 Task: Look for space in Valley Station, United States from 10th July, 2023 to 15th July, 2023 for 7 adults in price range Rs.10000 to Rs.15000. Place can be entire place or shared room with 4 bedrooms having 7 beds and 4 bathrooms. Property type can be house, flat, guest house. Amenities needed are: wifi, TV, free parkinig on premises, gym, breakfast. Booking option can be shelf check-in. Required host language is English.
Action: Mouse moved to (509, 130)
Screenshot: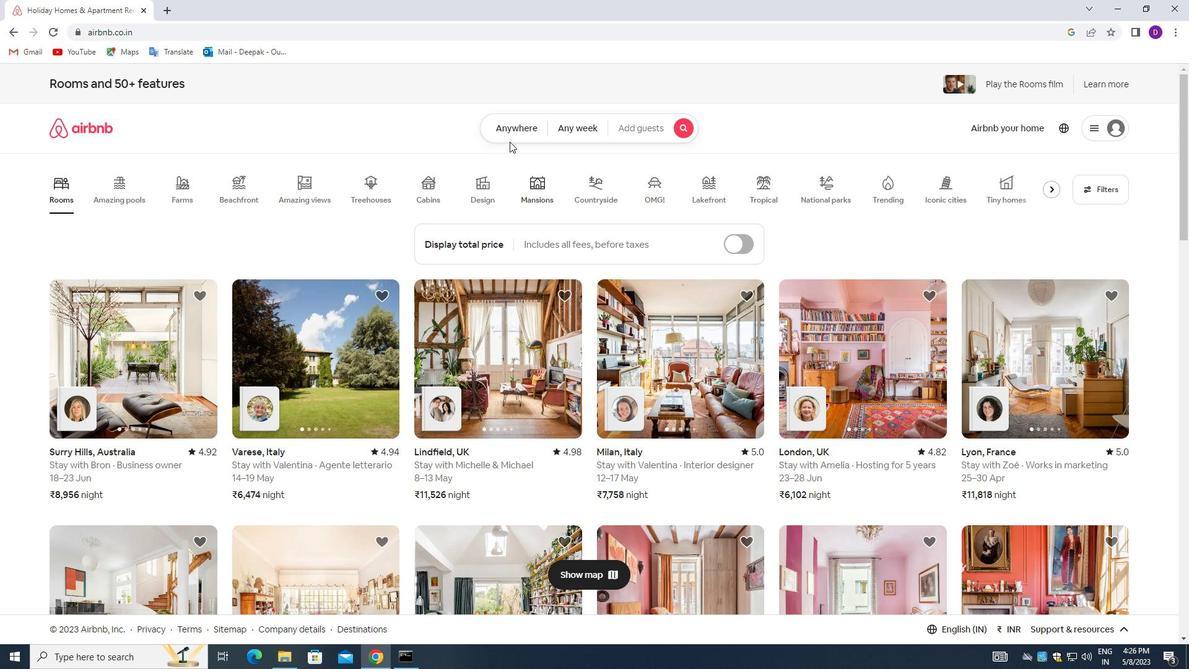 
Action: Mouse pressed left at (509, 130)
Screenshot: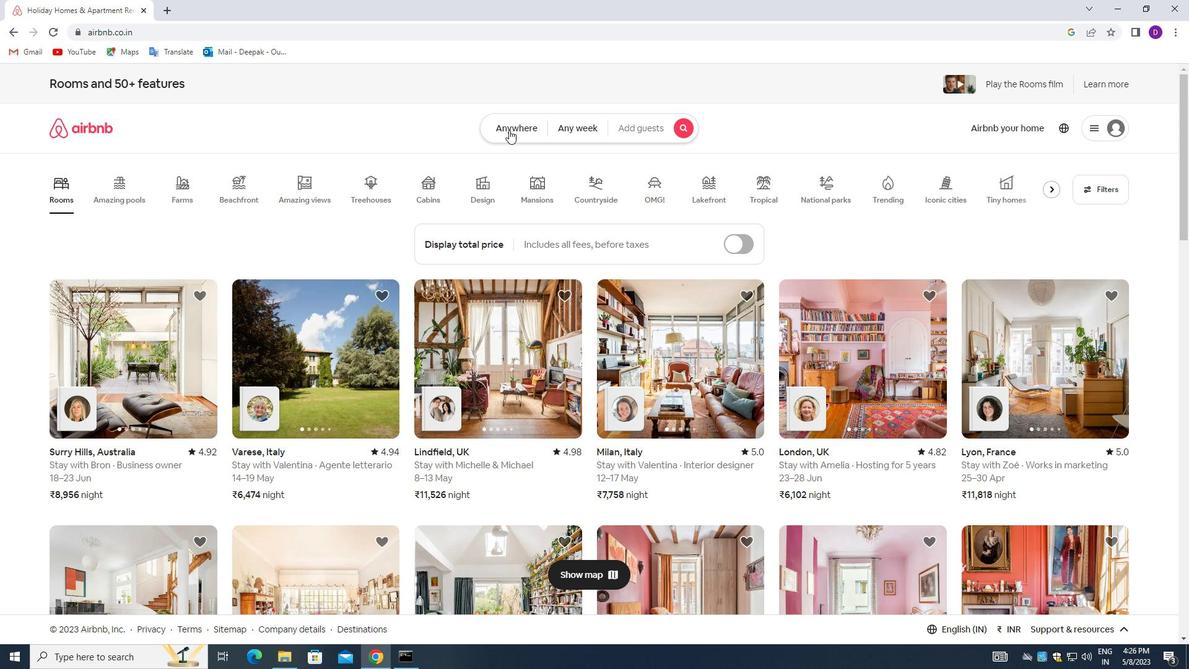 
Action: Mouse moved to (432, 180)
Screenshot: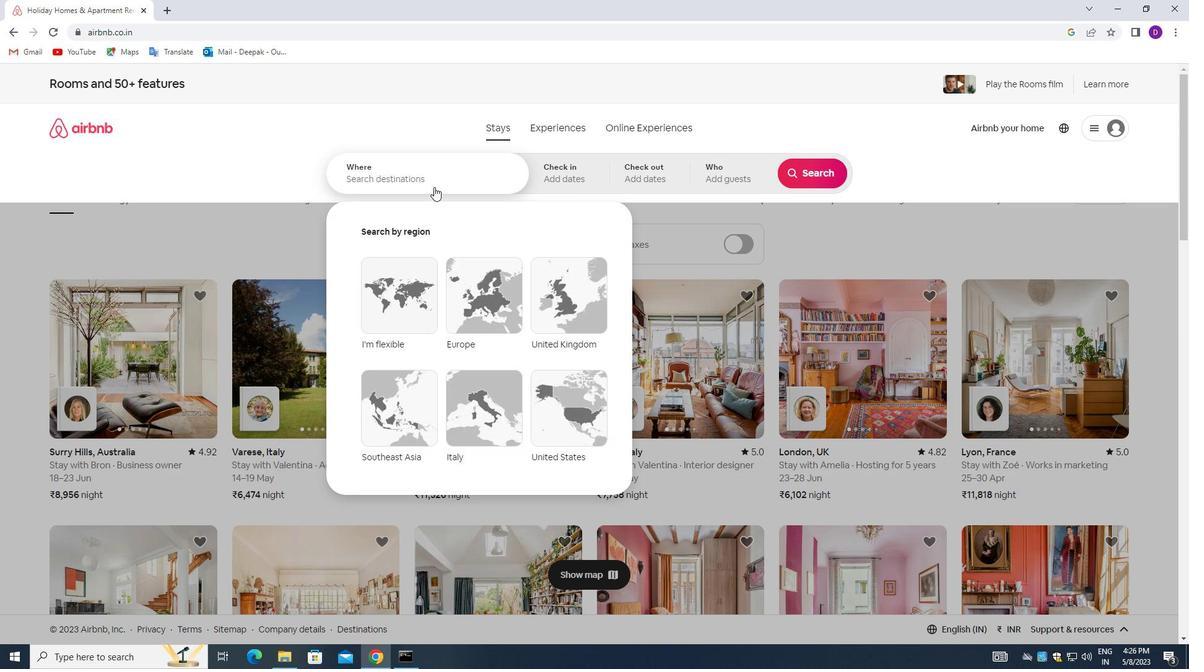 
Action: Mouse pressed left at (432, 180)
Screenshot: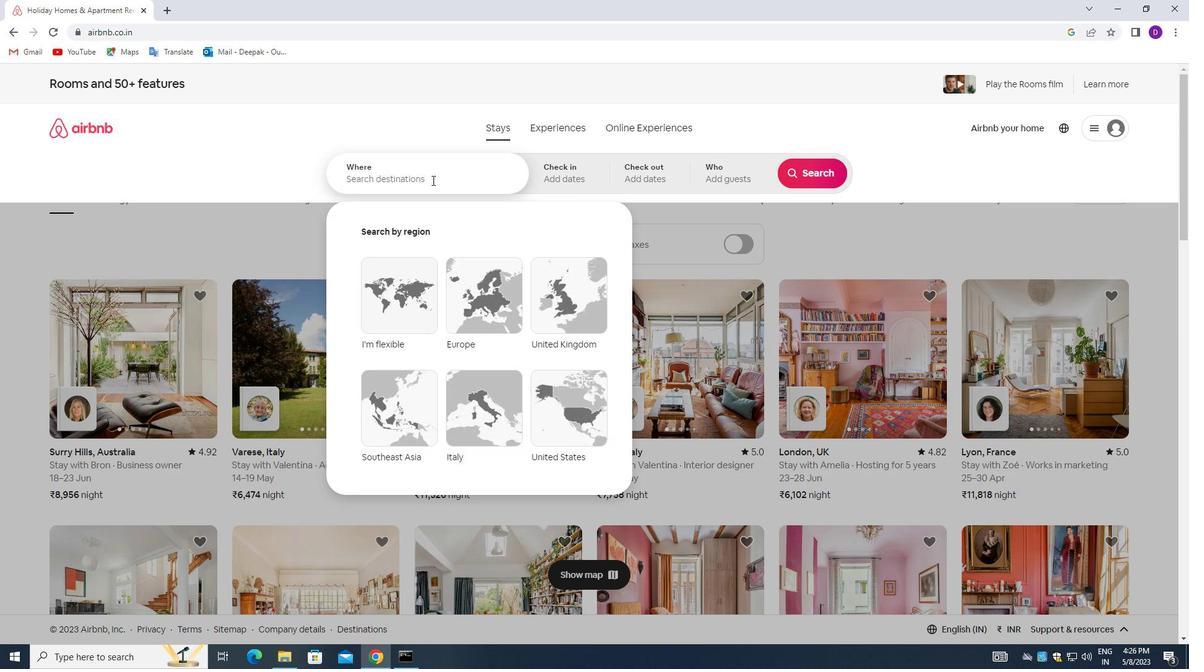
Action: Mouse moved to (241, 268)
Screenshot: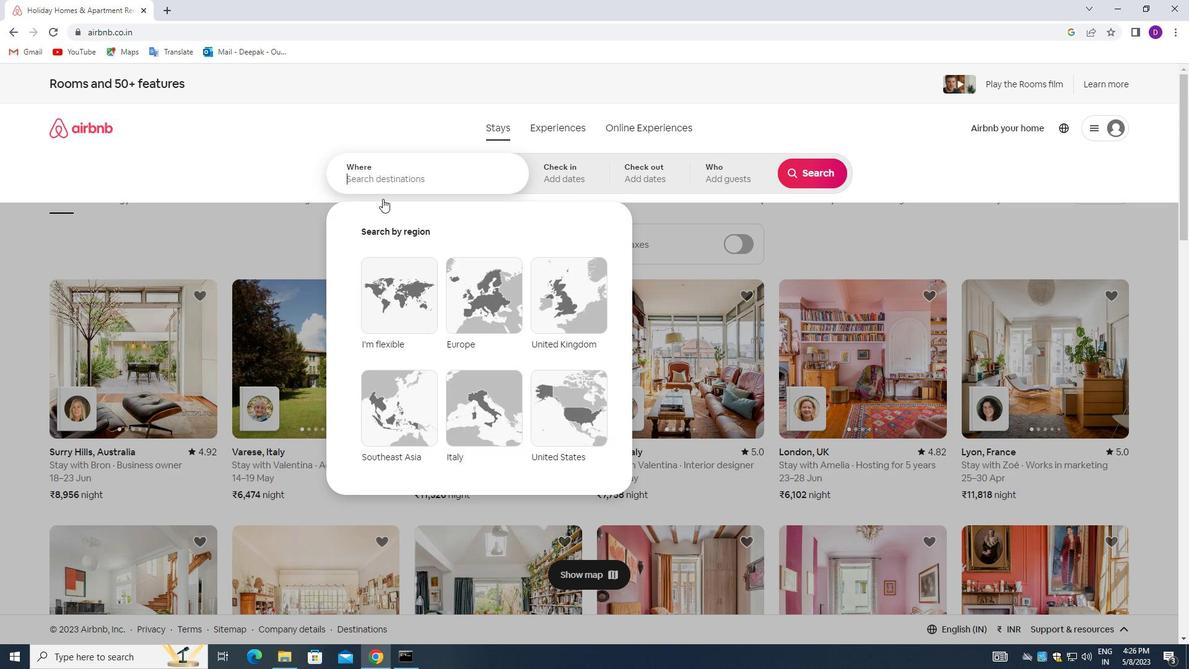 
Action: Key pressed <Key.shift_r>Valley<Key.space><Key.shift_r>Station<Key.space><Key.backspace>,<Key.space><Key.shift>UNITED<Key.space><Key.shift_r>STATES<Key.enter>
Screenshot: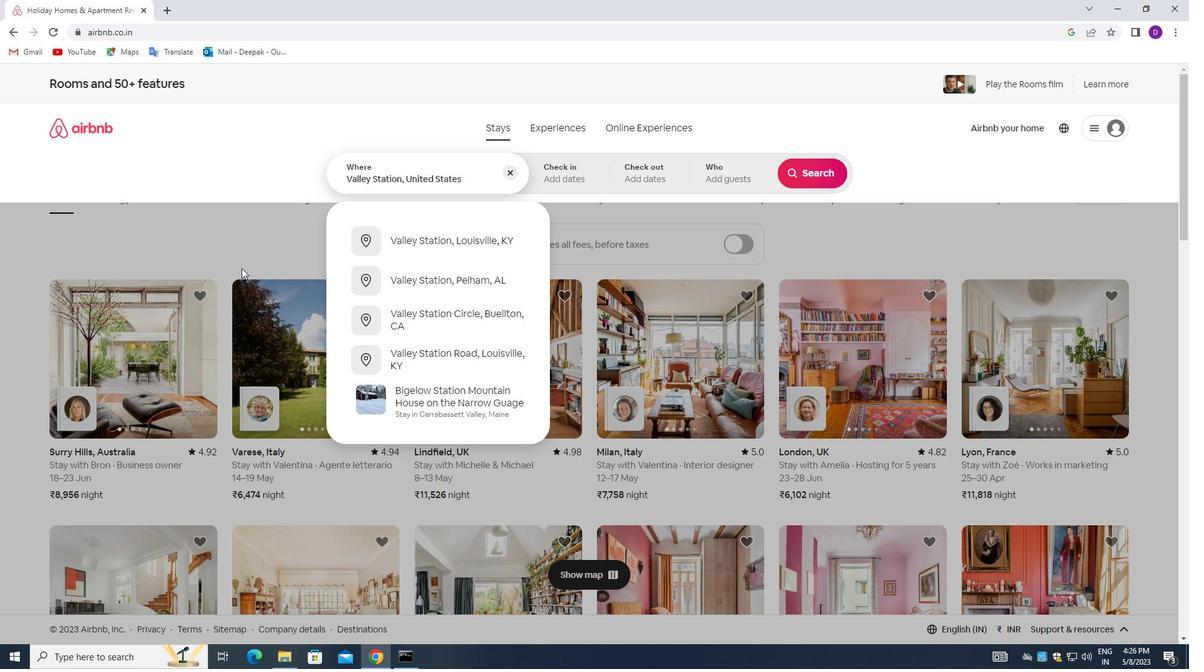 
Action: Mouse moved to (810, 272)
Screenshot: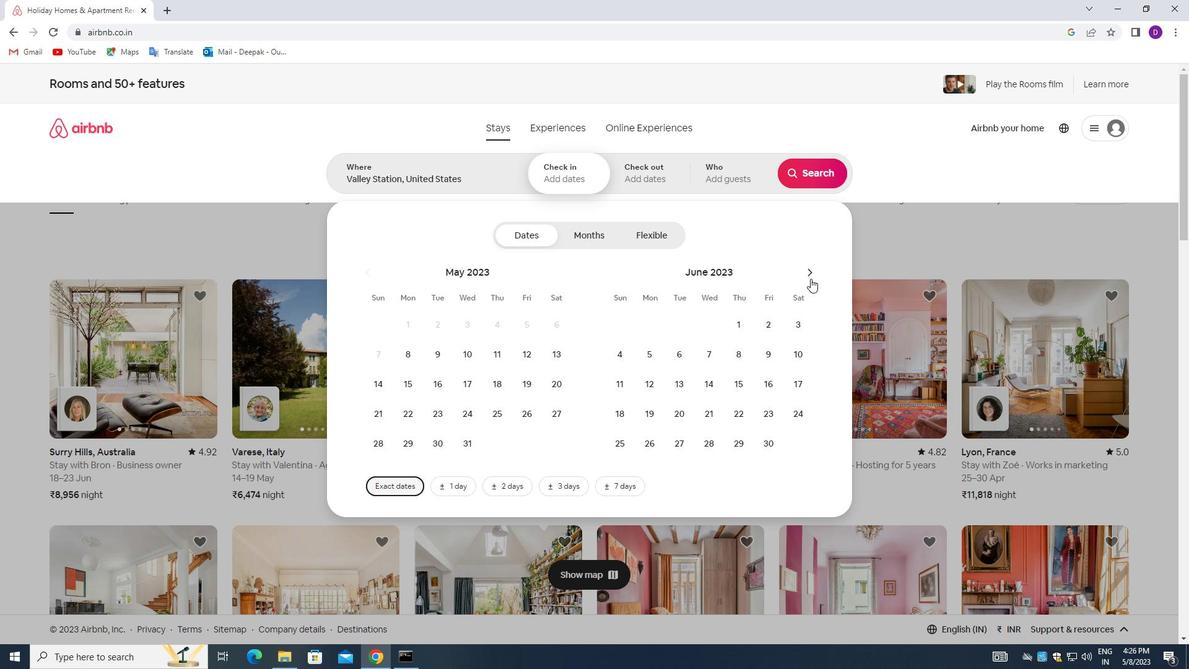 
Action: Mouse pressed left at (810, 272)
Screenshot: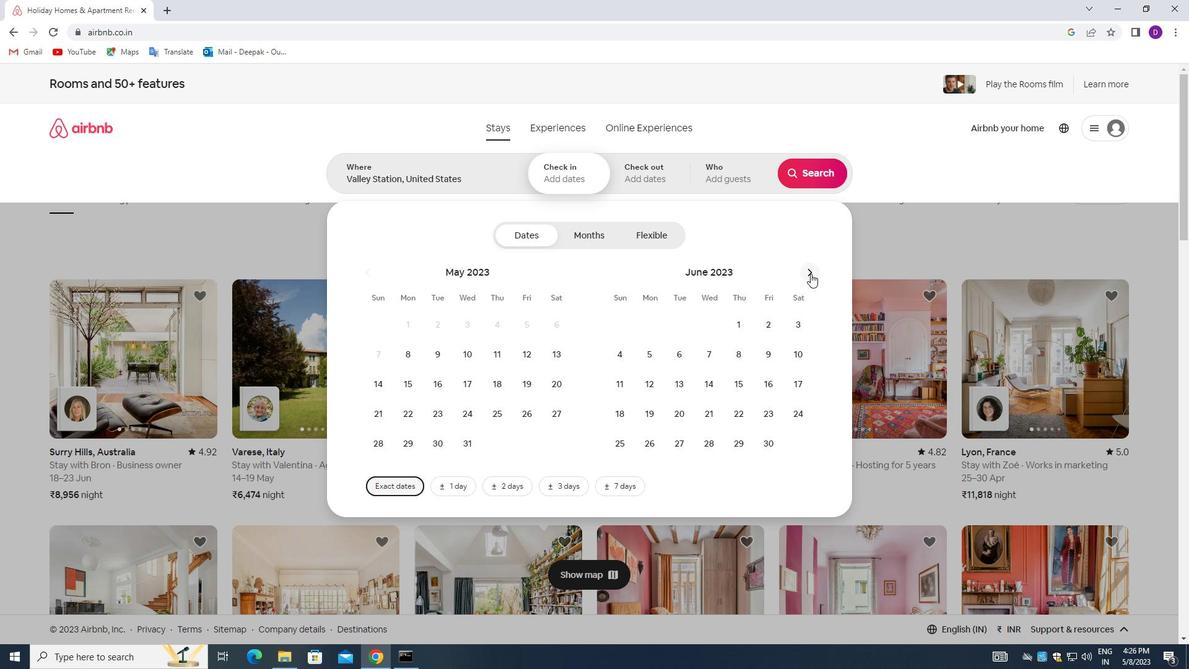 
Action: Mouse moved to (657, 387)
Screenshot: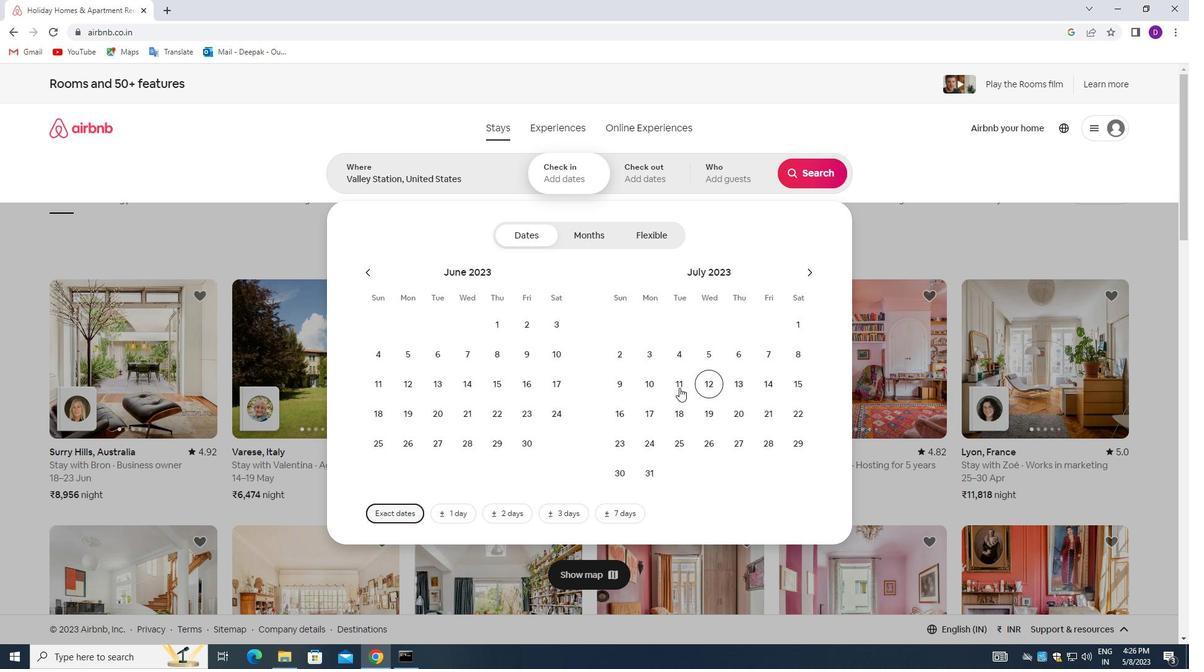
Action: Mouse pressed left at (657, 387)
Screenshot: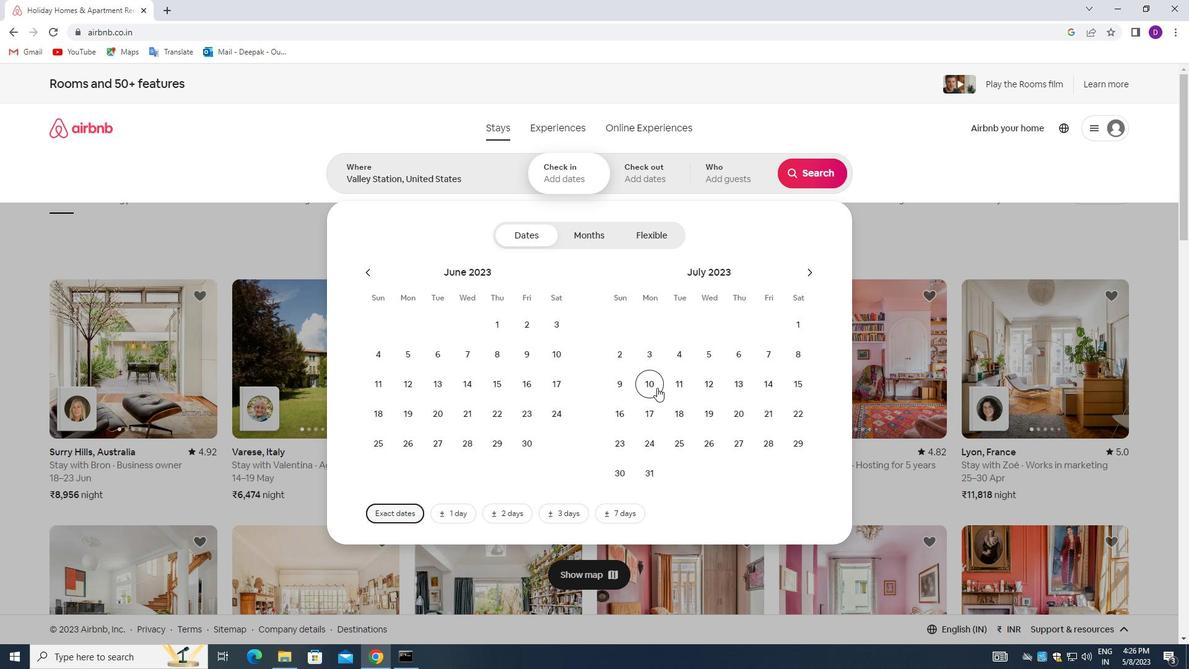 
Action: Mouse moved to (792, 387)
Screenshot: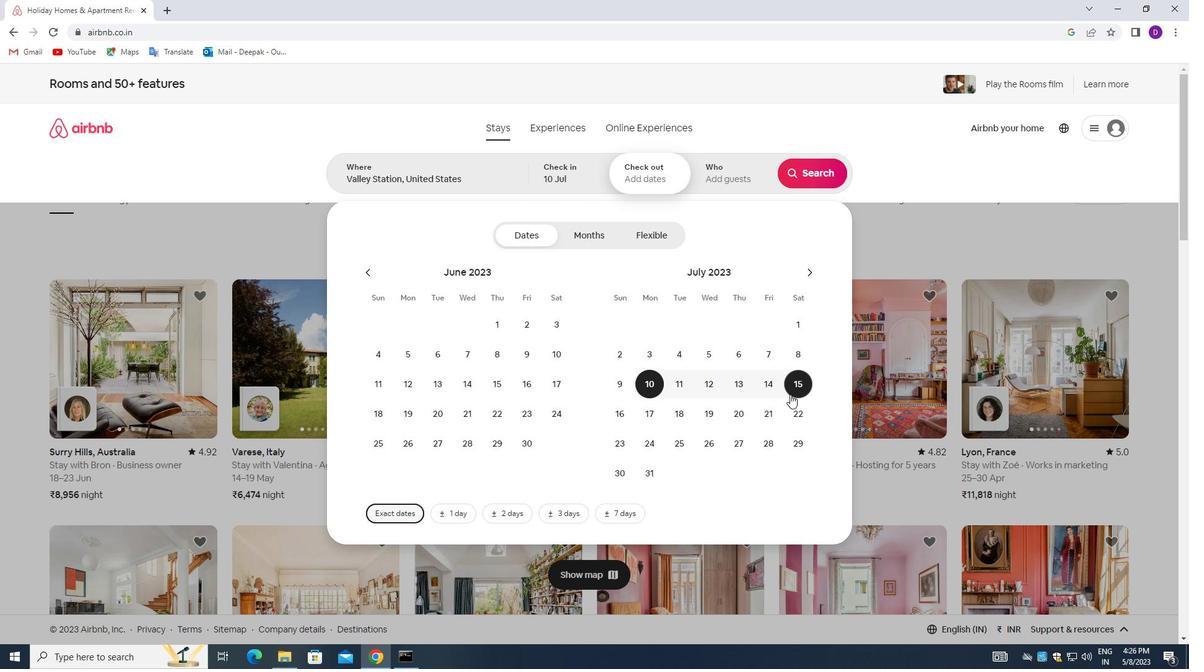 
Action: Mouse pressed left at (792, 387)
Screenshot: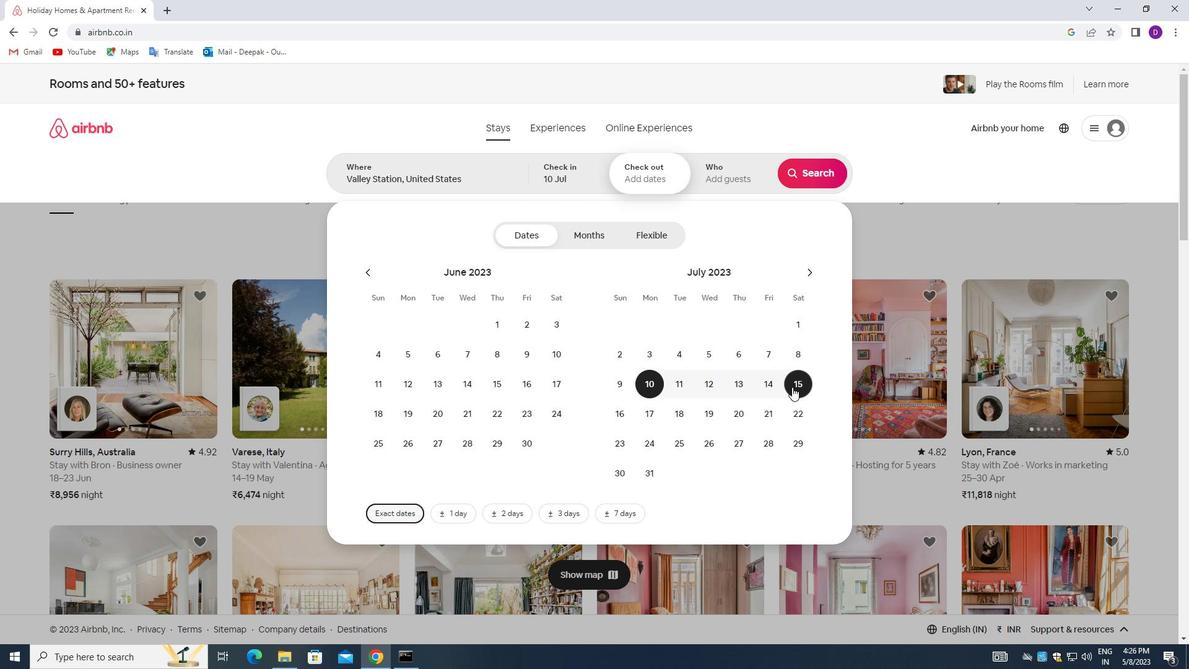 
Action: Mouse moved to (713, 174)
Screenshot: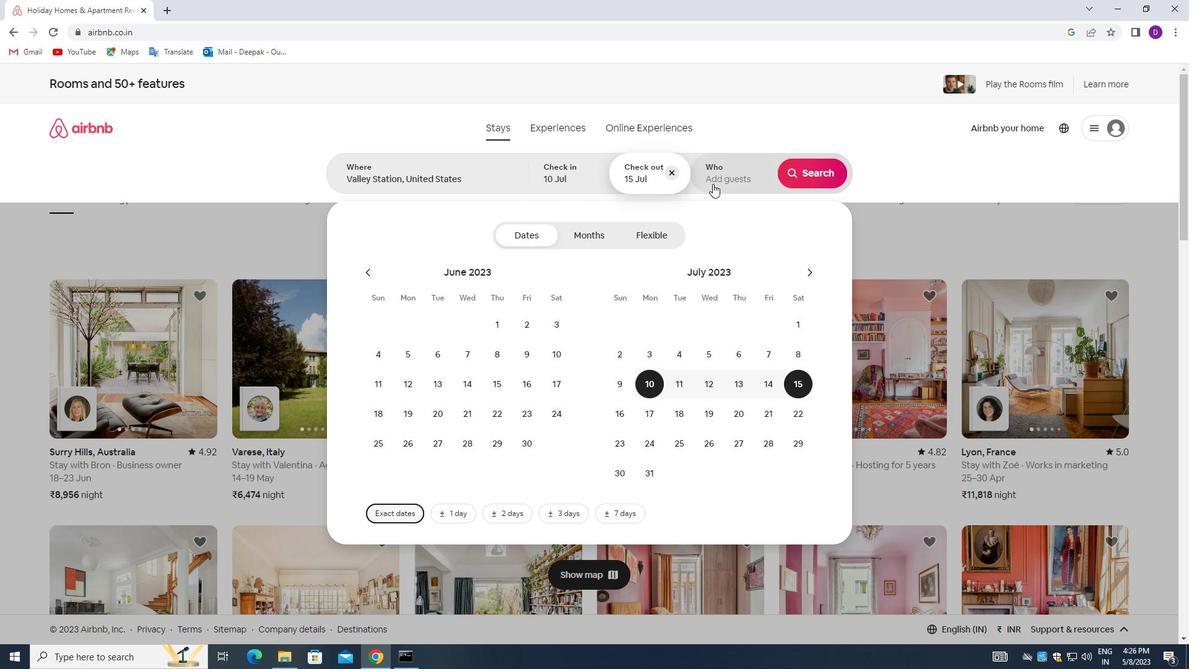
Action: Mouse pressed left at (713, 174)
Screenshot: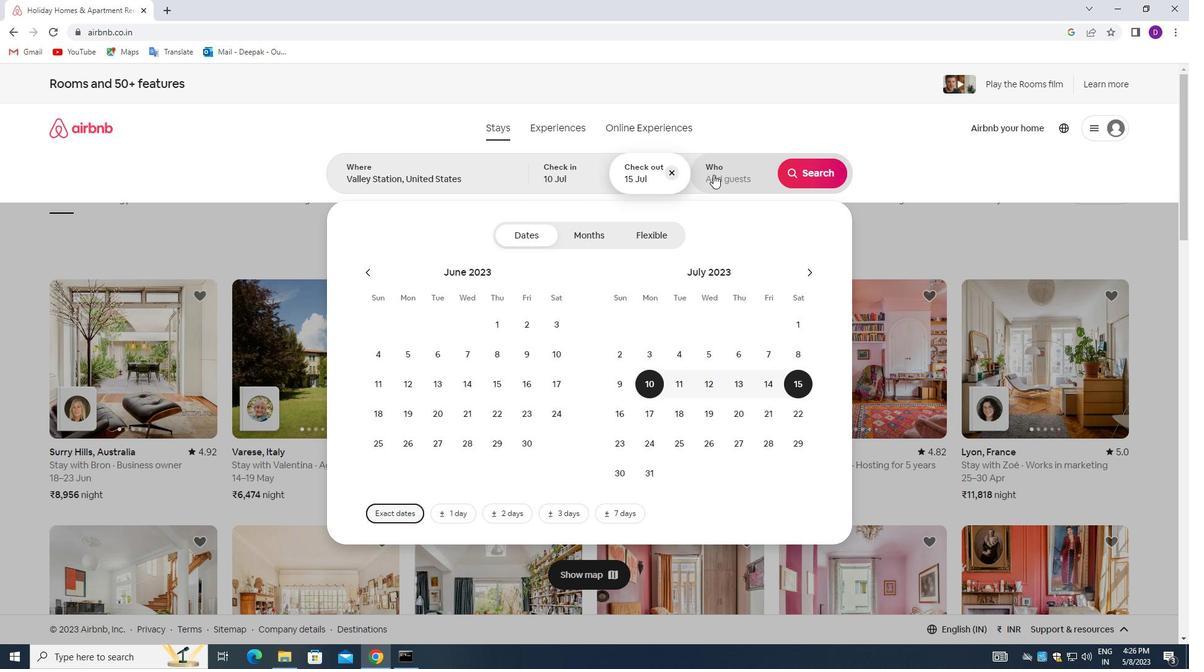 
Action: Mouse moved to (809, 244)
Screenshot: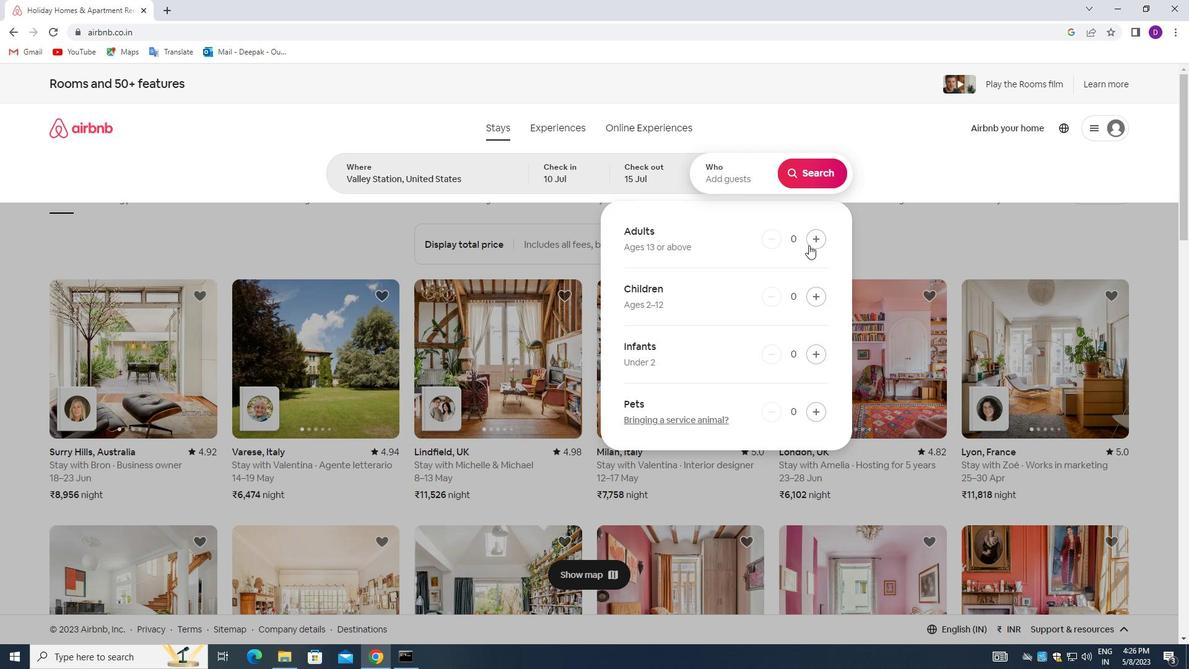 
Action: Mouse pressed left at (809, 244)
Screenshot: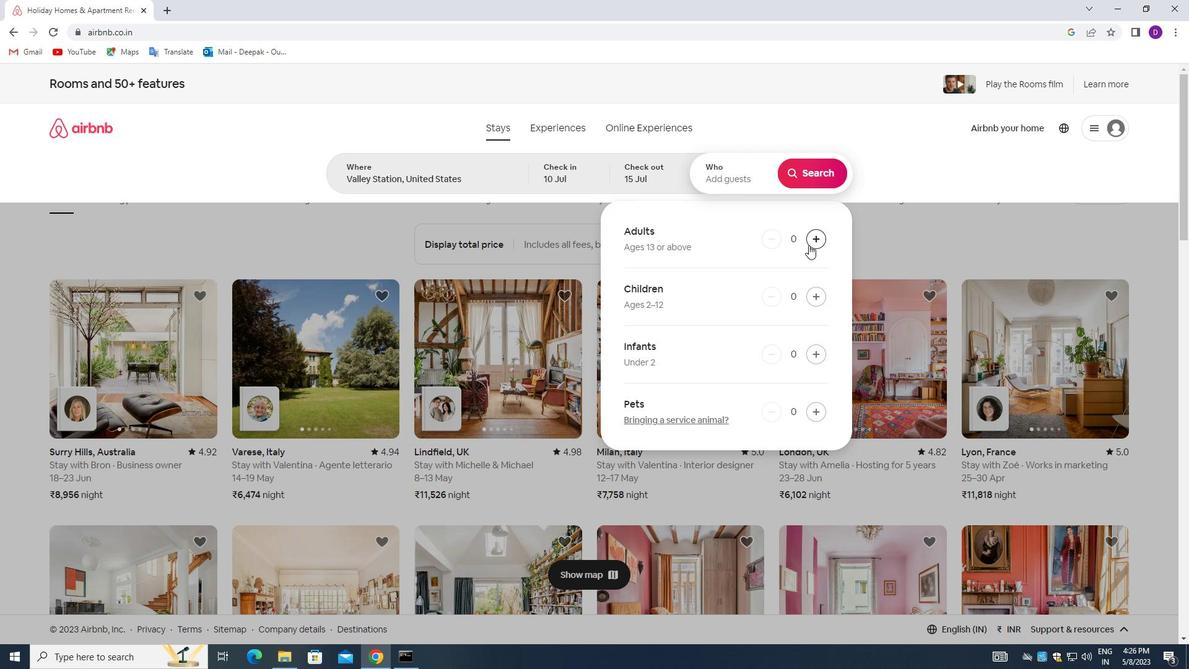 
Action: Mouse pressed left at (809, 244)
Screenshot: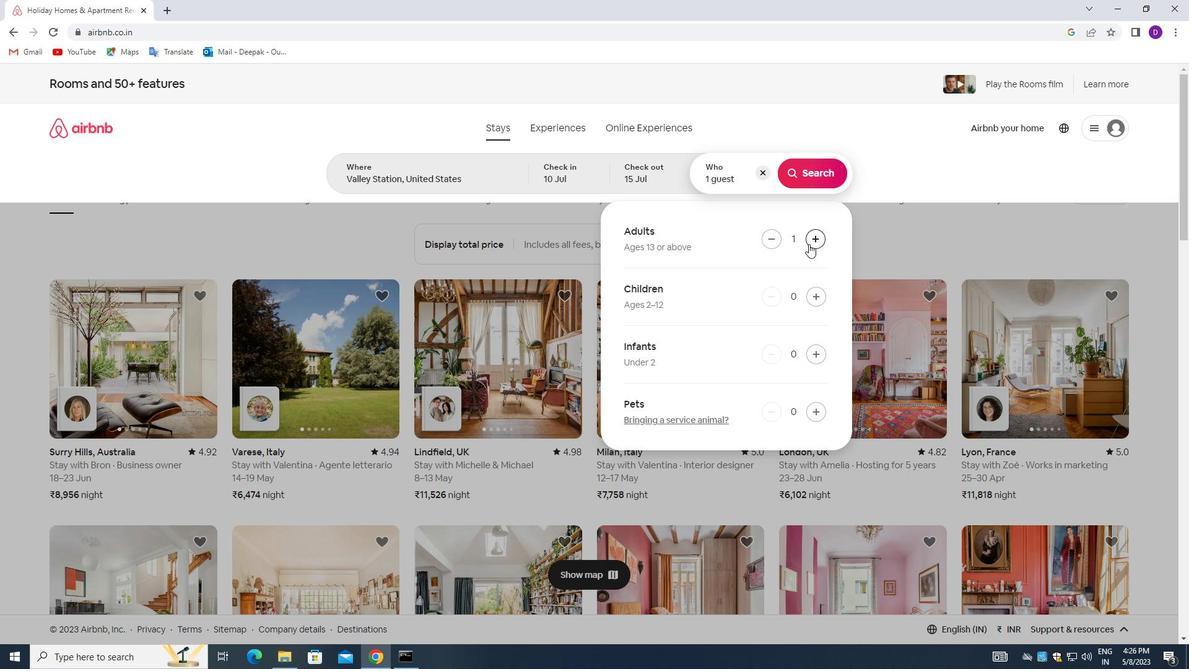 
Action: Mouse pressed left at (809, 244)
Screenshot: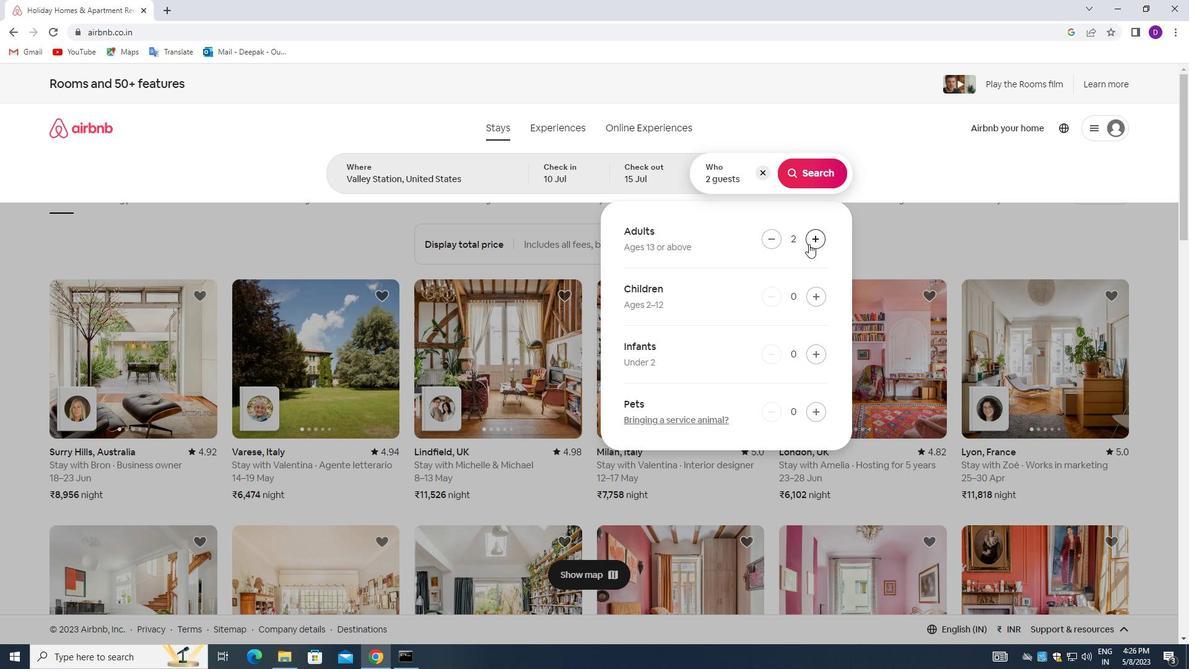 
Action: Mouse pressed left at (809, 244)
Screenshot: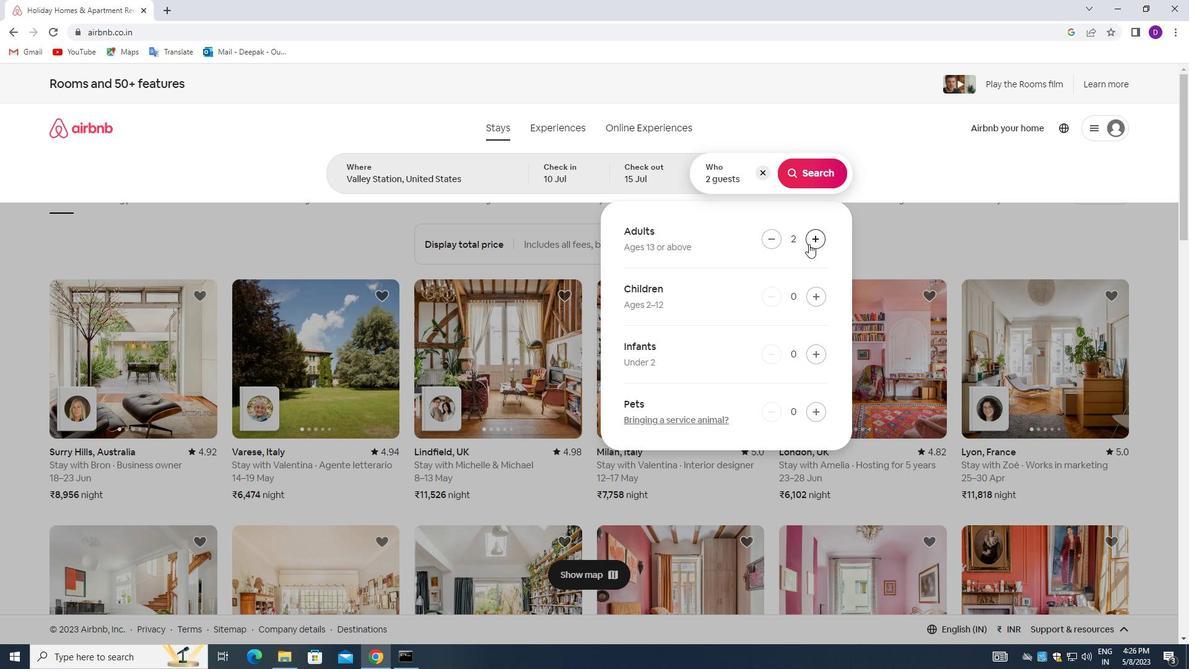 
Action: Mouse pressed left at (809, 244)
Screenshot: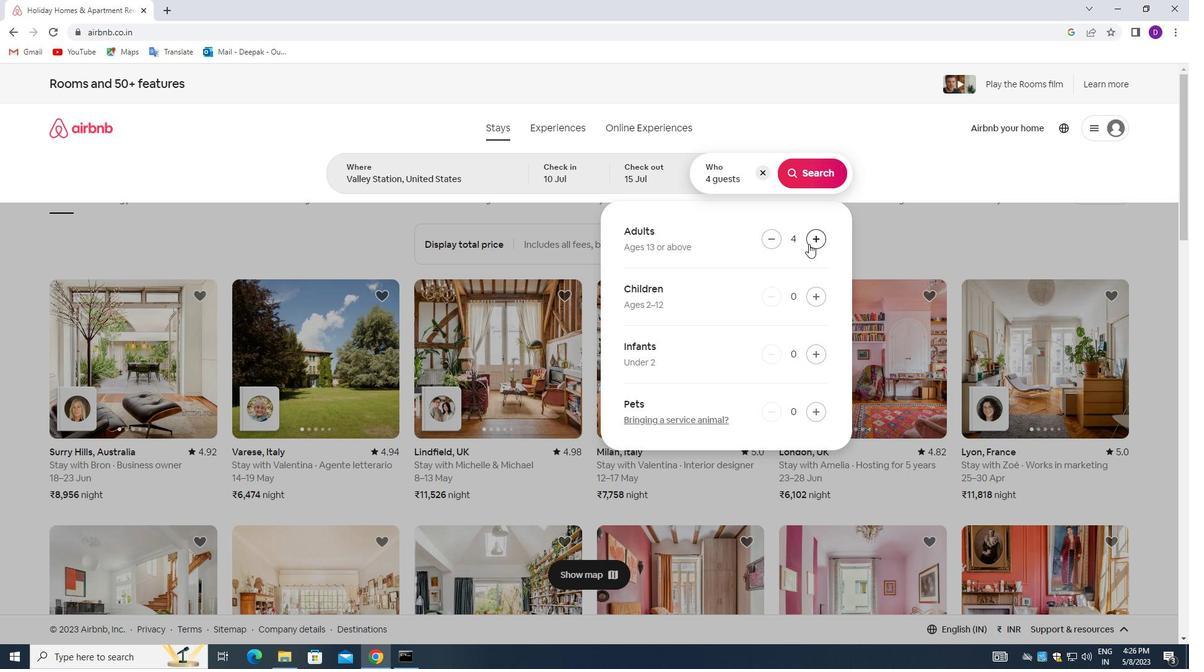 
Action: Mouse pressed left at (809, 244)
Screenshot: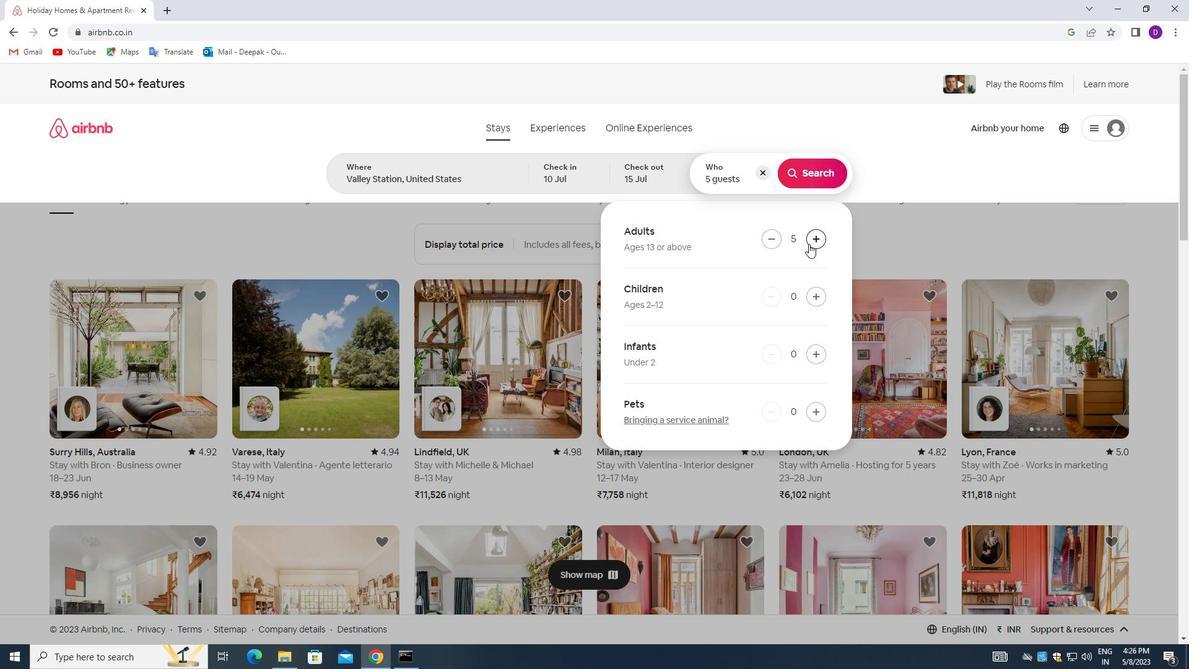 
Action: Mouse pressed left at (809, 244)
Screenshot: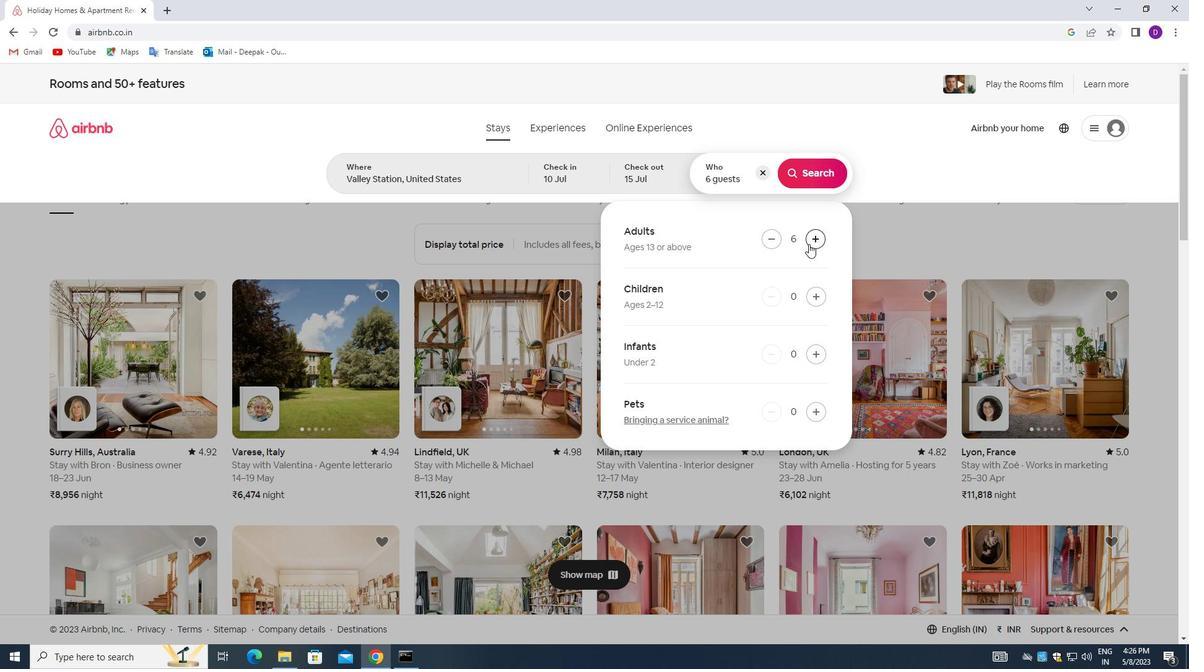 
Action: Mouse moved to (817, 170)
Screenshot: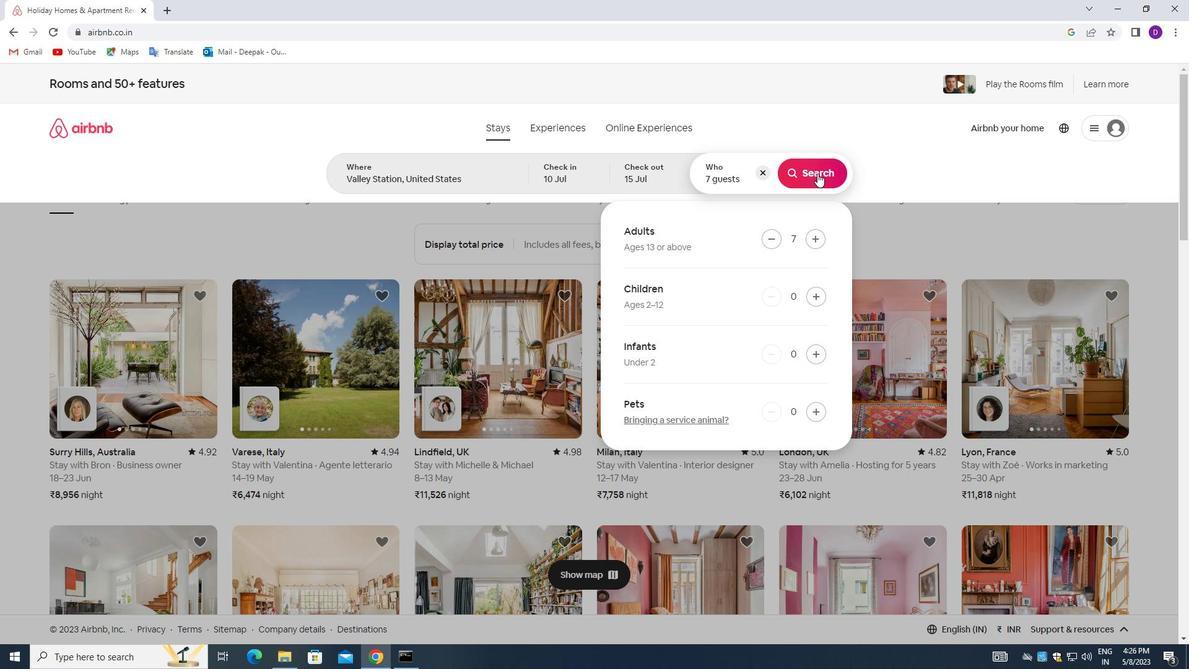 
Action: Mouse pressed left at (817, 170)
Screenshot: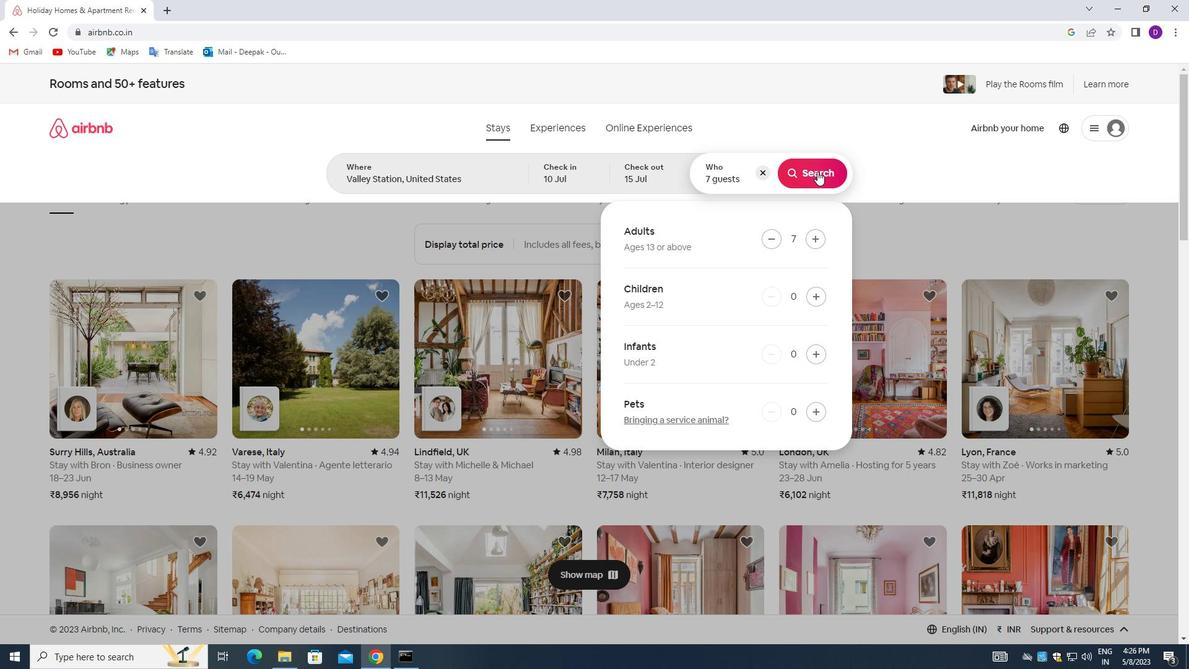 
Action: Mouse moved to (1126, 134)
Screenshot: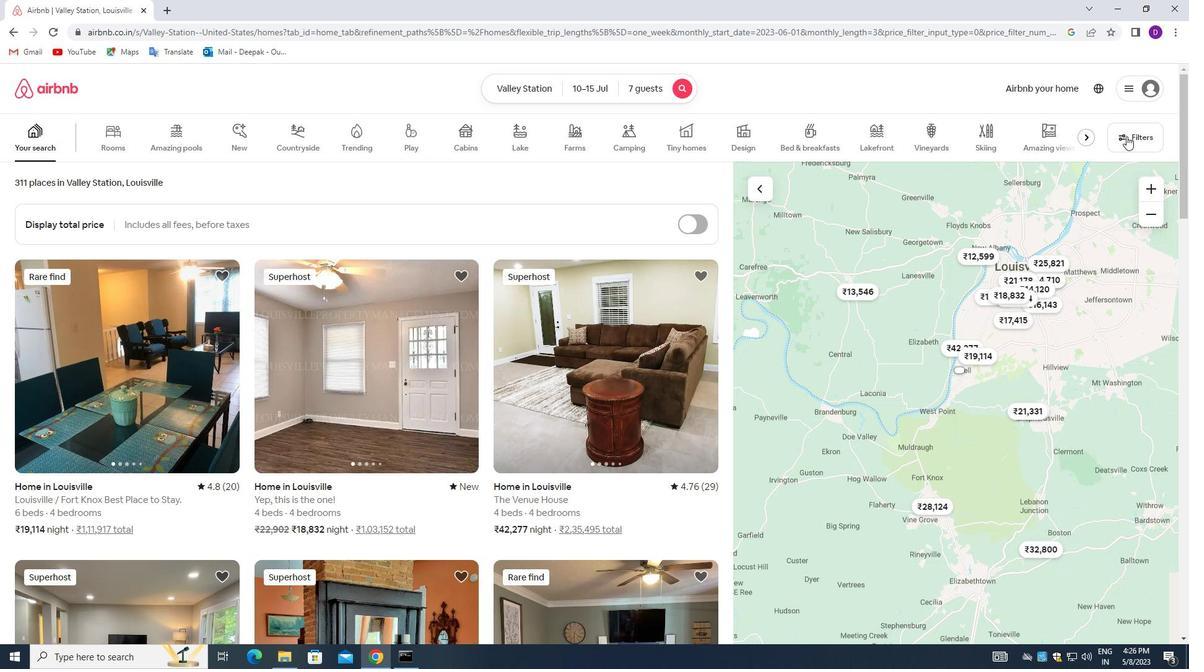 
Action: Mouse pressed left at (1126, 134)
Screenshot: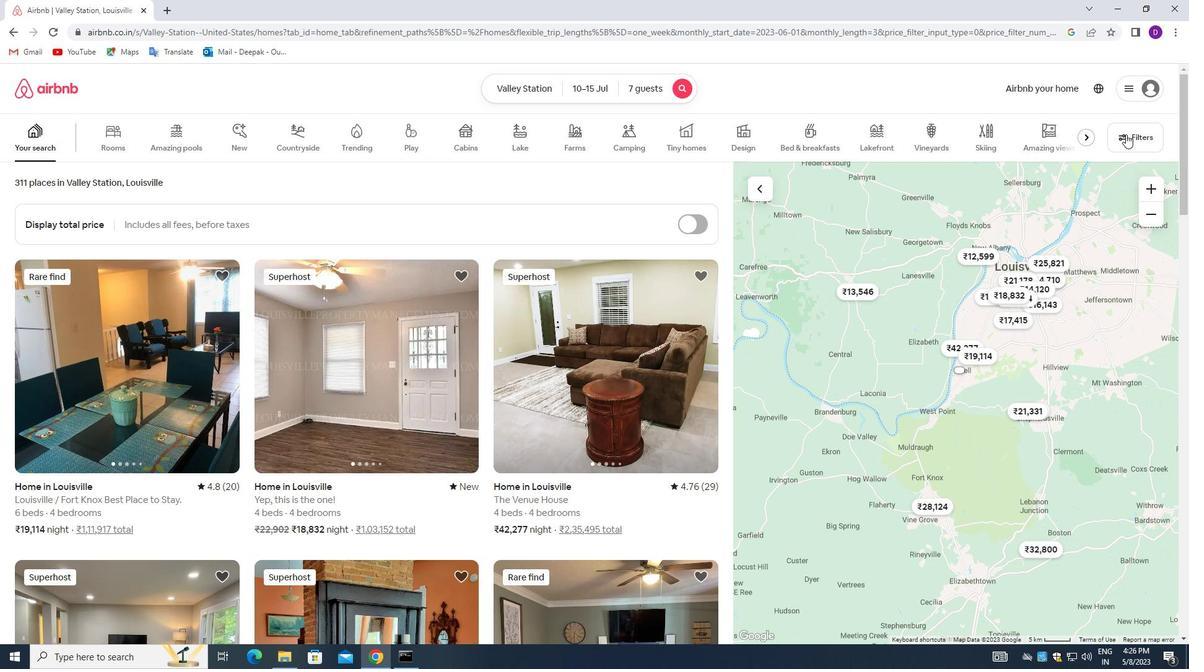 
Action: Mouse pressed left at (1126, 134)
Screenshot: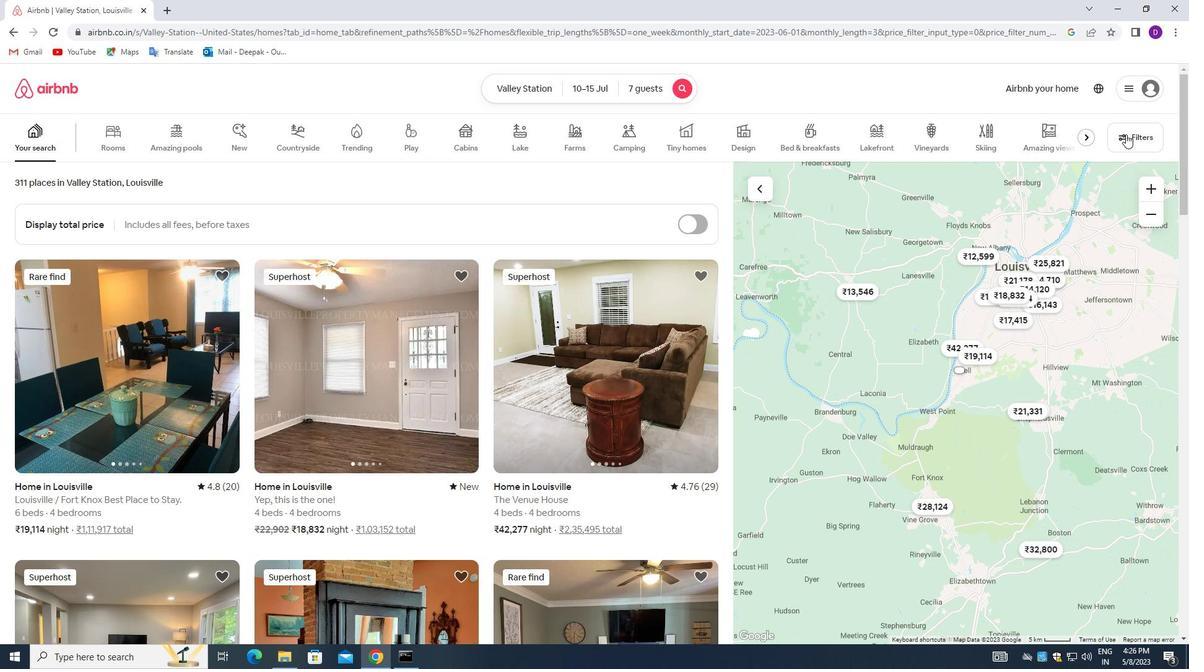 
Action: Mouse moved to (1118, 135)
Screenshot: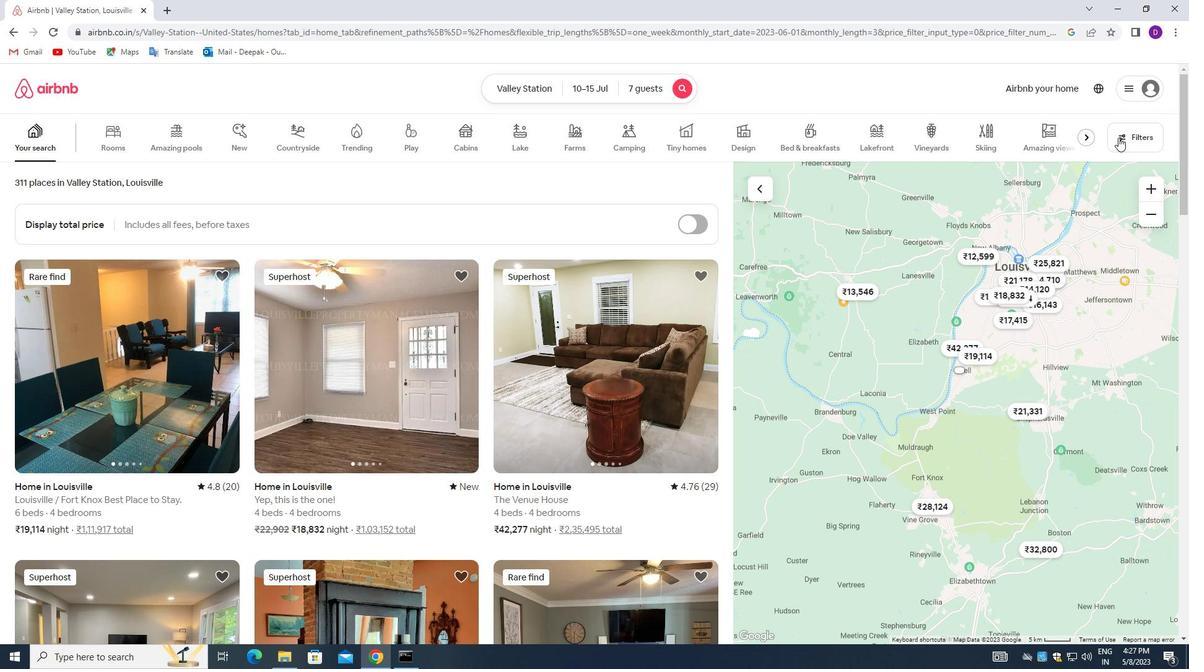 
Action: Mouse pressed left at (1118, 135)
Screenshot: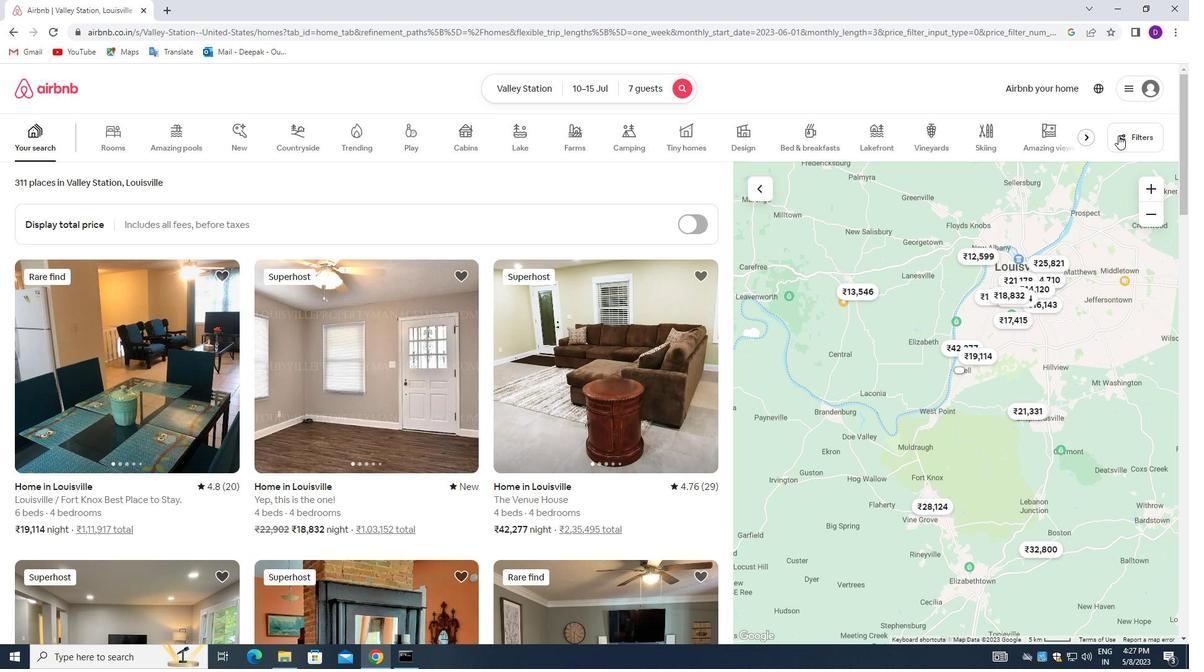 
Action: Mouse moved to (428, 443)
Screenshot: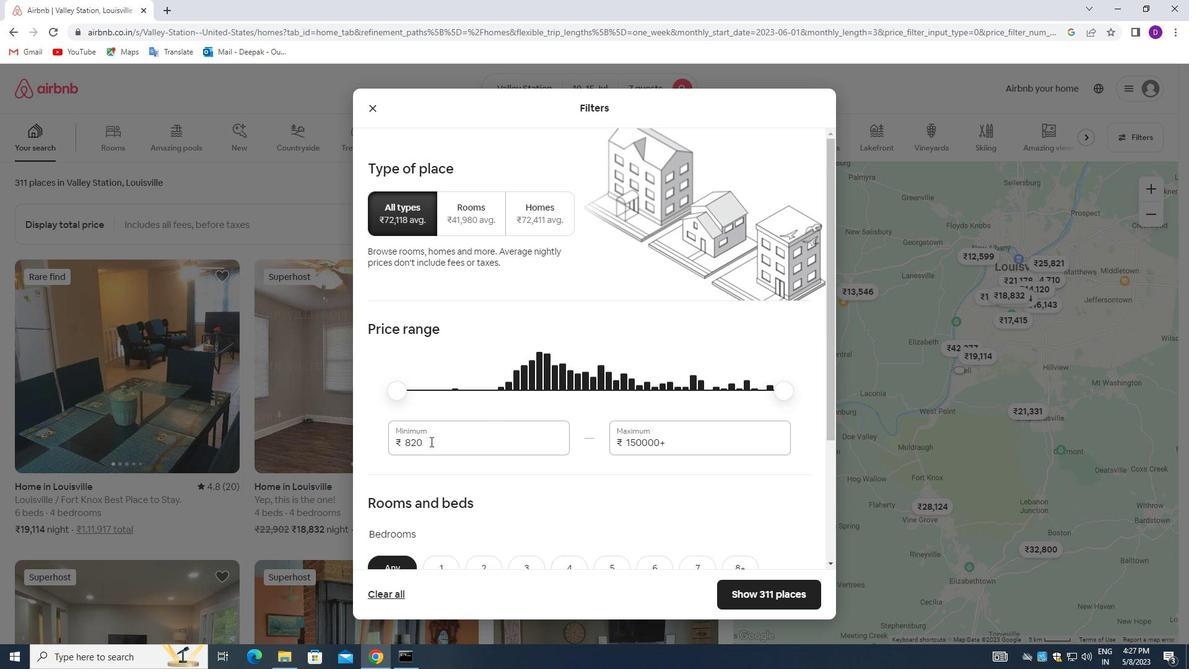 
Action: Mouse pressed left at (428, 443)
Screenshot: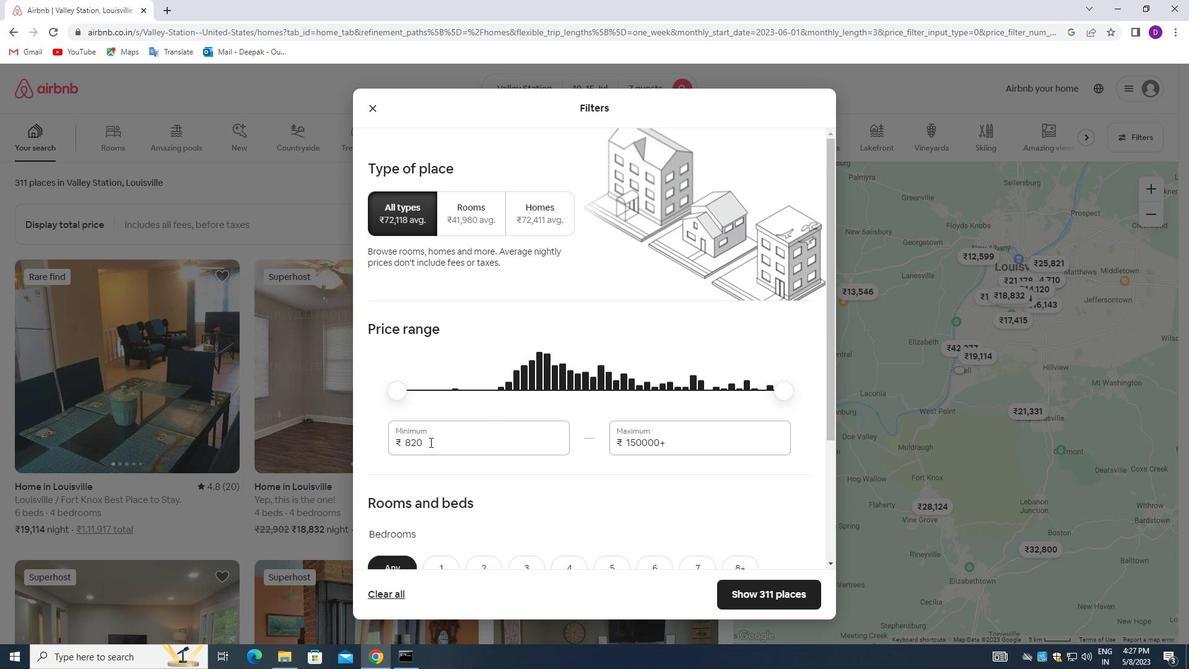 
Action: Mouse pressed left at (428, 443)
Screenshot: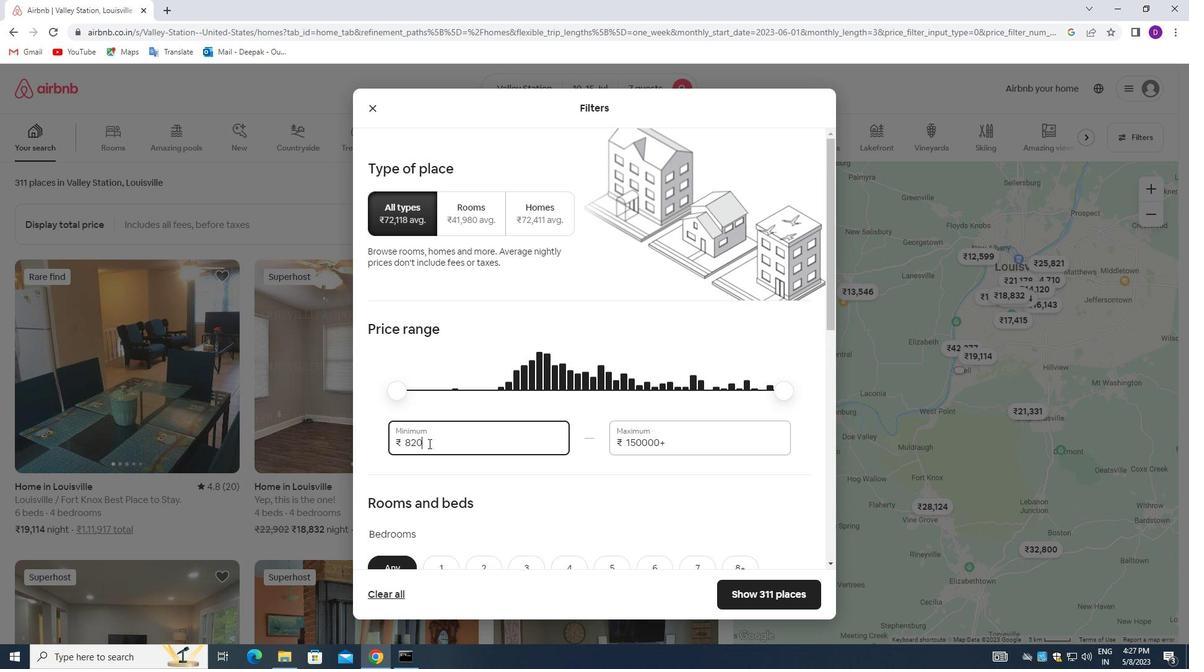 
Action: Mouse moved to (433, 357)
Screenshot: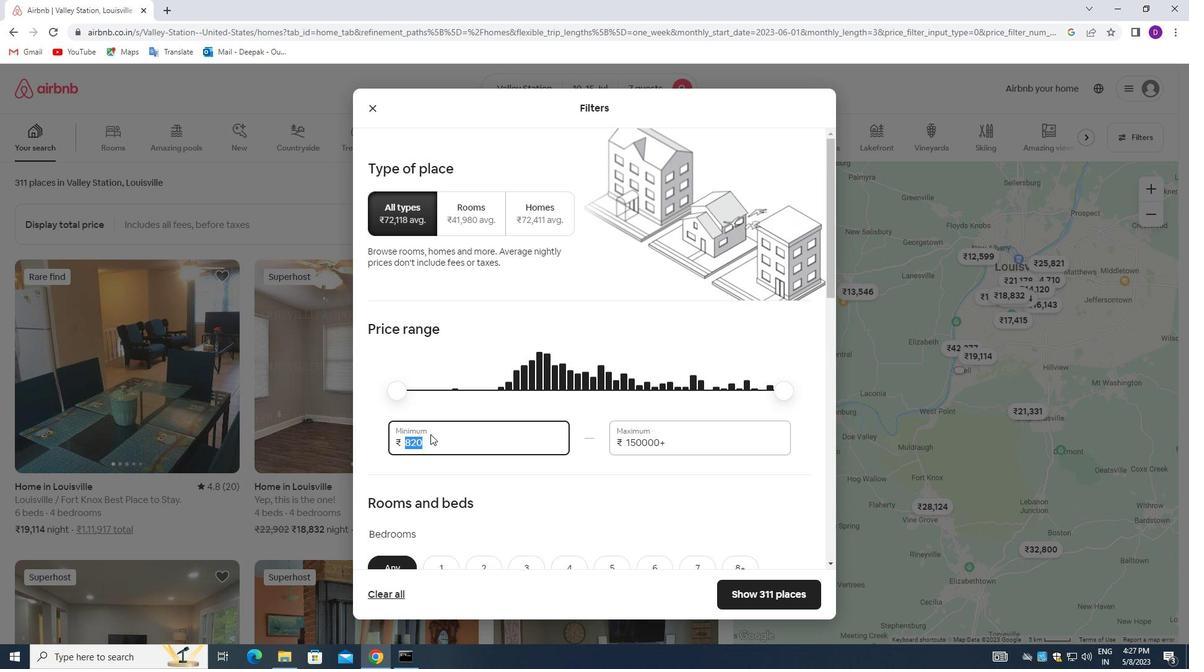 
Action: Key pressed 10000<Key.tab>15000
Screenshot: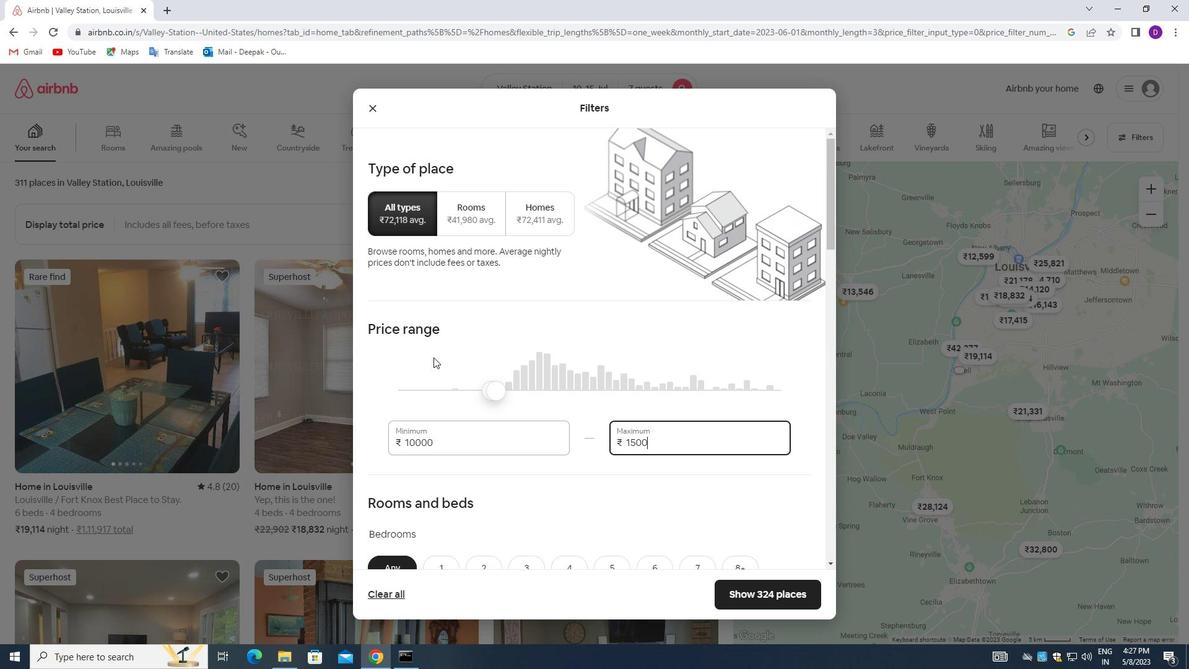 
Action: Mouse moved to (572, 364)
Screenshot: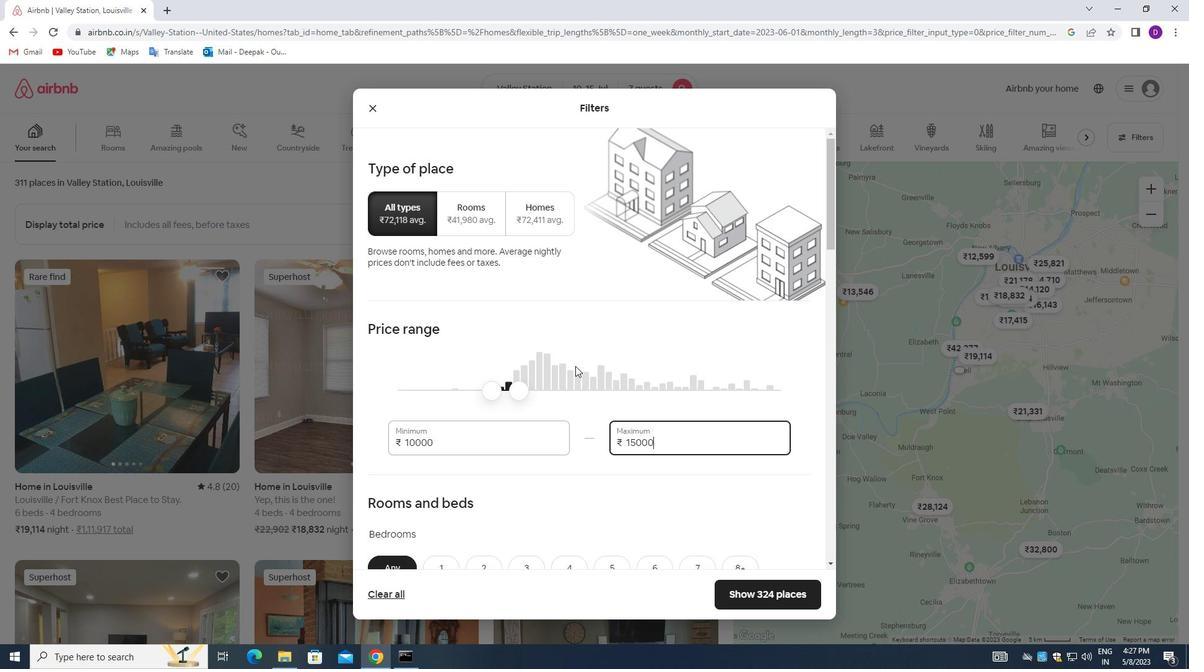 
Action: Mouse scrolled (572, 363) with delta (0, 0)
Screenshot: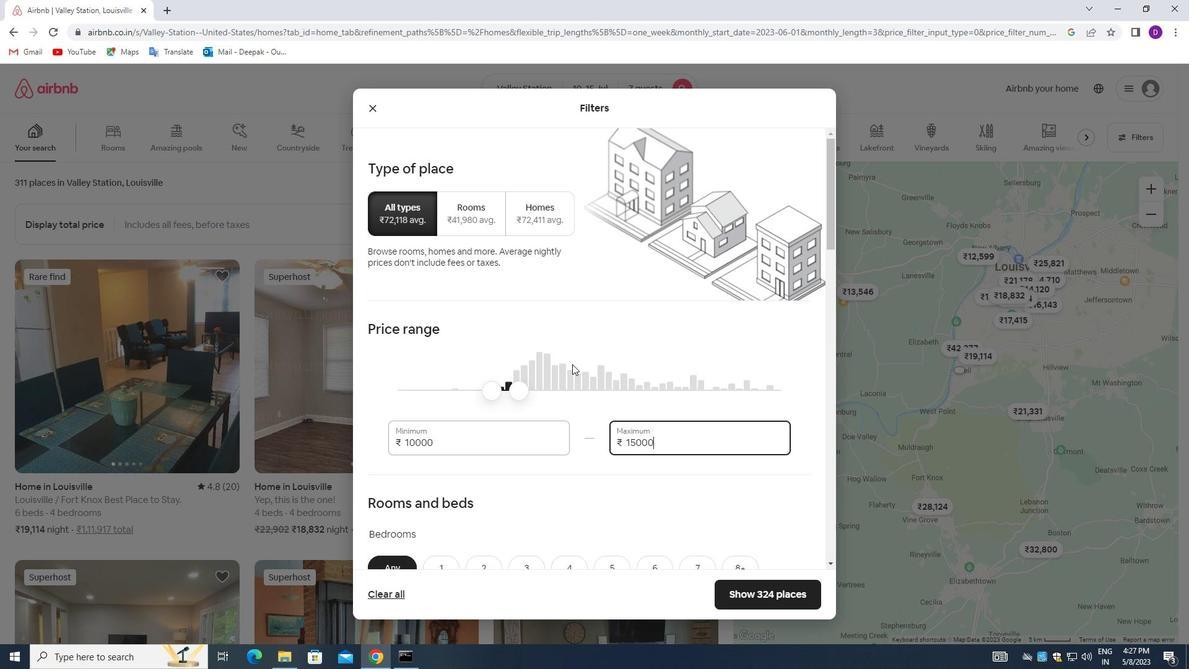 
Action: Mouse moved to (572, 364)
Screenshot: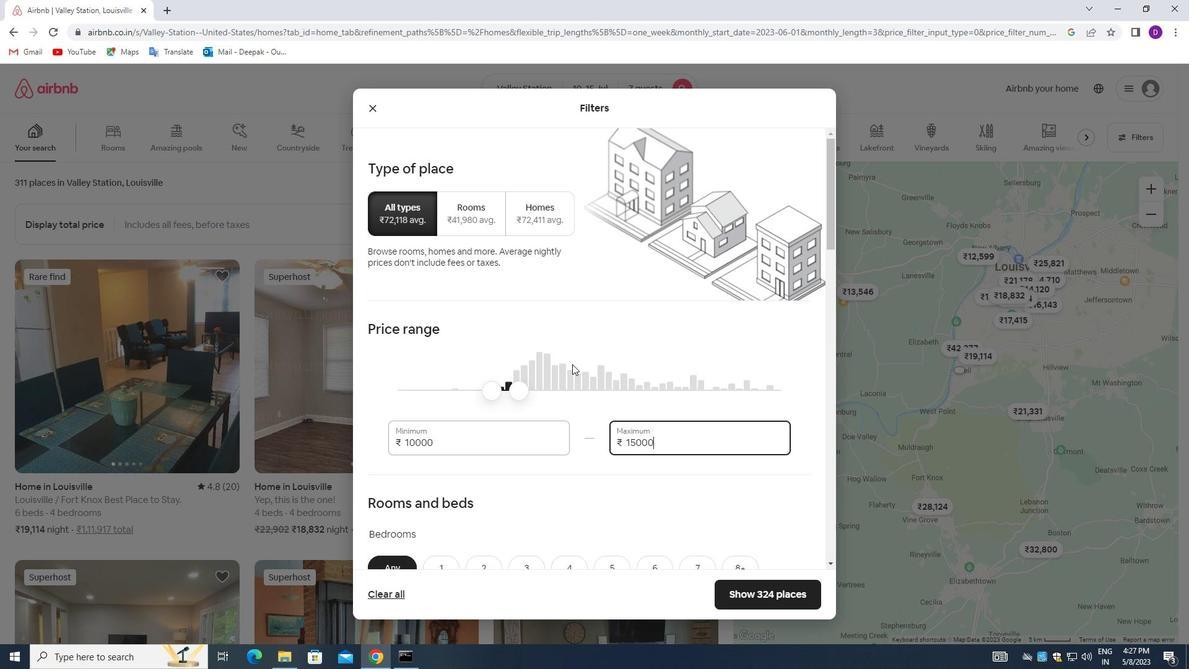 
Action: Mouse scrolled (572, 363) with delta (0, 0)
Screenshot: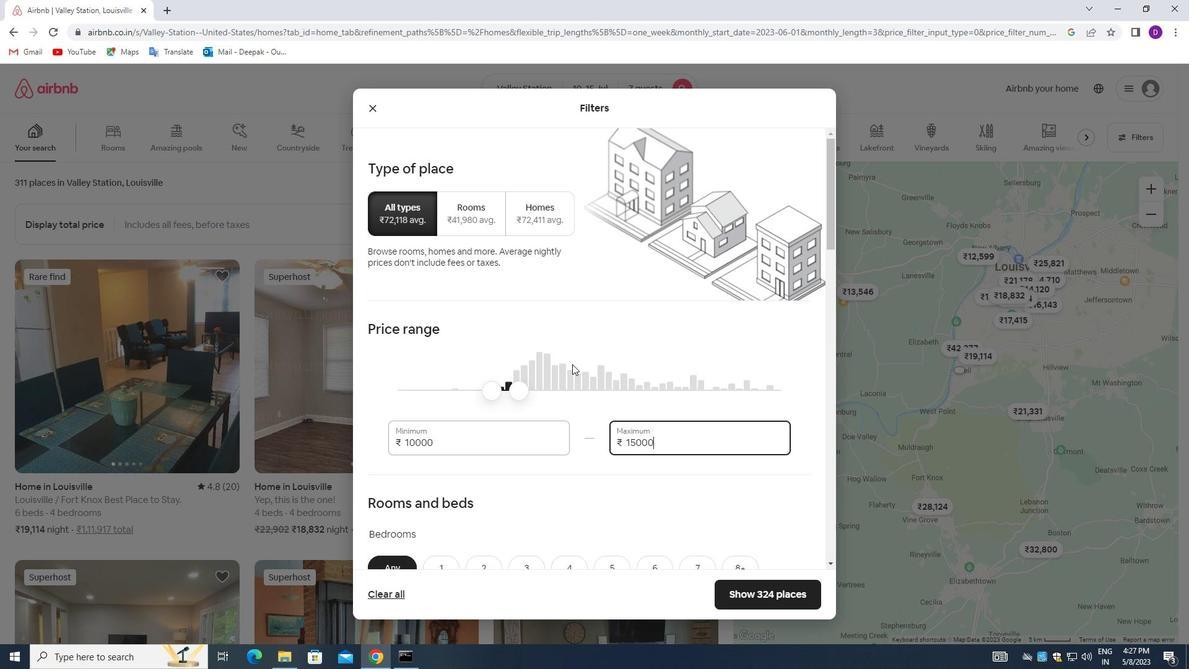 
Action: Mouse moved to (572, 364)
Screenshot: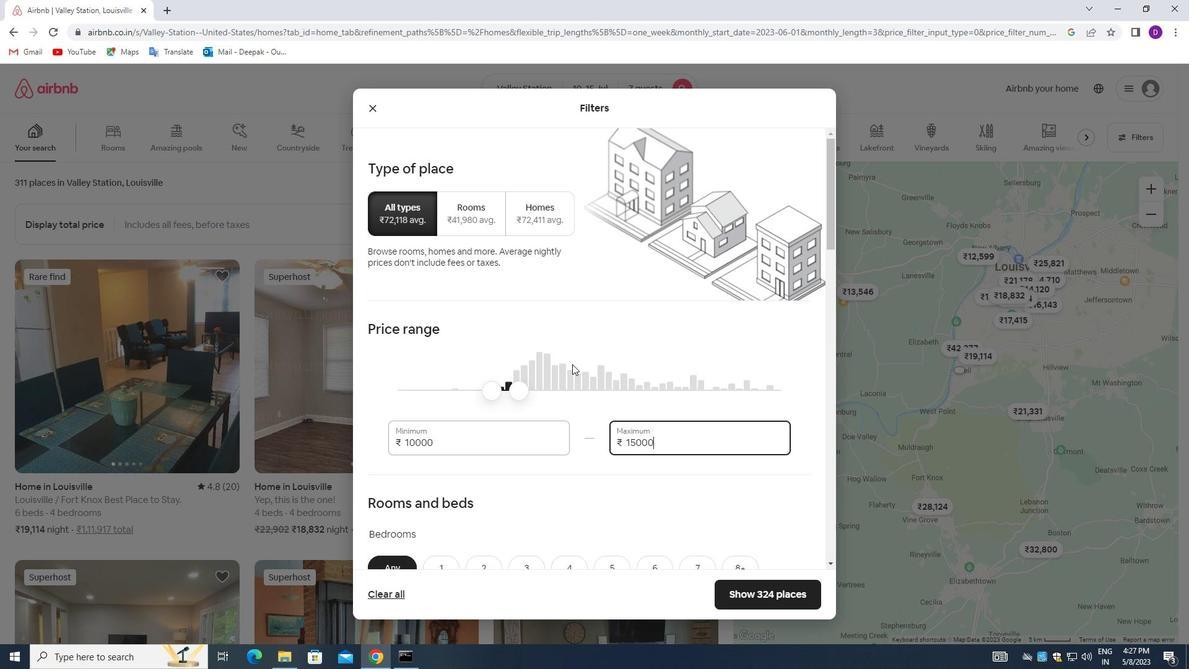 
Action: Mouse scrolled (572, 364) with delta (0, 0)
Screenshot: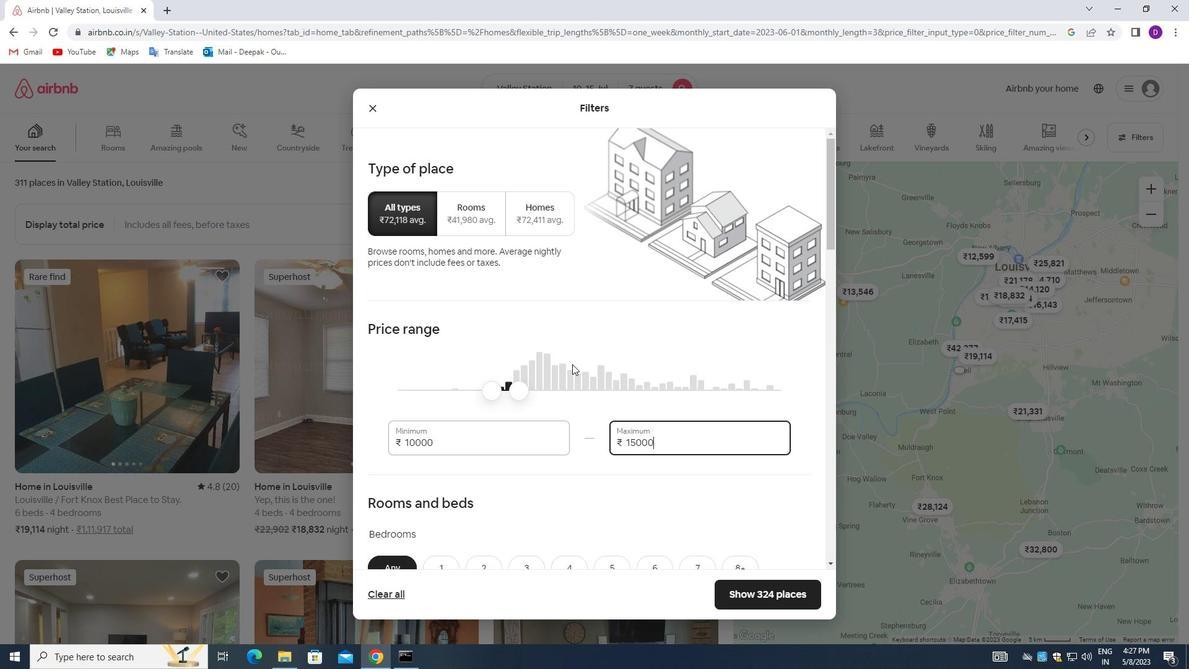 
Action: Mouse moved to (571, 365)
Screenshot: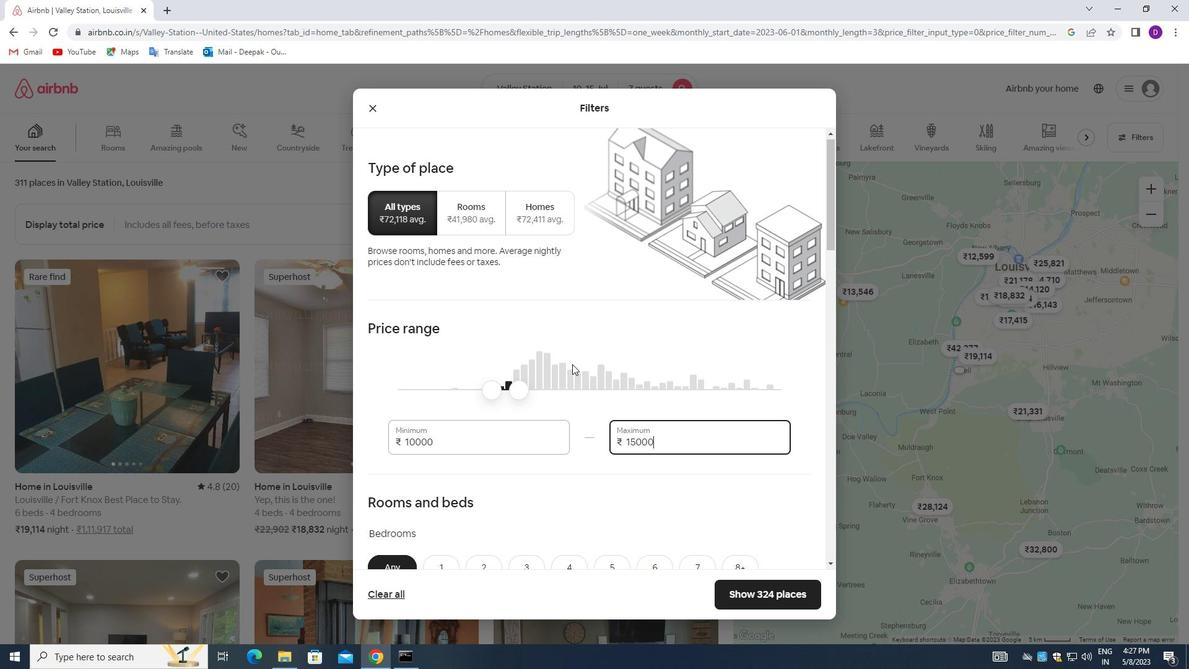 
Action: Mouse scrolled (571, 364) with delta (0, 0)
Screenshot: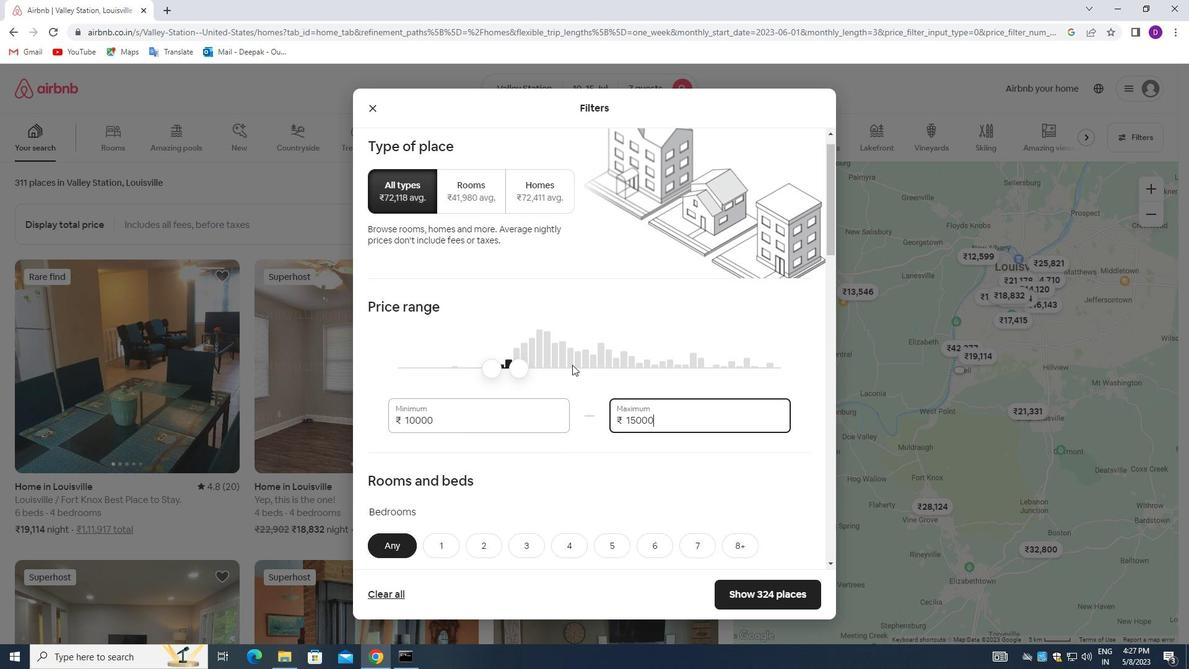 
Action: Mouse moved to (569, 328)
Screenshot: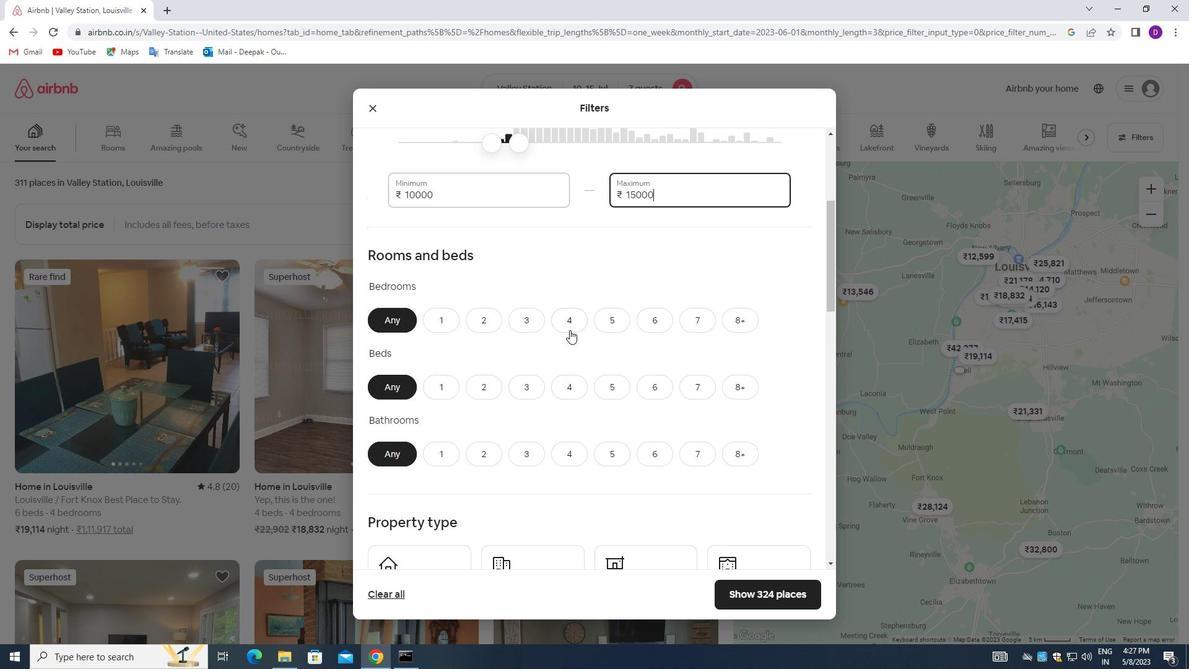 
Action: Mouse pressed left at (569, 328)
Screenshot: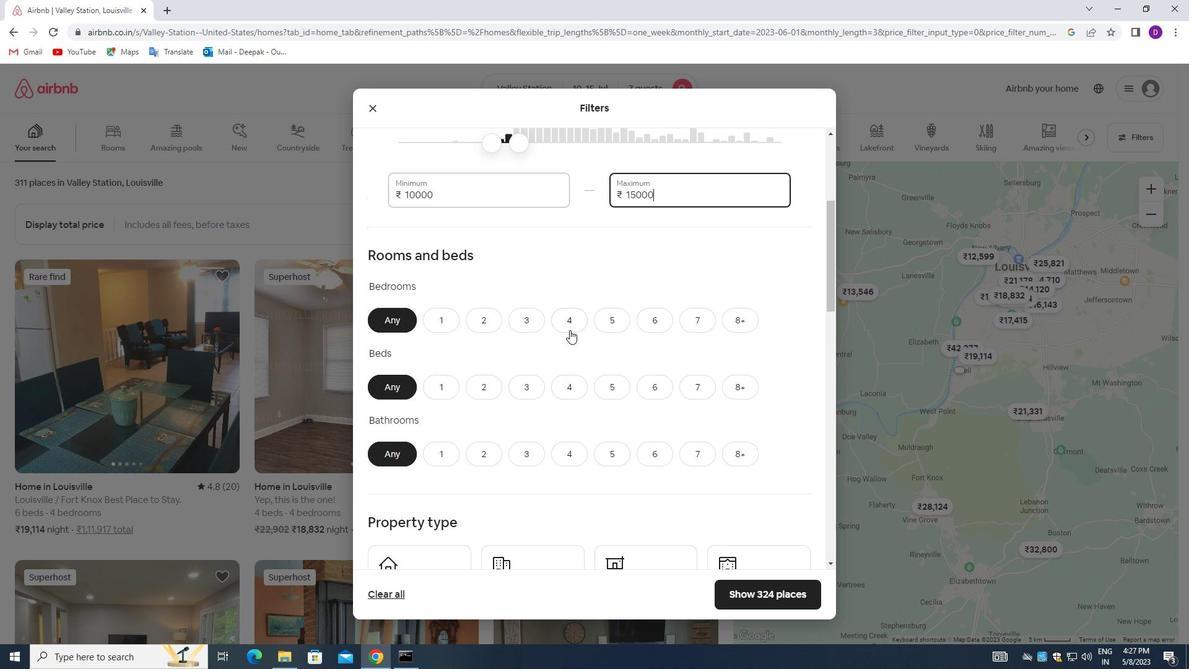 
Action: Mouse moved to (697, 382)
Screenshot: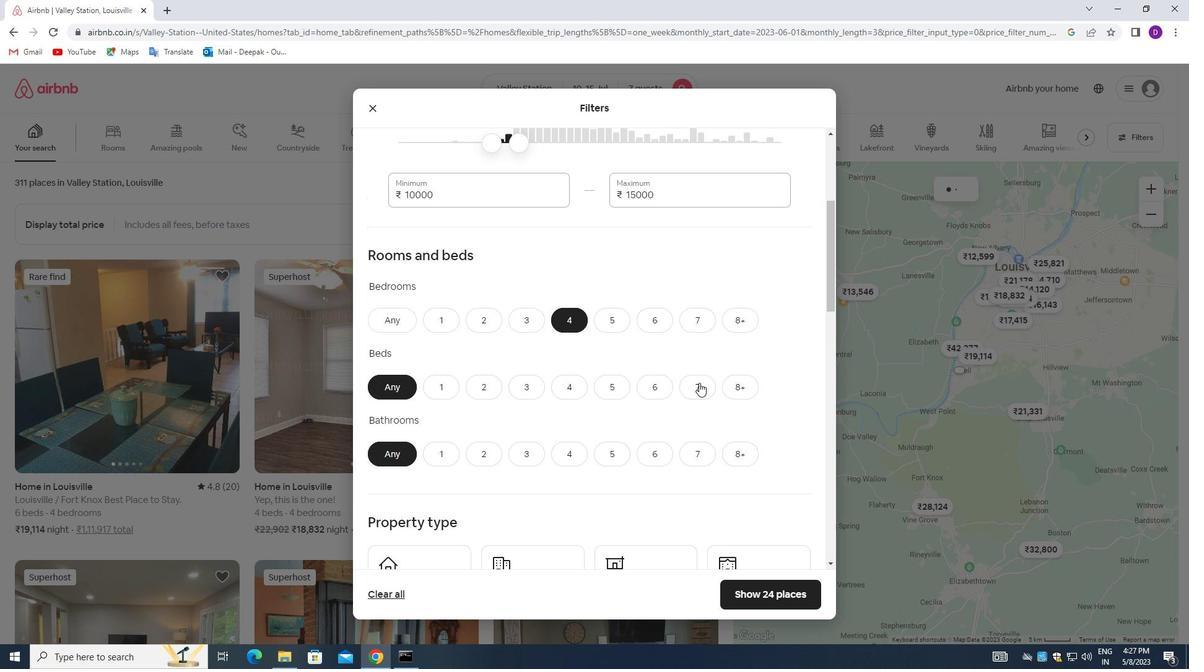 
Action: Mouse pressed left at (697, 382)
Screenshot: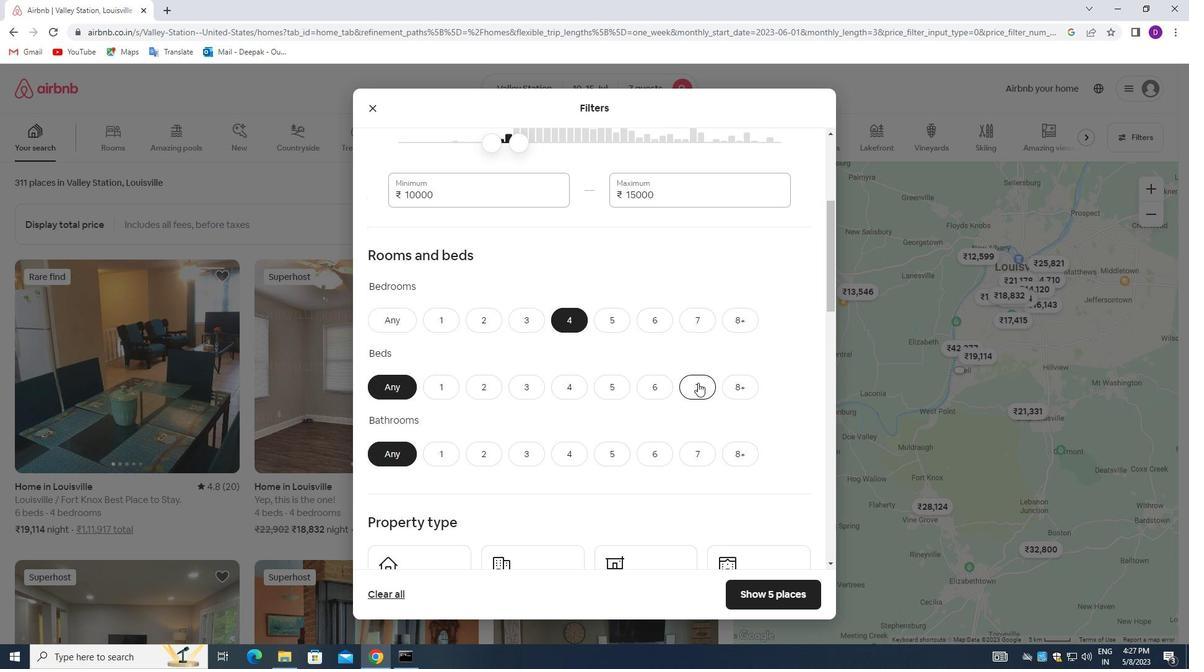 
Action: Mouse moved to (565, 445)
Screenshot: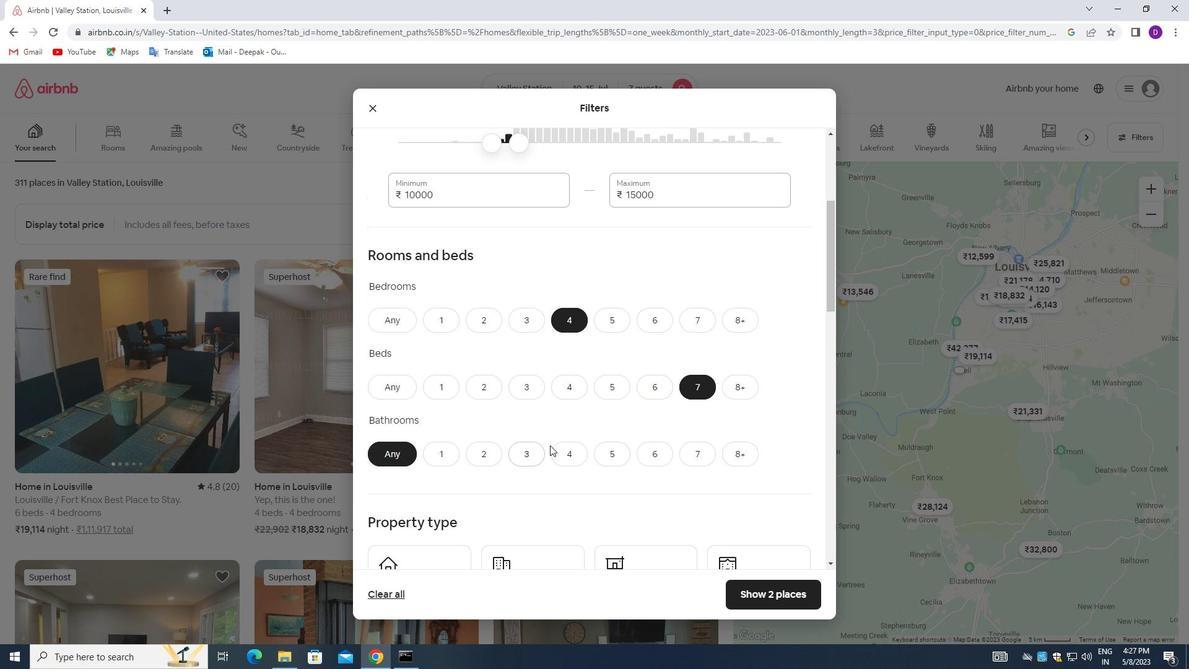 
Action: Mouse pressed left at (565, 445)
Screenshot: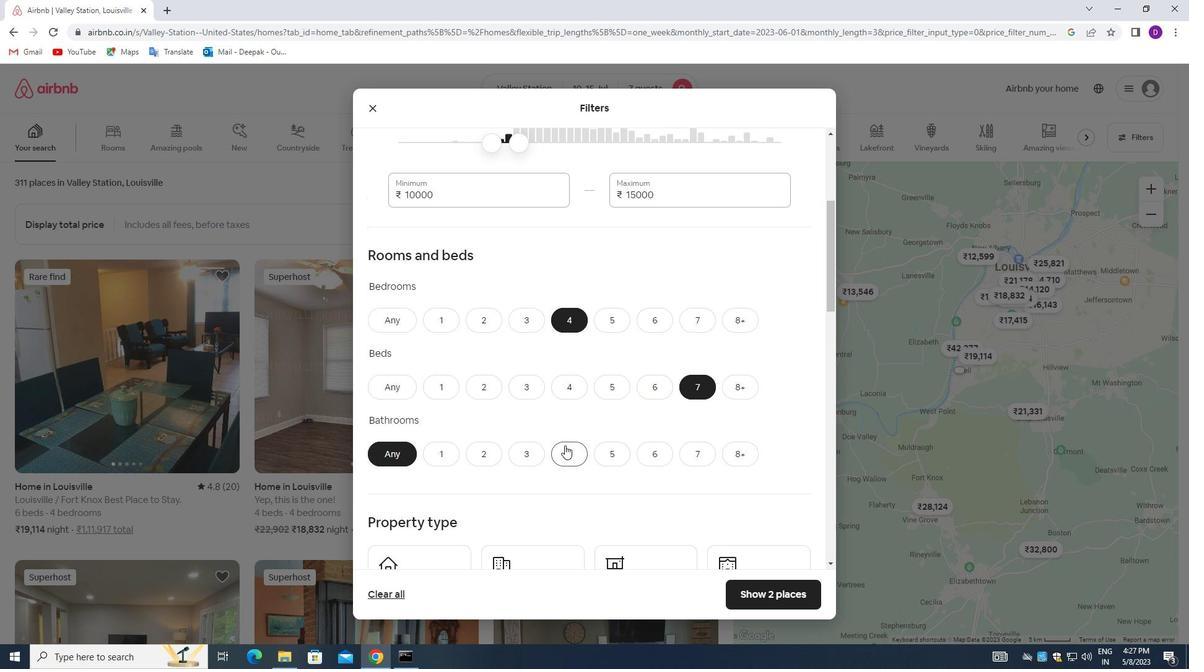 
Action: Mouse moved to (654, 460)
Screenshot: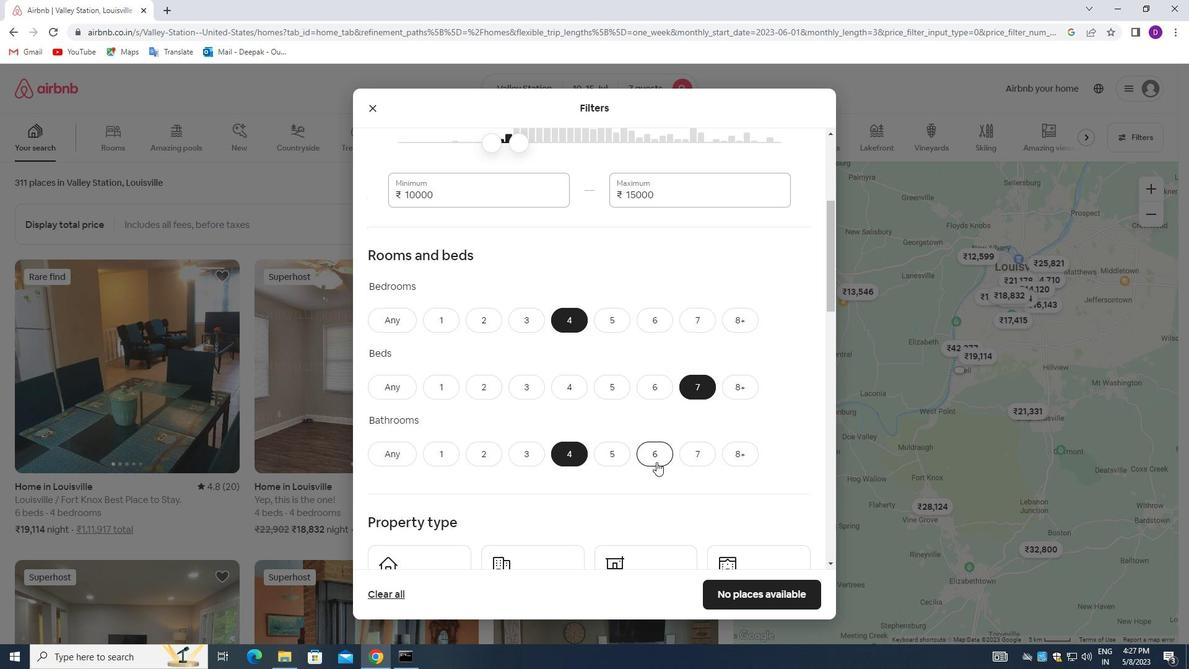 
Action: Mouse scrolled (654, 460) with delta (0, 0)
Screenshot: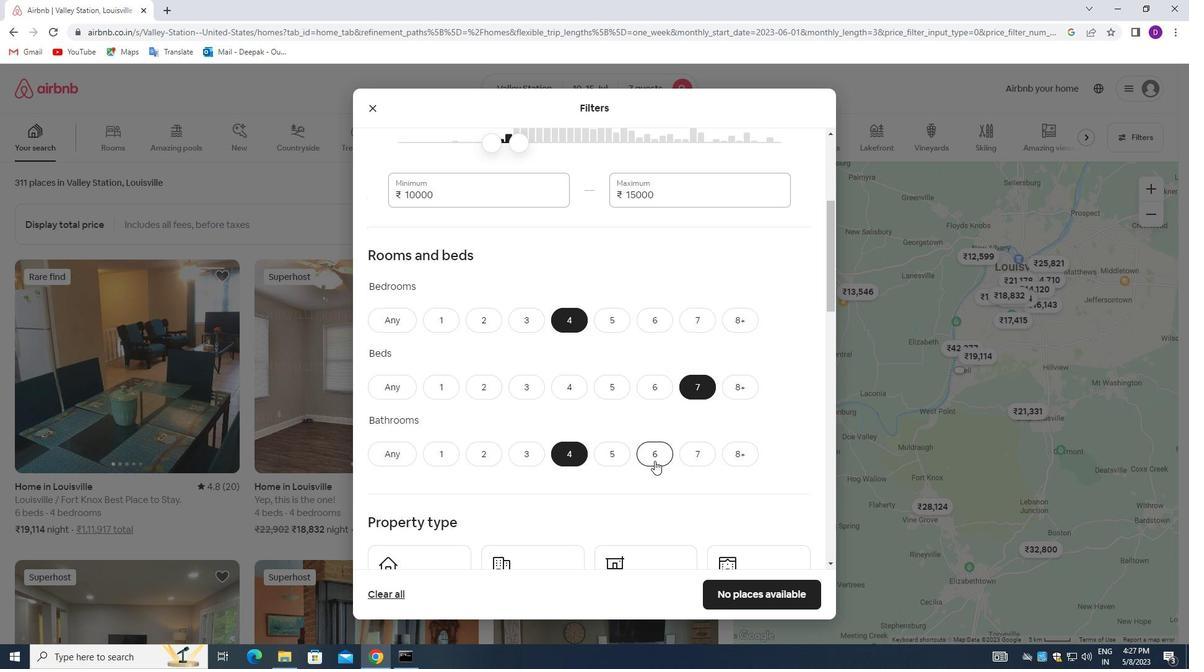 
Action: Mouse scrolled (654, 460) with delta (0, 0)
Screenshot: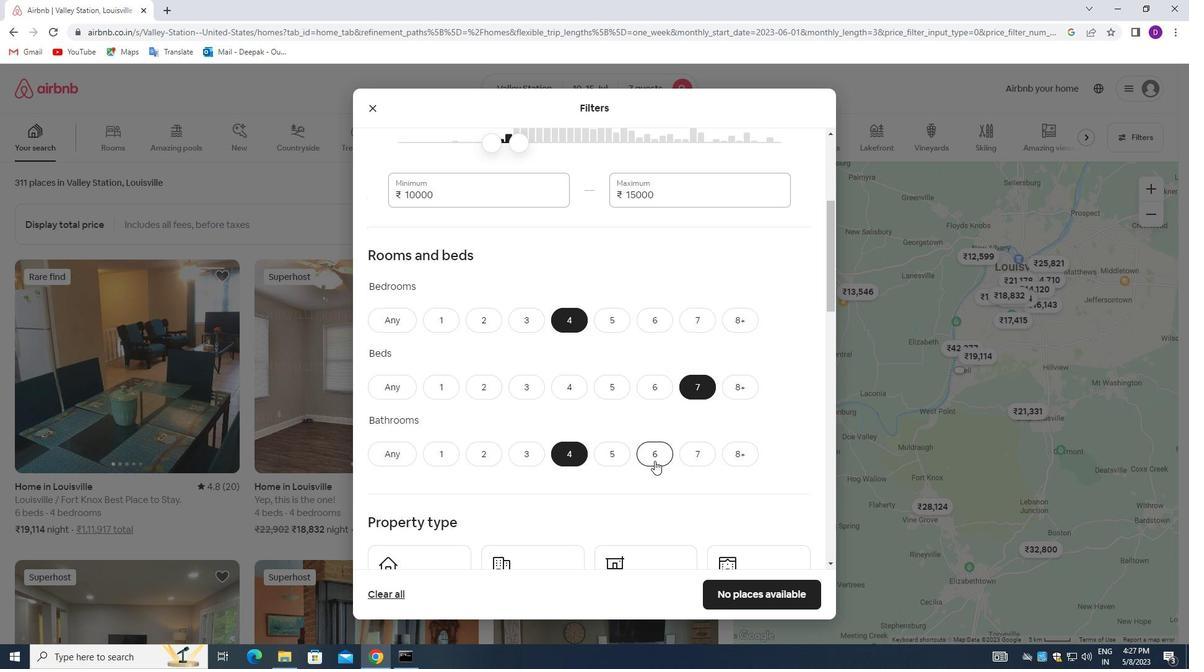 
Action: Mouse scrolled (654, 460) with delta (0, 0)
Screenshot: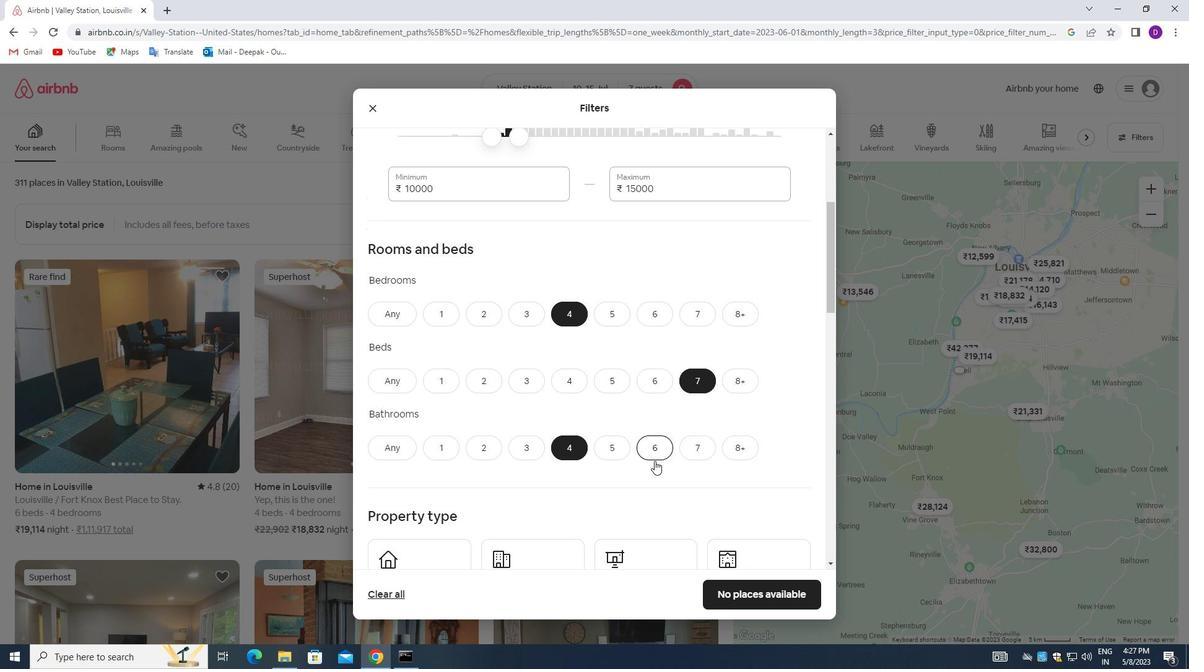 
Action: Mouse moved to (442, 408)
Screenshot: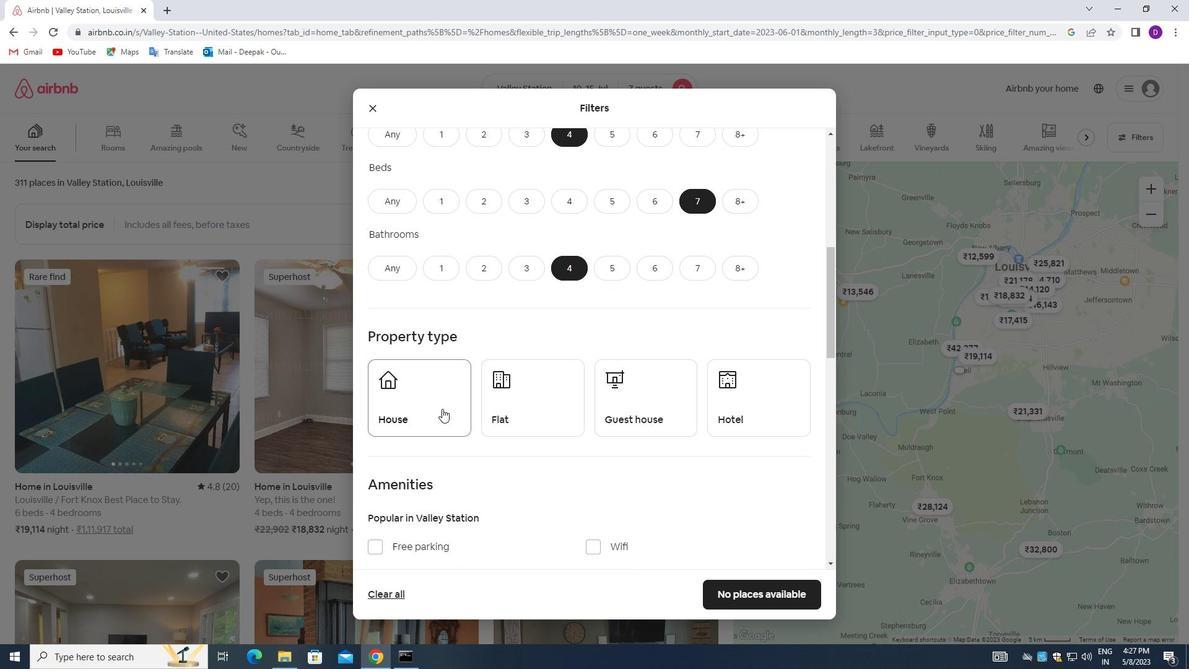 
Action: Mouse pressed left at (442, 408)
Screenshot: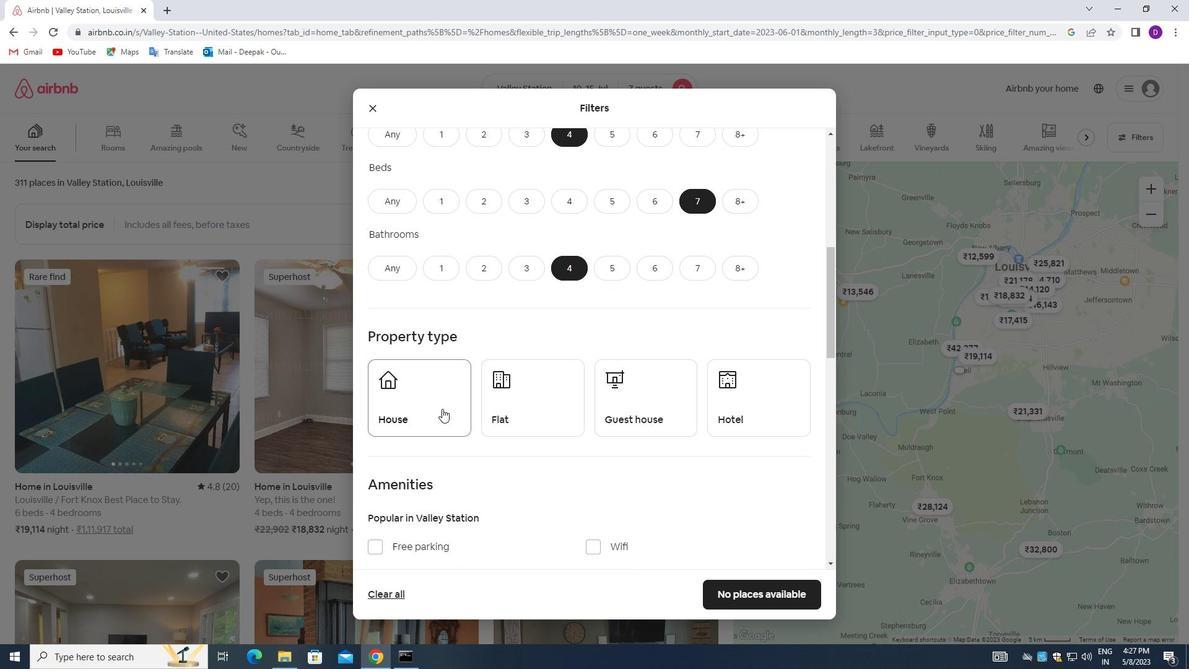 
Action: Mouse moved to (546, 408)
Screenshot: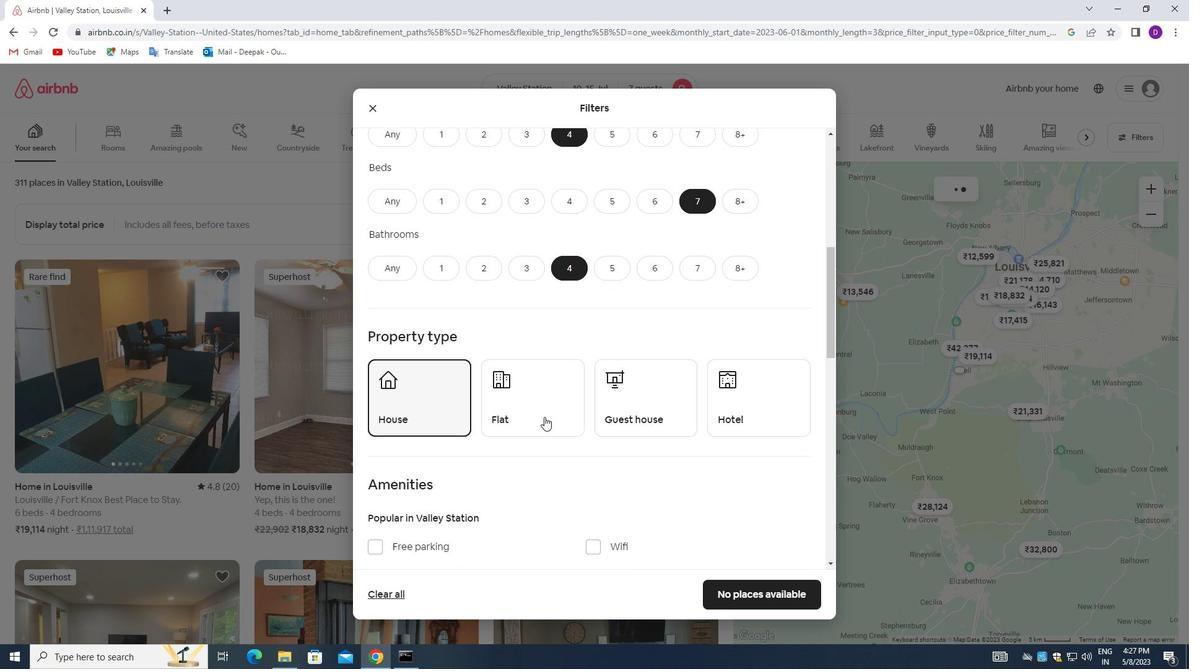 
Action: Mouse pressed left at (546, 408)
Screenshot: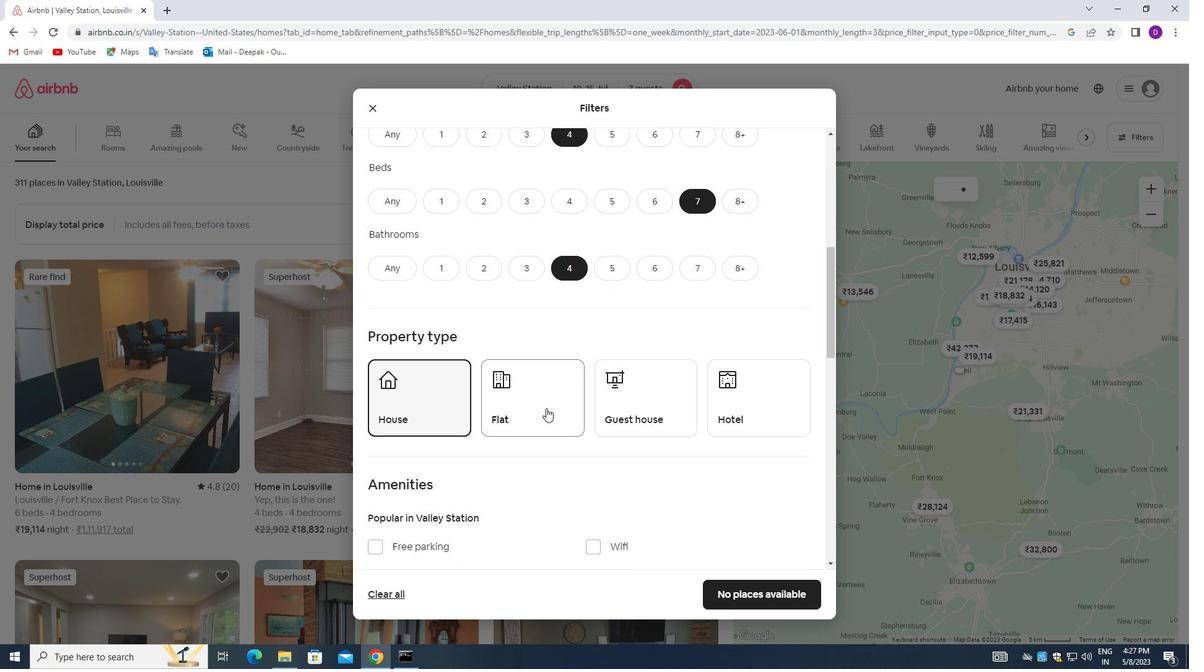 
Action: Mouse moved to (630, 403)
Screenshot: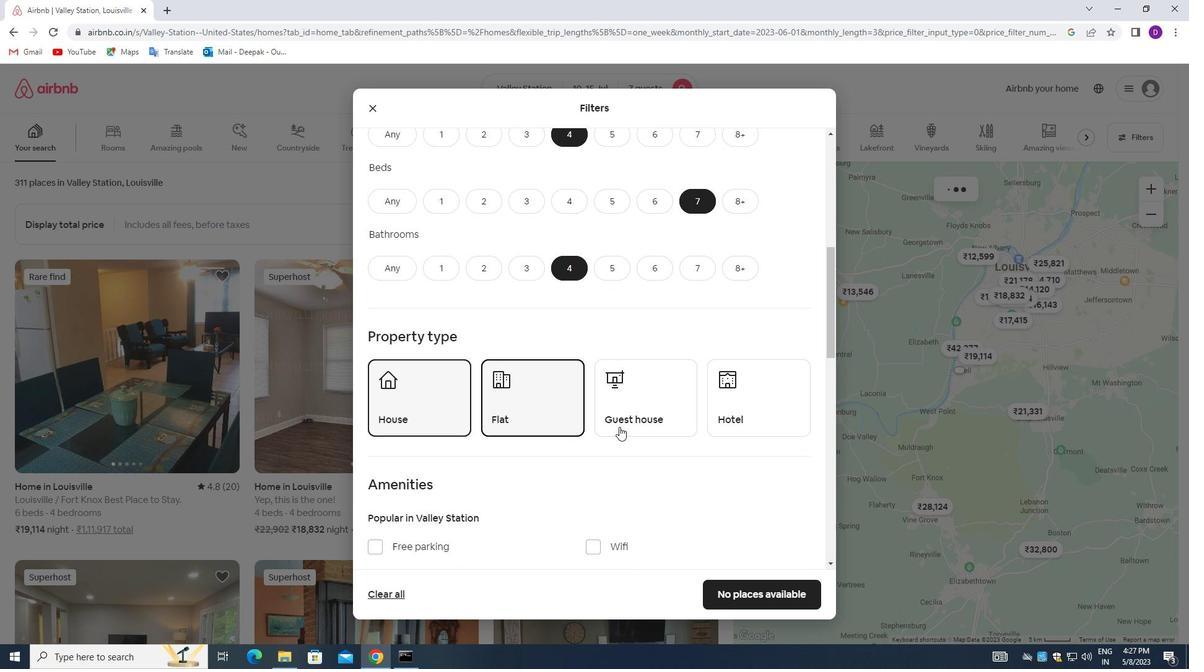 
Action: Mouse pressed left at (630, 403)
Screenshot: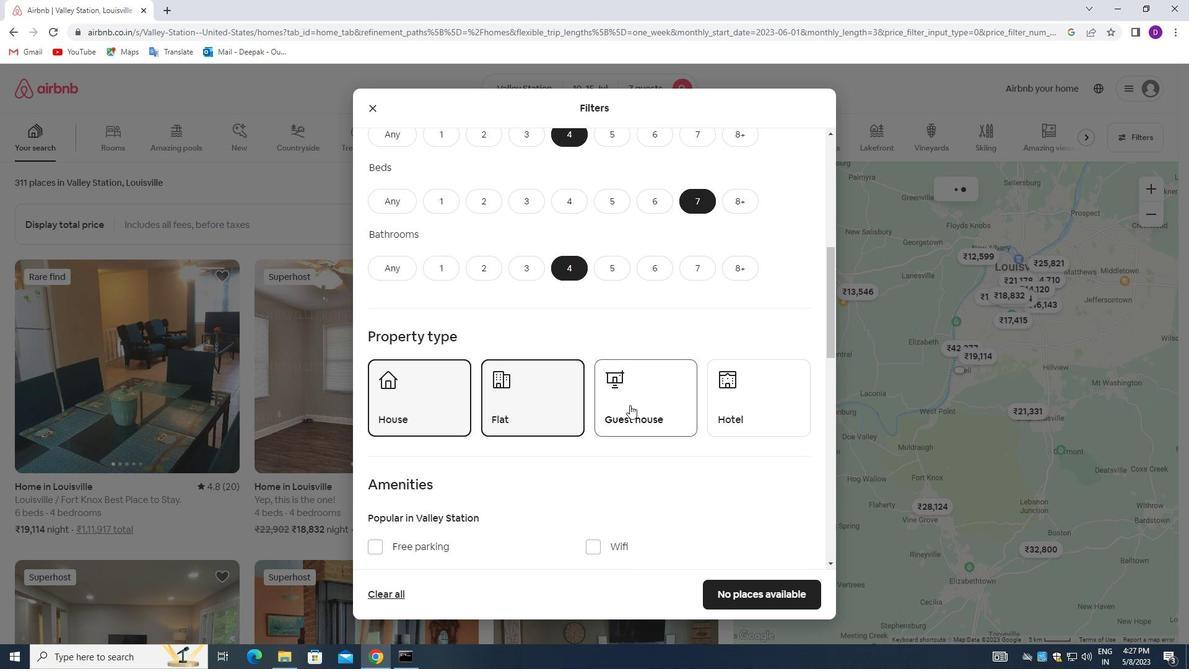 
Action: Mouse moved to (538, 439)
Screenshot: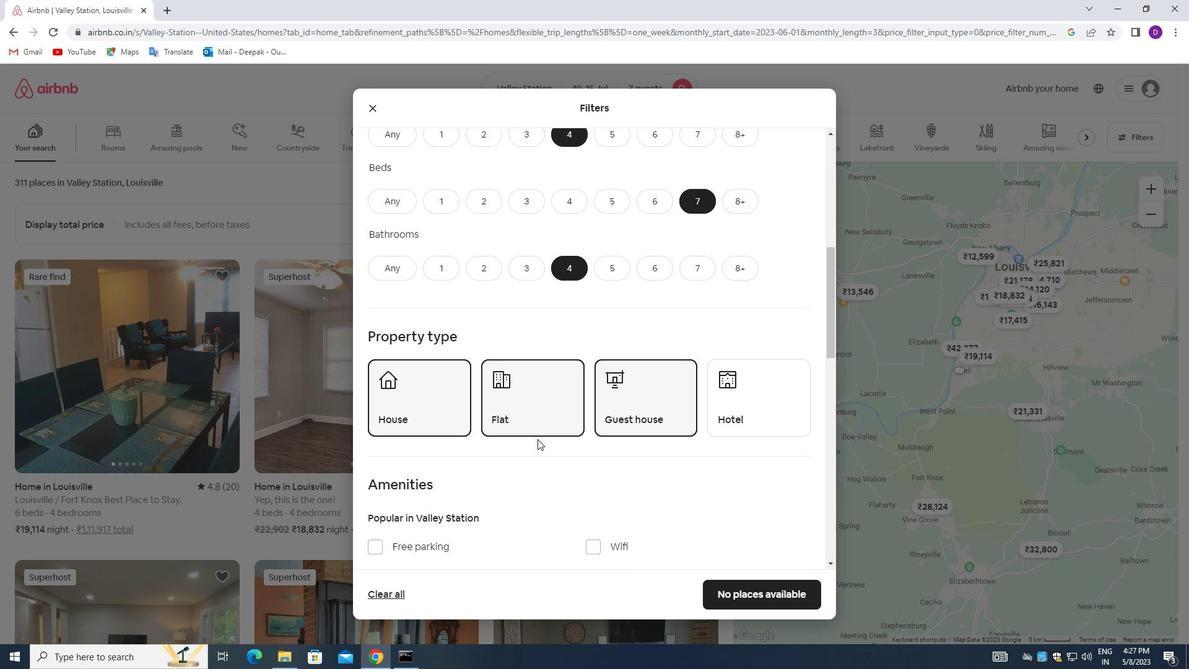 
Action: Mouse scrolled (538, 438) with delta (0, 0)
Screenshot: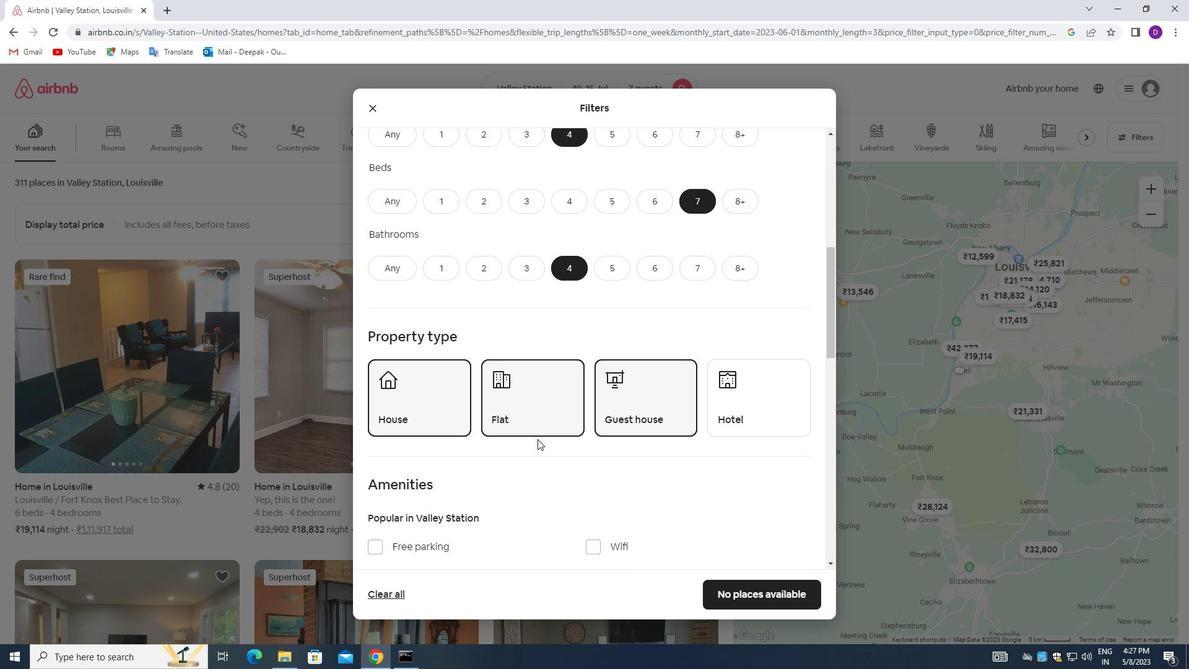 
Action: Mouse moved to (542, 439)
Screenshot: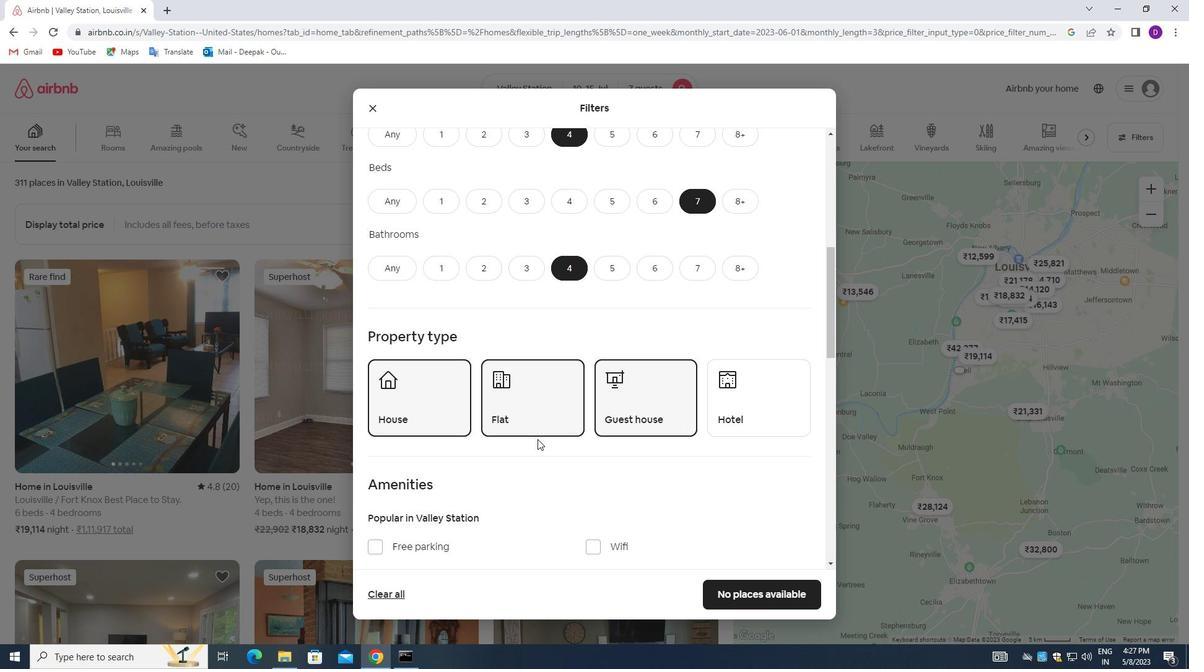 
Action: Mouse scrolled (542, 438) with delta (0, 0)
Screenshot: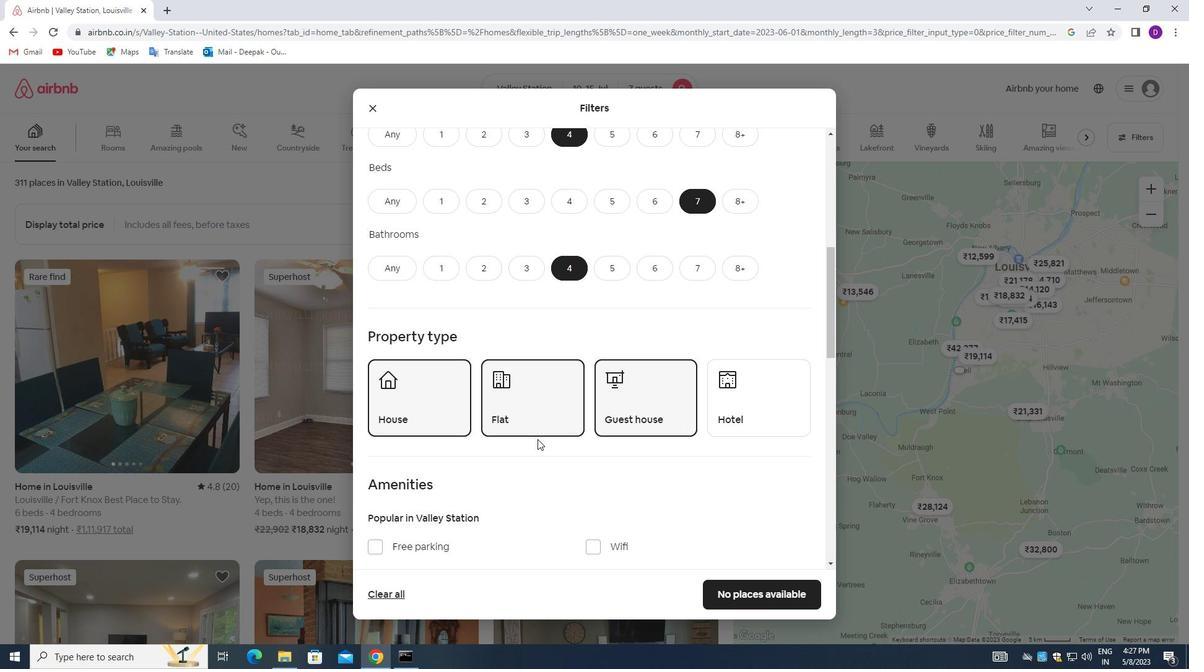 
Action: Mouse moved to (542, 439)
Screenshot: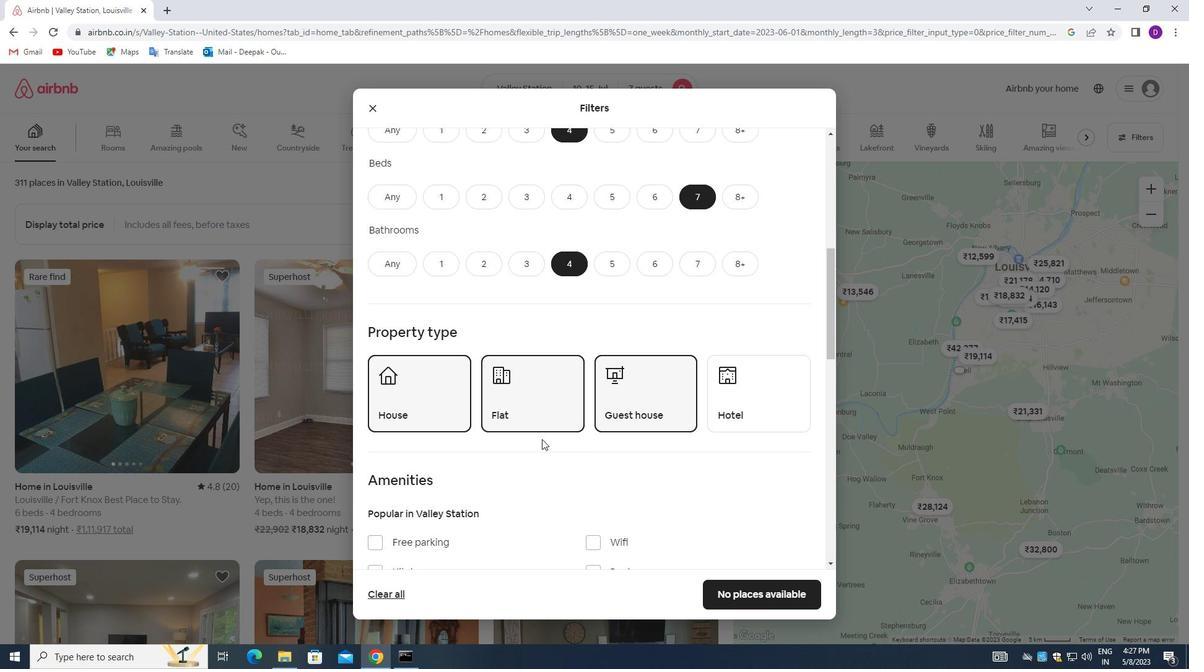 
Action: Mouse scrolled (542, 438) with delta (0, 0)
Screenshot: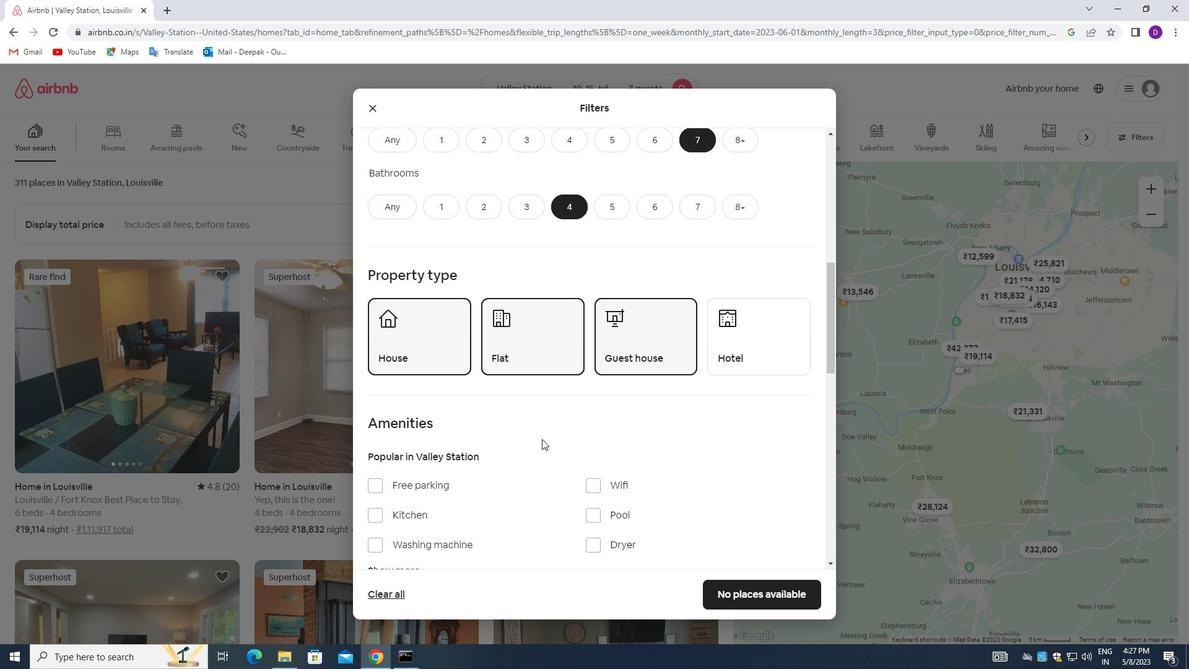 
Action: Mouse moved to (589, 358)
Screenshot: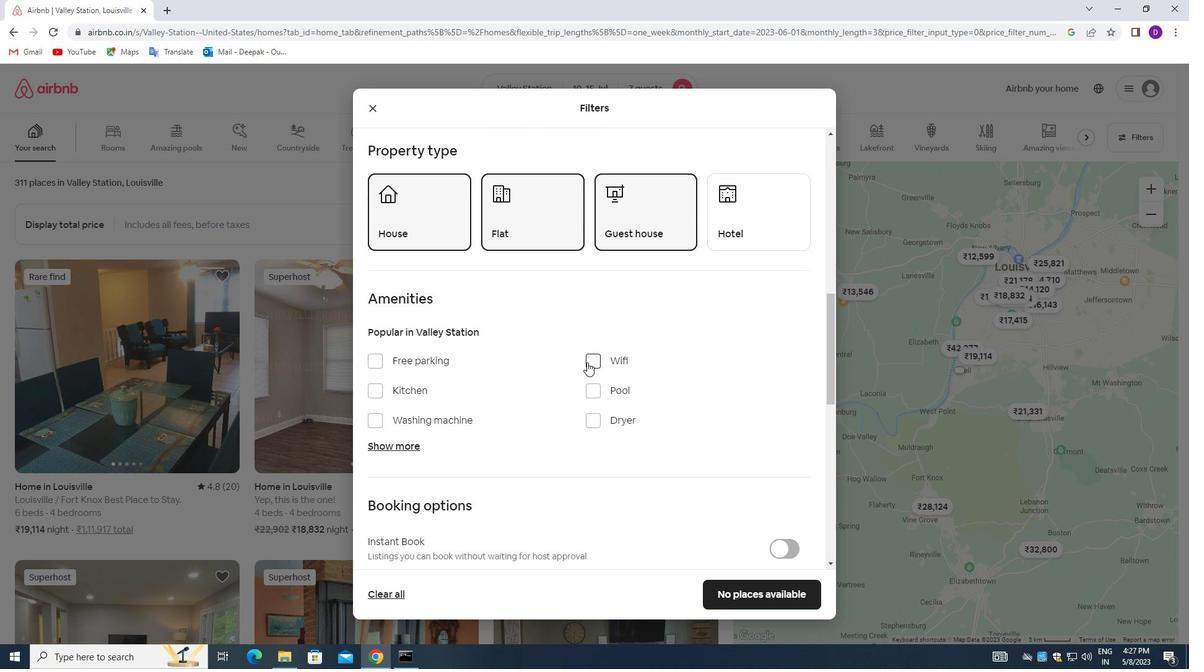 
Action: Mouse pressed left at (589, 358)
Screenshot: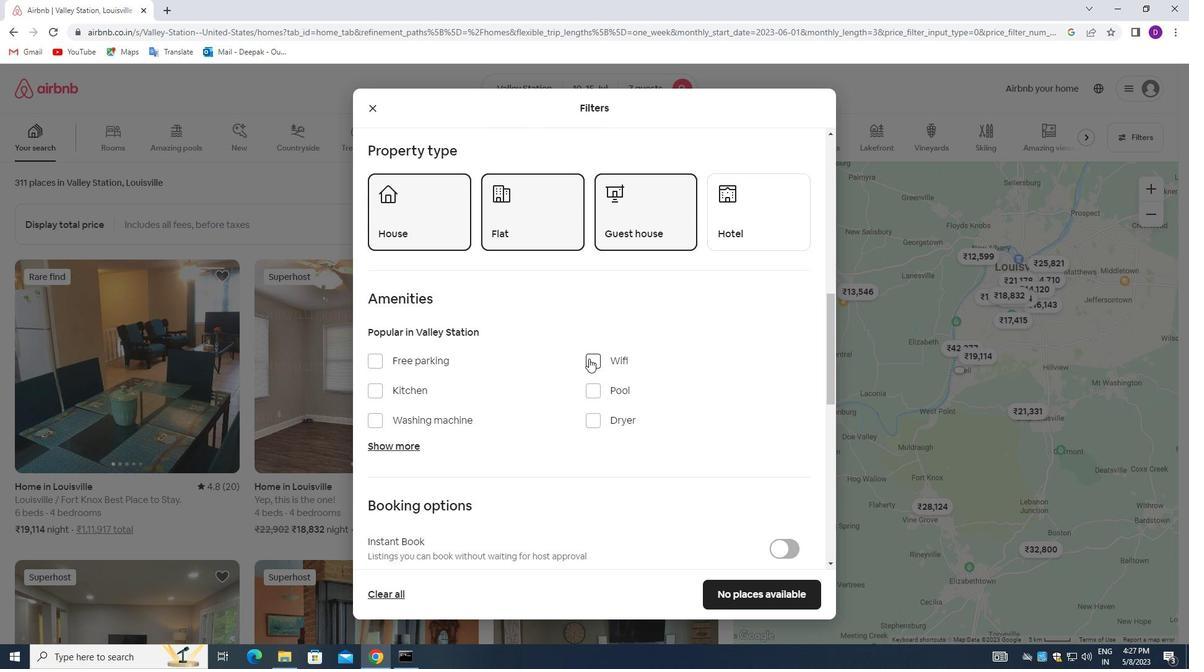 
Action: Mouse moved to (375, 361)
Screenshot: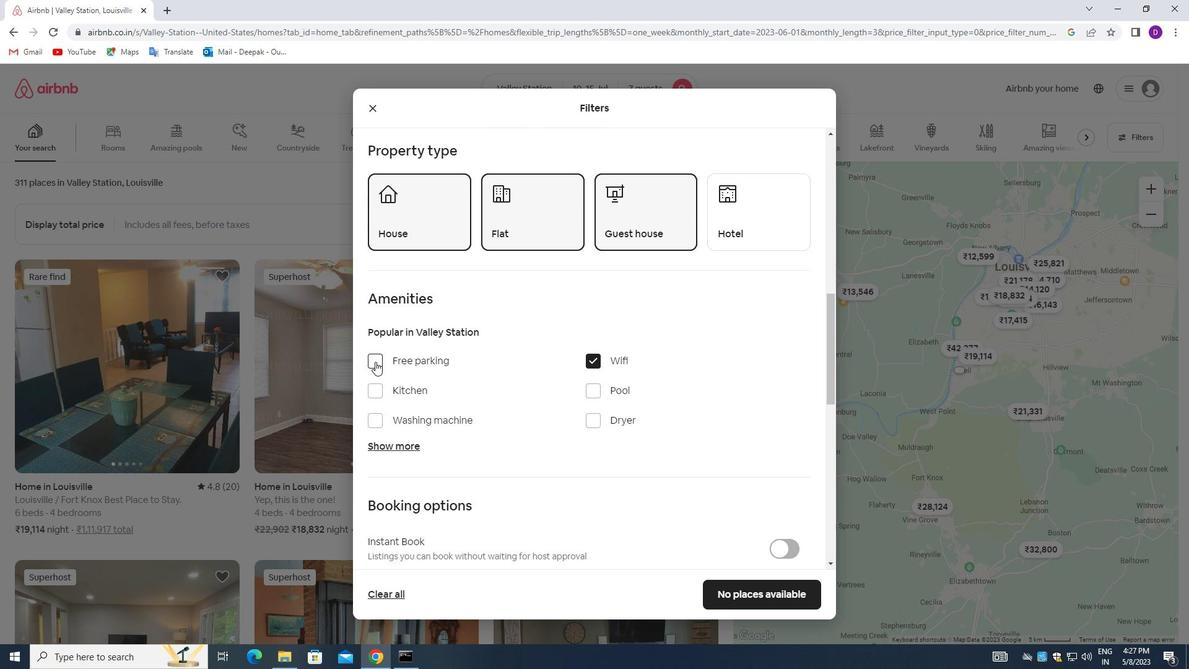 
Action: Mouse pressed left at (375, 361)
Screenshot: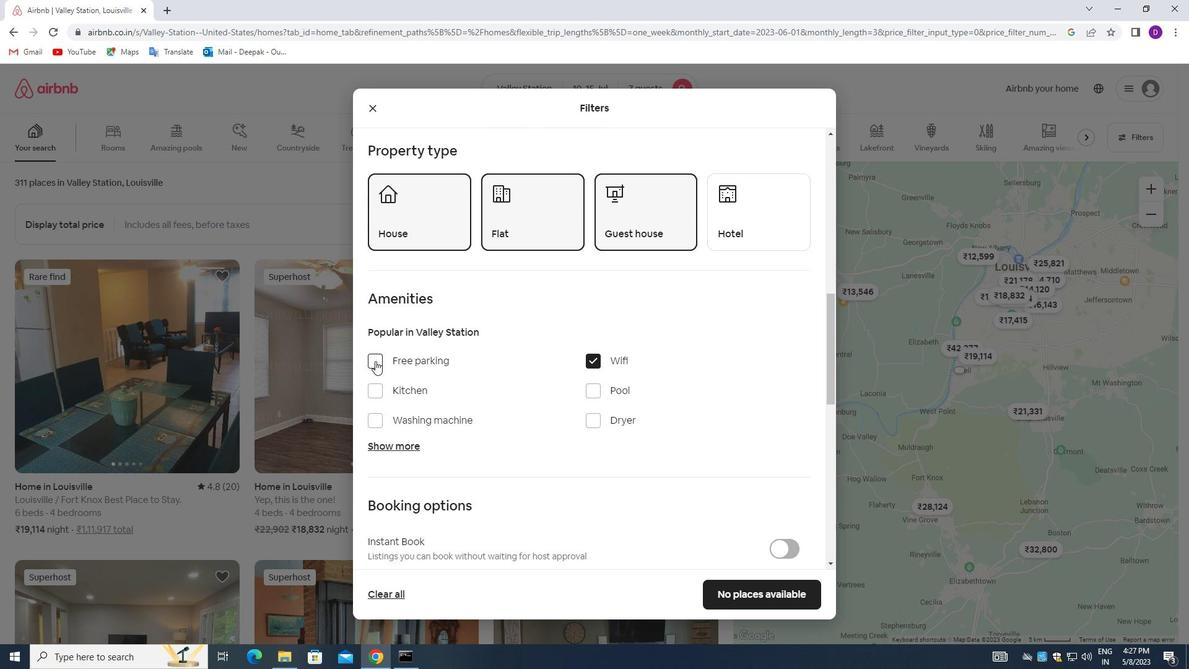 
Action: Mouse moved to (390, 447)
Screenshot: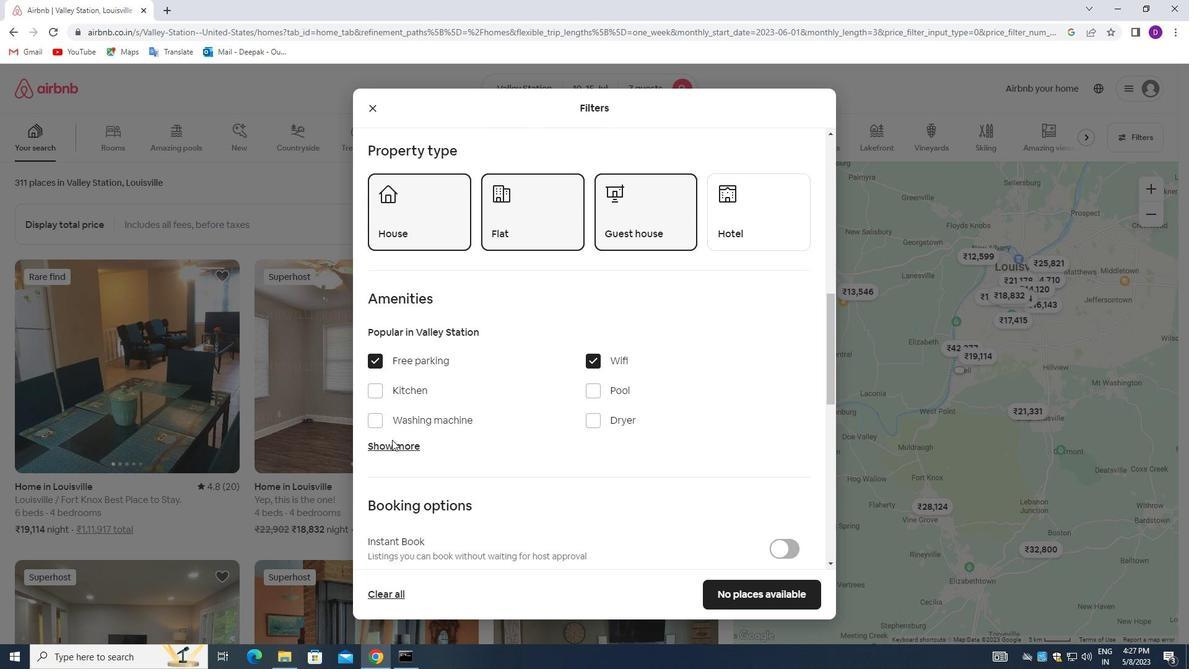 
Action: Mouse pressed left at (390, 447)
Screenshot: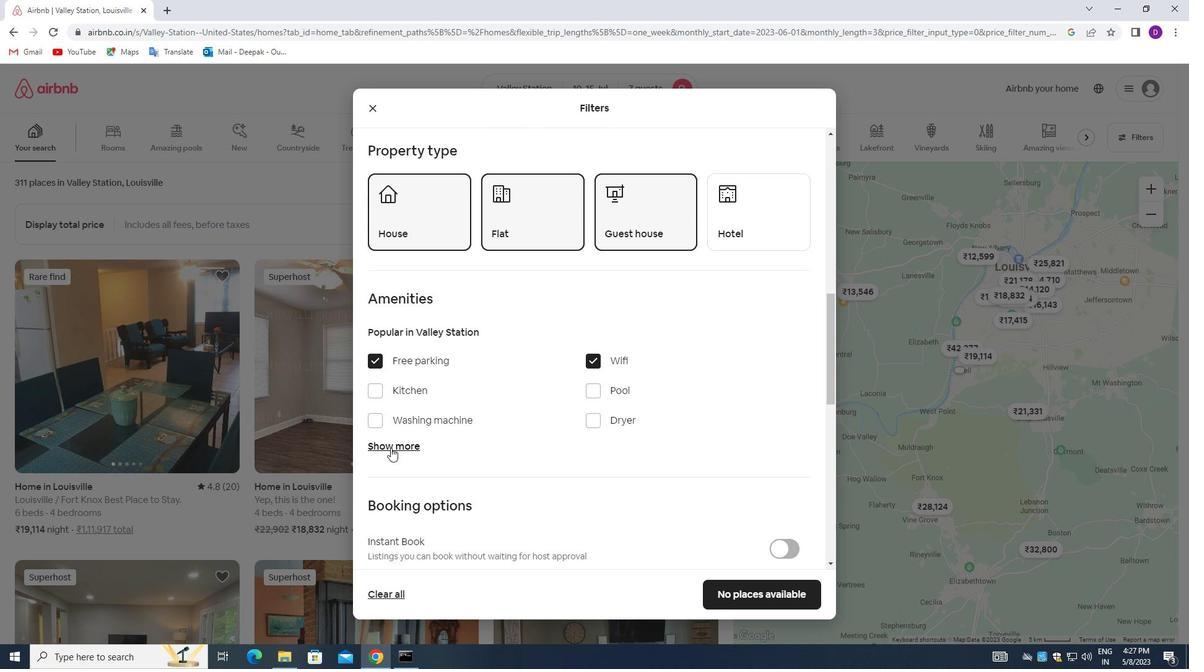 
Action: Mouse moved to (596, 516)
Screenshot: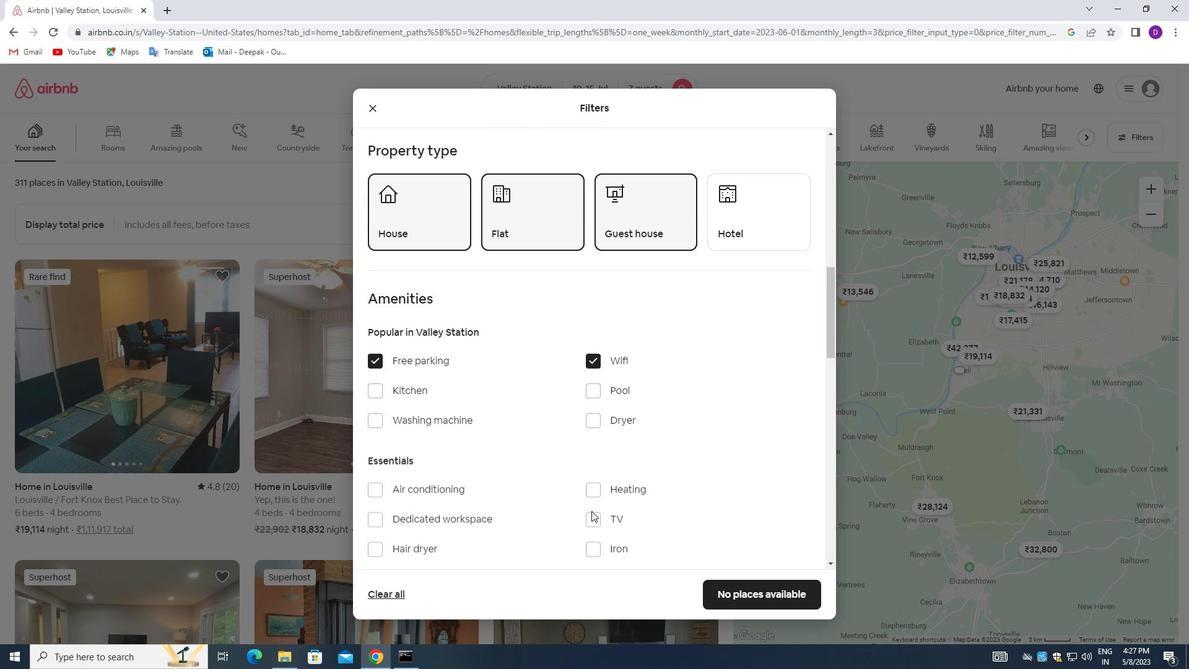 
Action: Mouse pressed left at (596, 516)
Screenshot: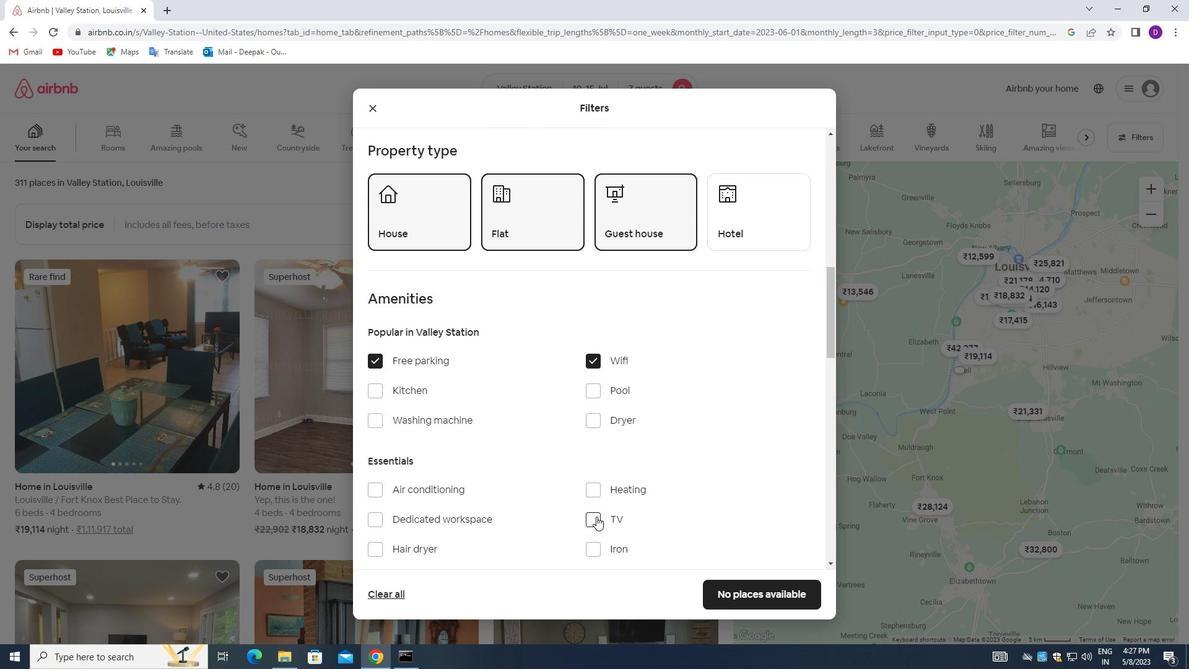 
Action: Mouse moved to (515, 449)
Screenshot: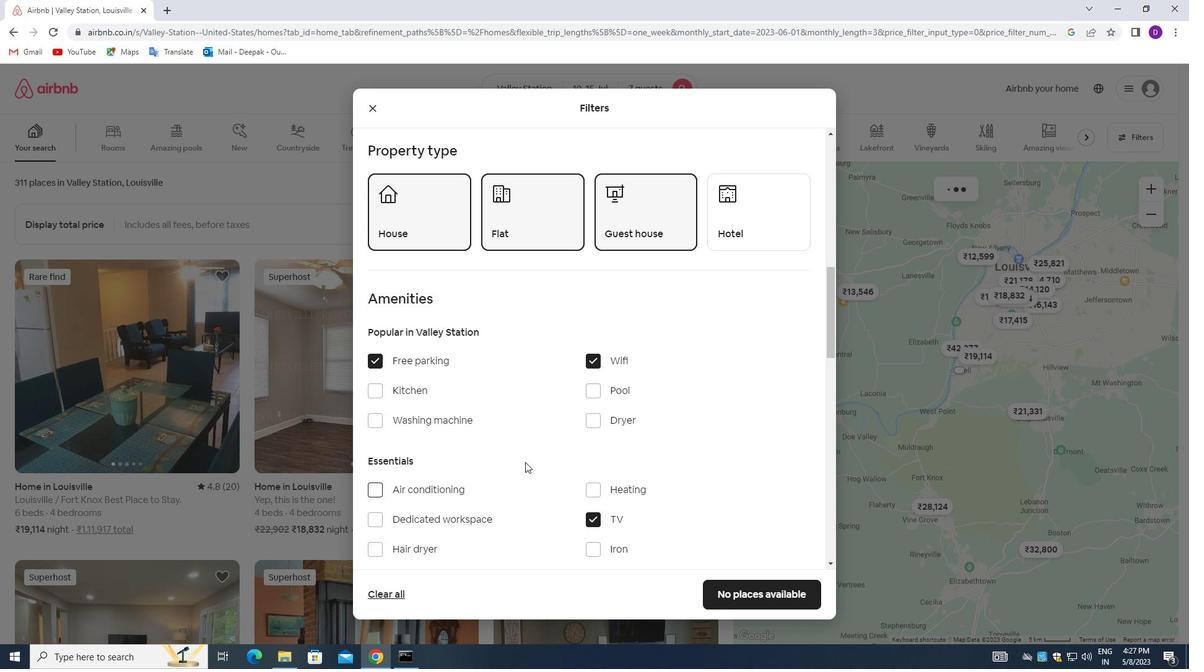 
Action: Mouse scrolled (515, 449) with delta (0, 0)
Screenshot: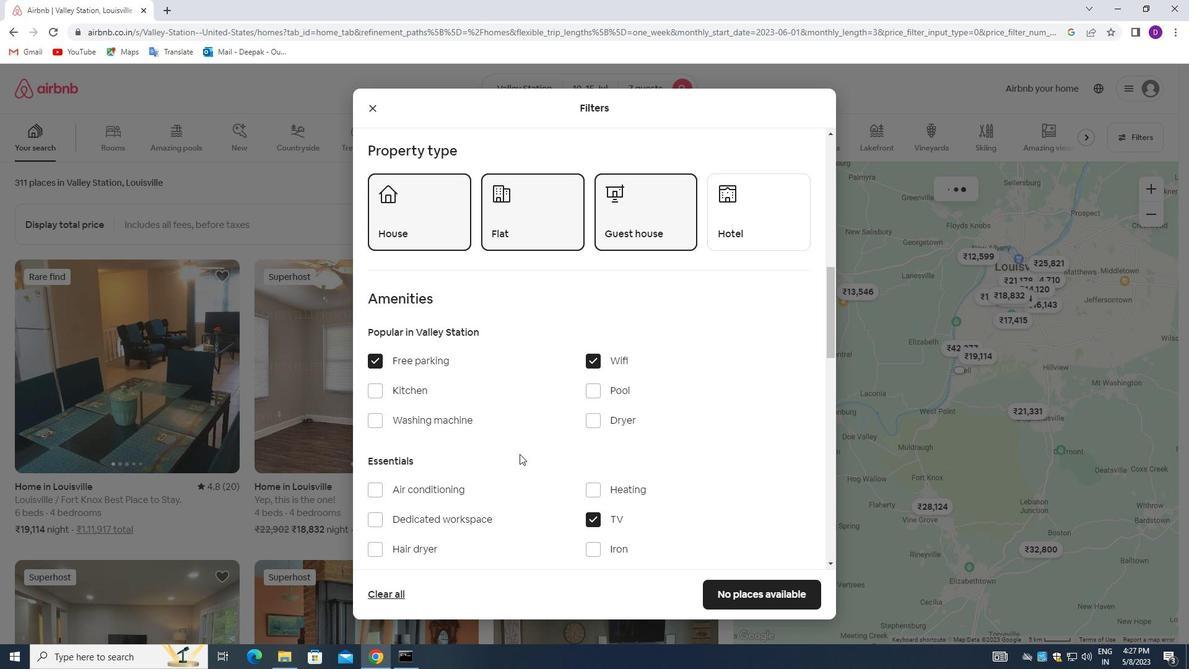 
Action: Mouse moved to (514, 448)
Screenshot: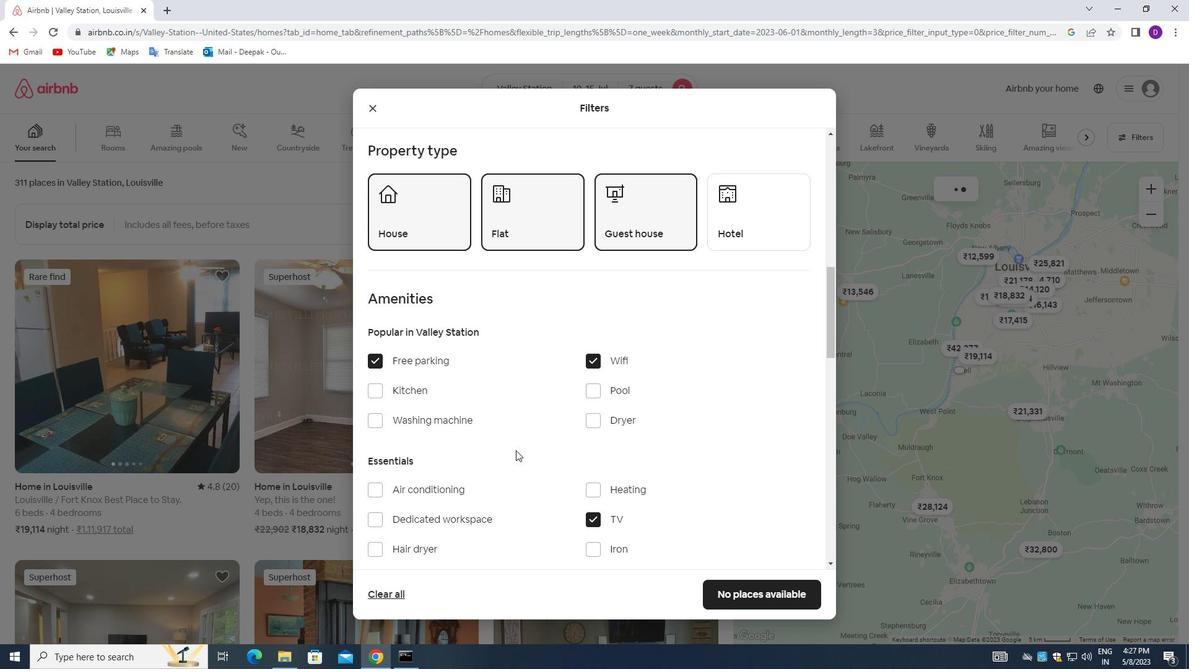
Action: Mouse scrolled (514, 447) with delta (0, 0)
Screenshot: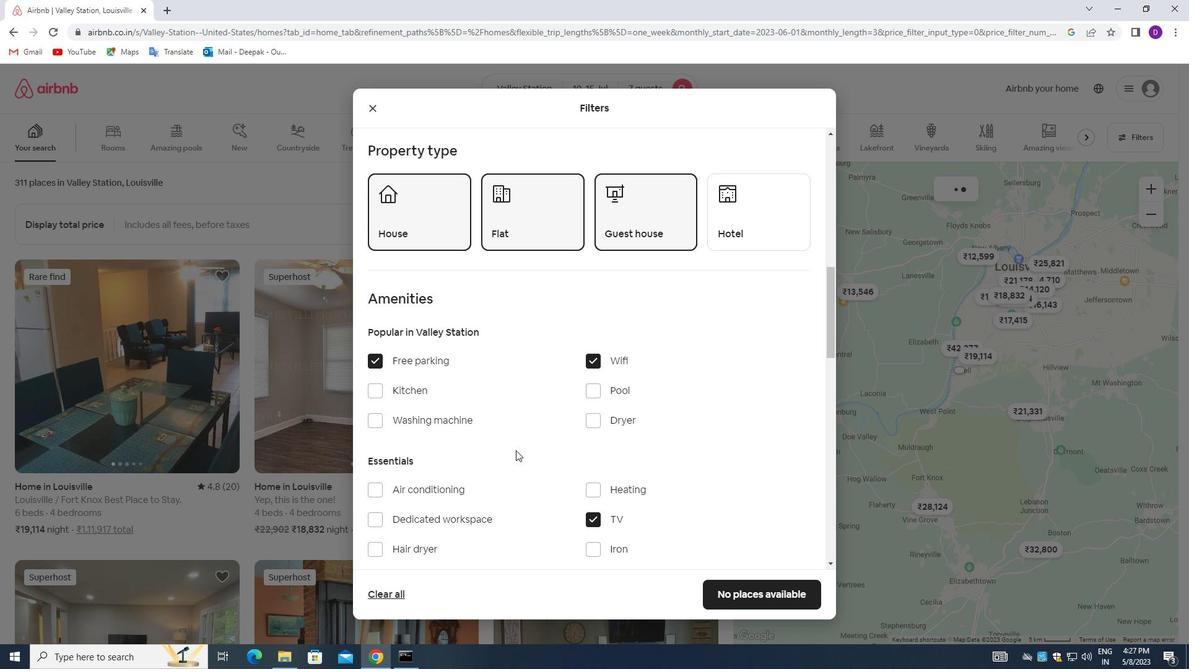 
Action: Mouse moved to (513, 447)
Screenshot: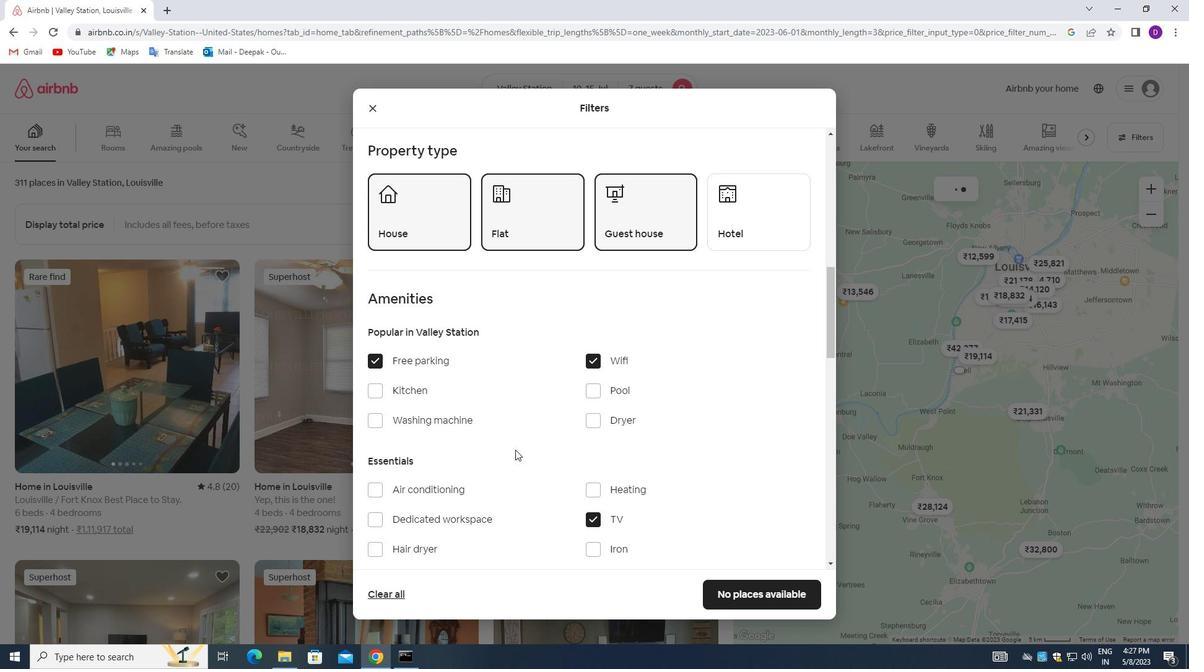
Action: Mouse scrolled (513, 447) with delta (0, 0)
Screenshot: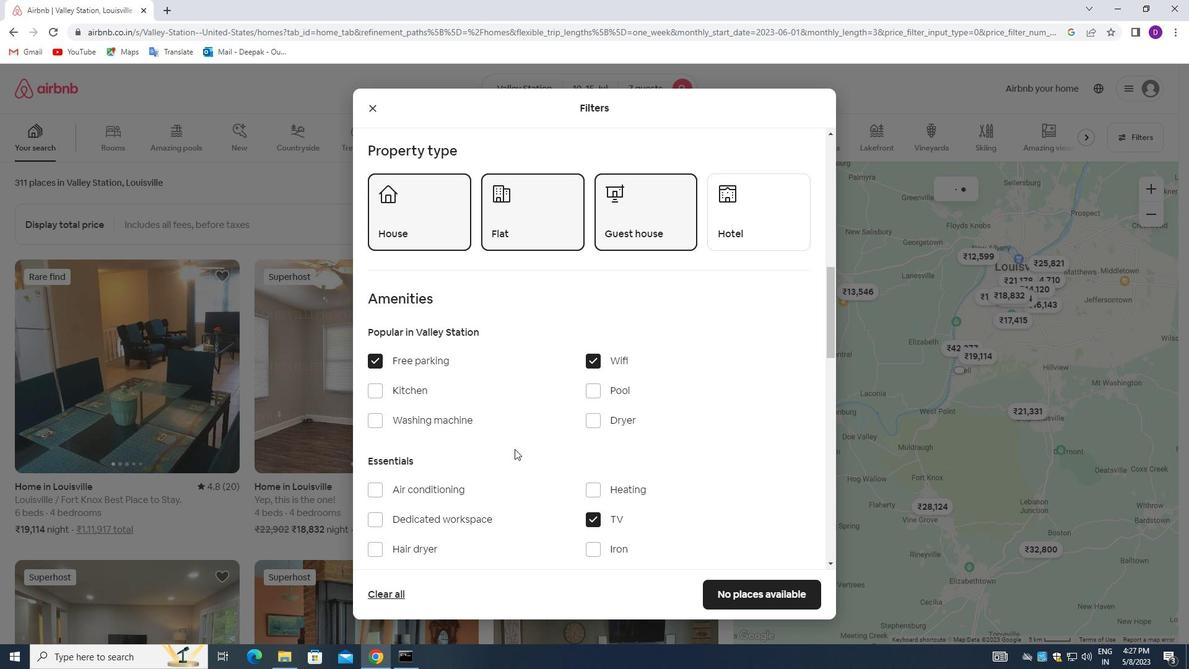 
Action: Mouse moved to (593, 460)
Screenshot: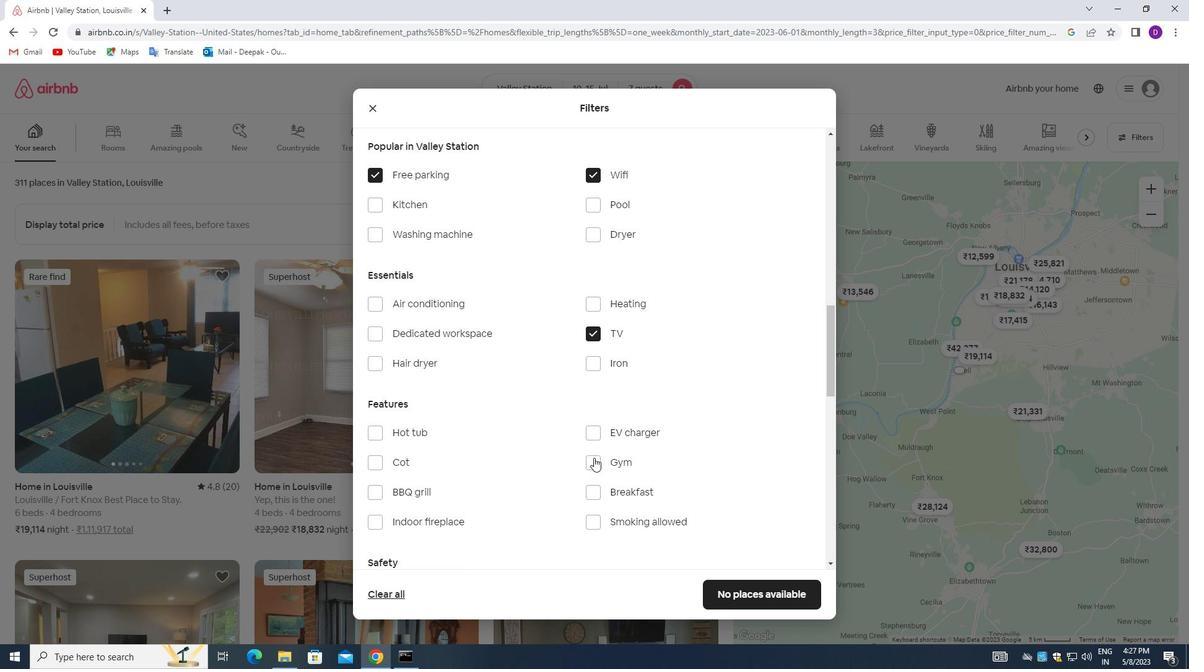 
Action: Mouse pressed left at (593, 460)
Screenshot: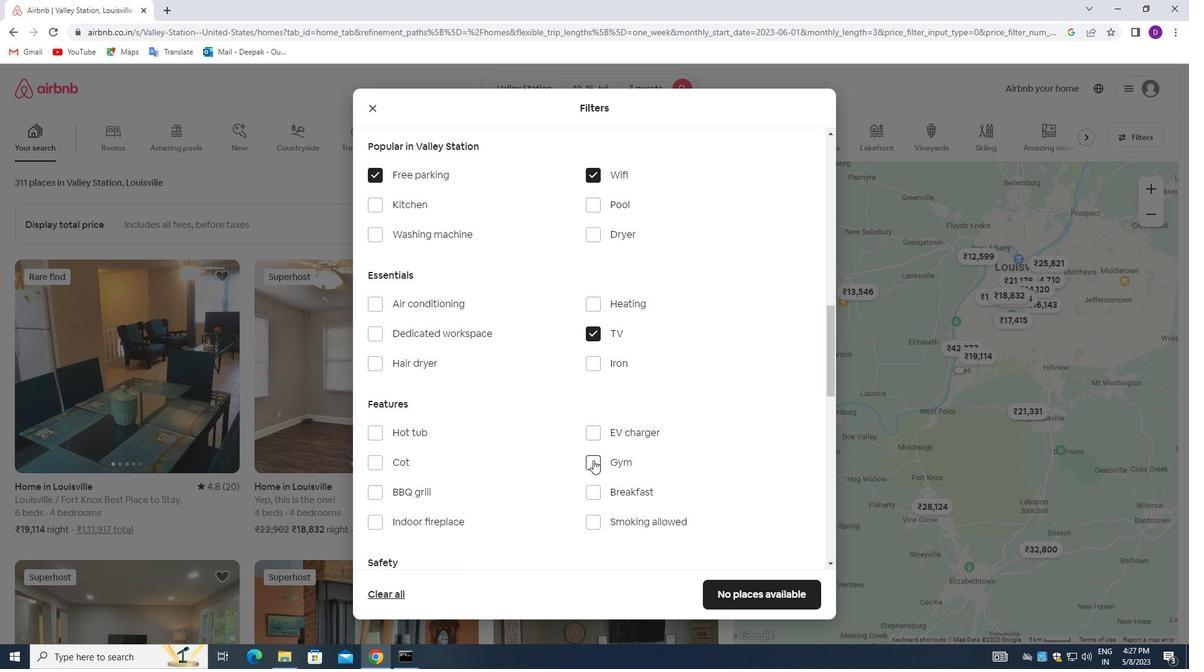 
Action: Mouse moved to (594, 491)
Screenshot: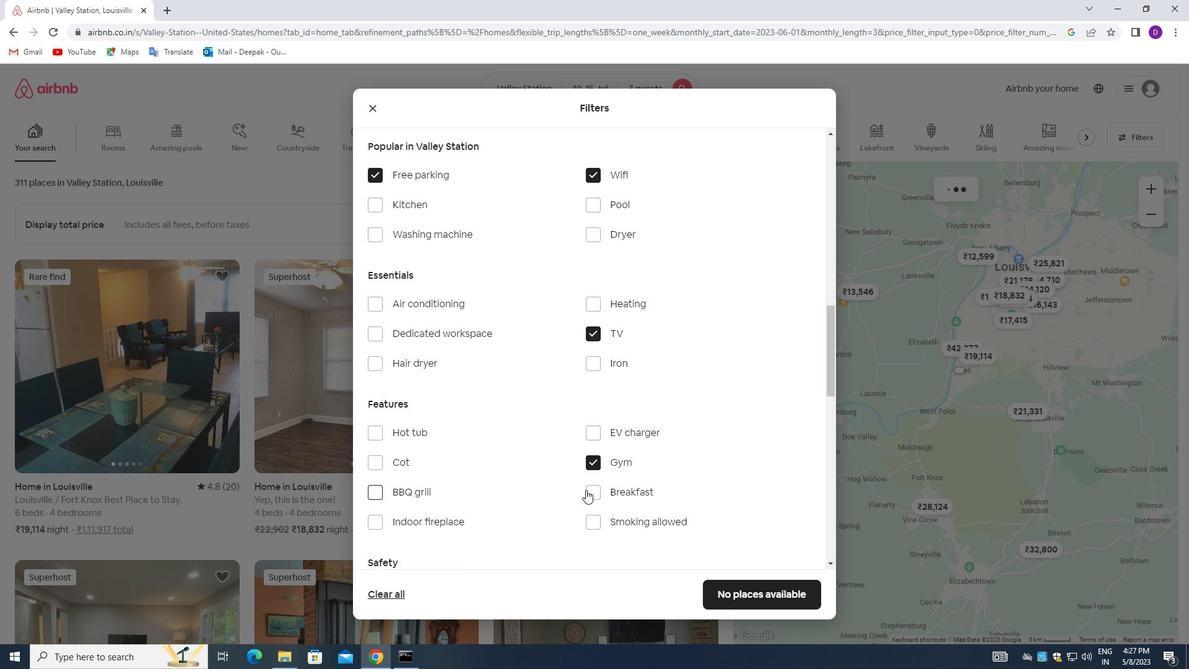 
Action: Mouse pressed left at (594, 491)
Screenshot: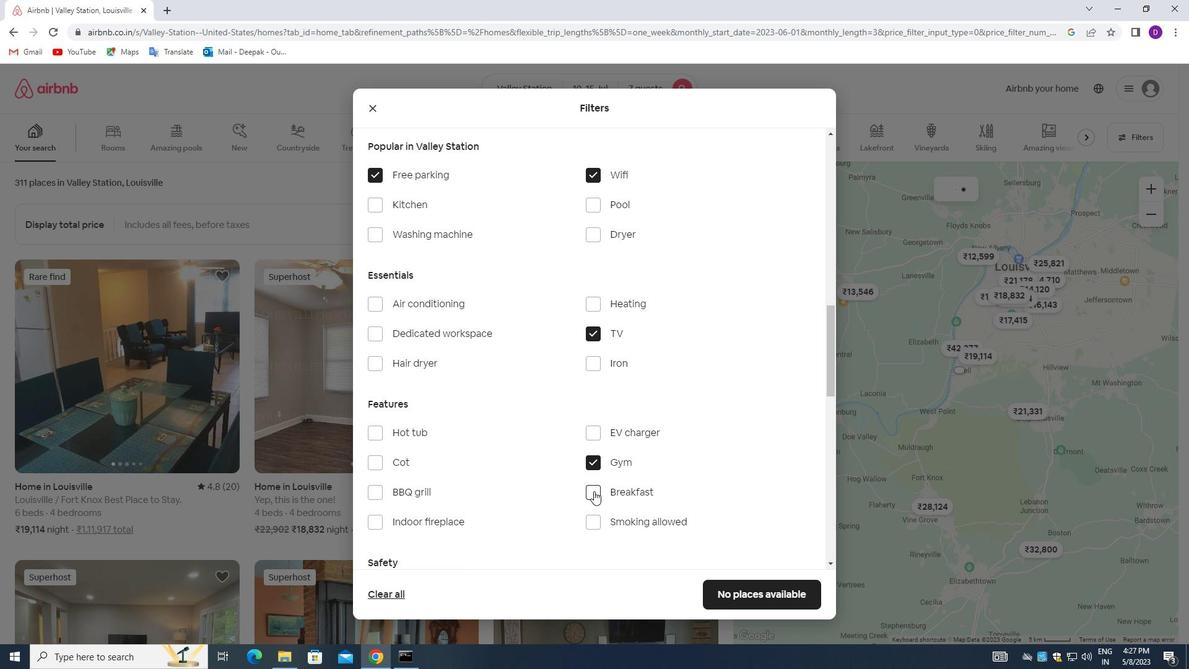 
Action: Mouse moved to (473, 451)
Screenshot: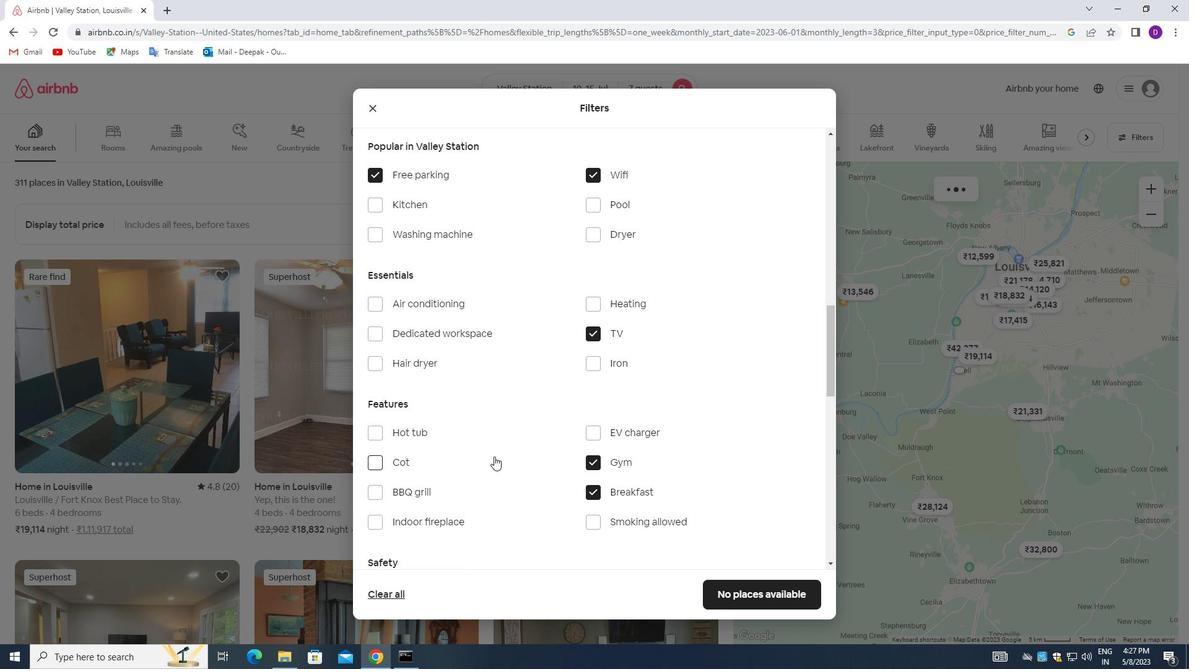 
Action: Mouse scrolled (473, 452) with delta (0, 0)
Screenshot: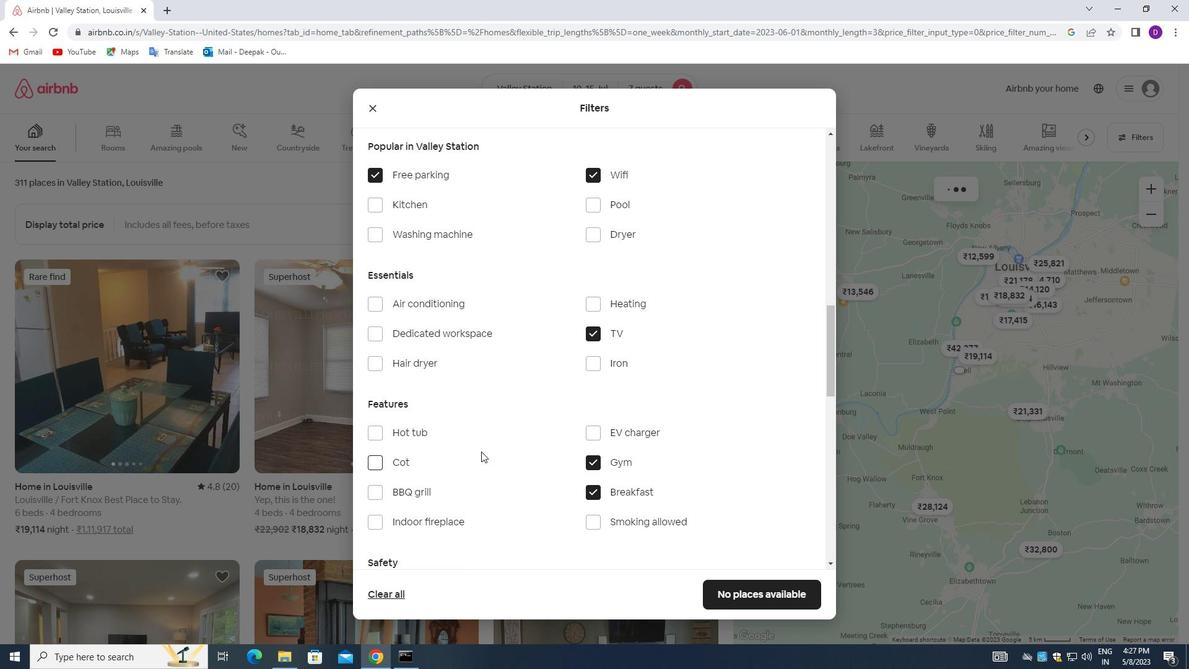 
Action: Mouse moved to (486, 451)
Screenshot: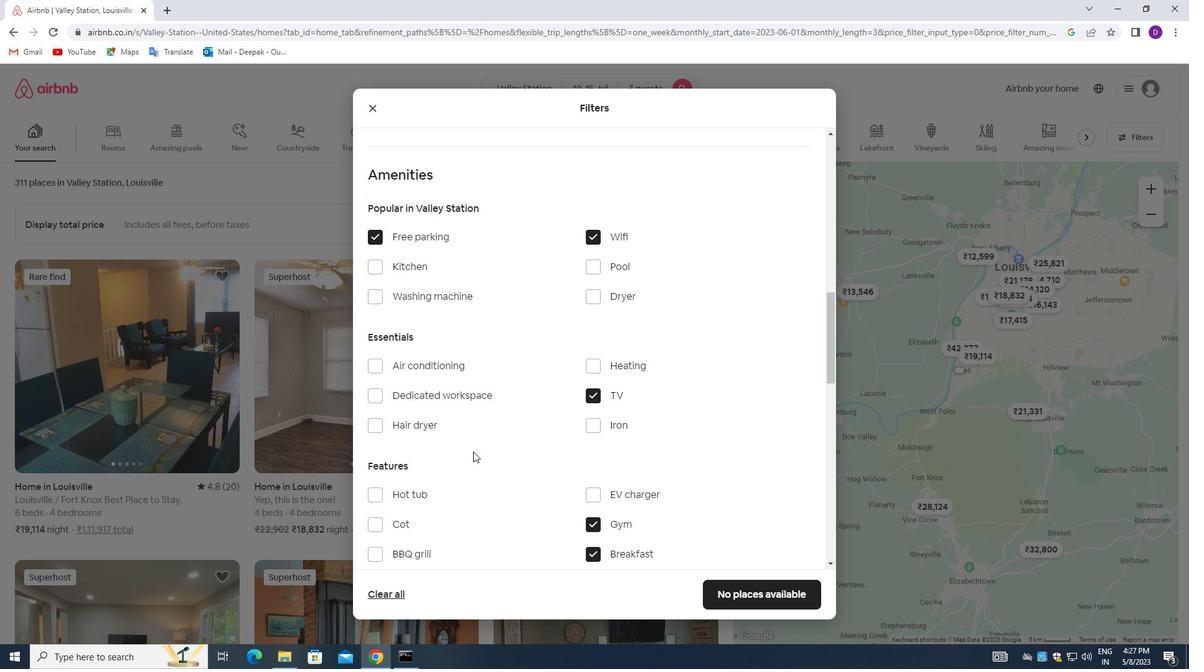 
Action: Mouse scrolled (486, 451) with delta (0, 0)
Screenshot: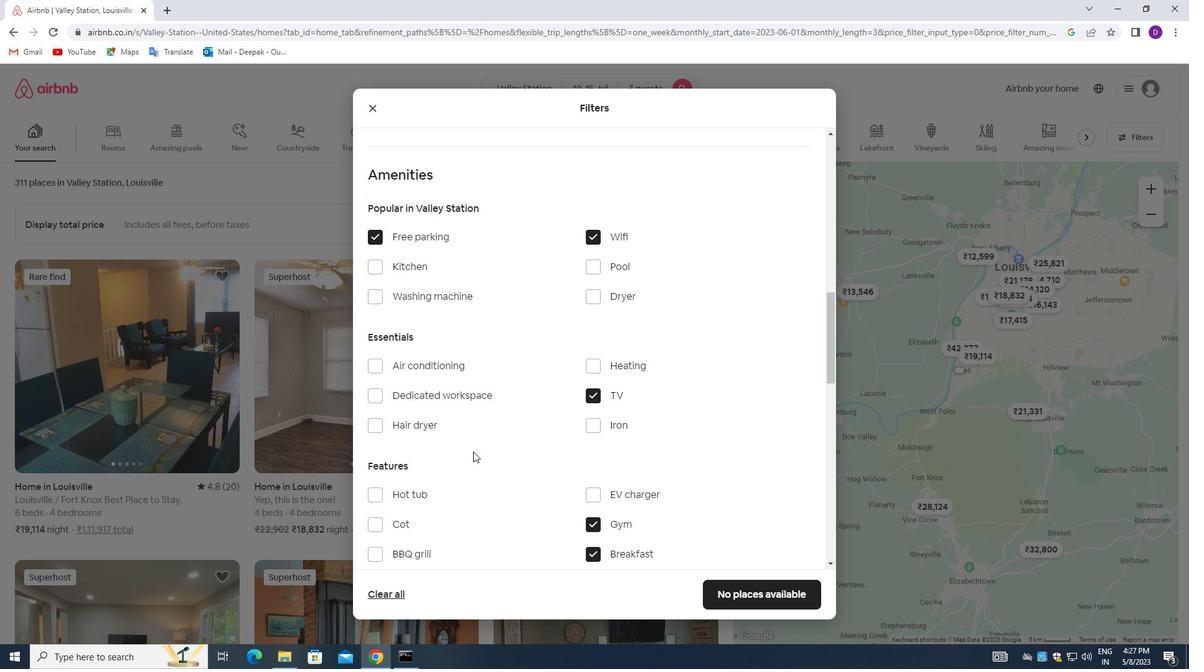 
Action: Mouse scrolled (486, 451) with delta (0, 0)
Screenshot: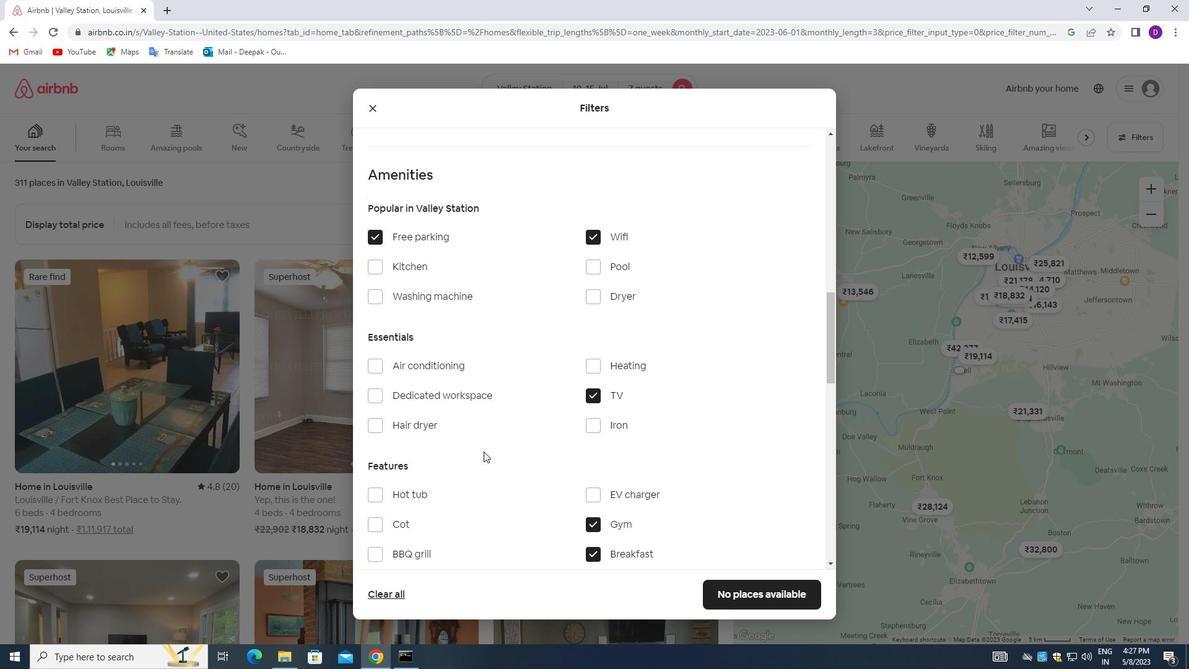 
Action: Mouse moved to (487, 451)
Screenshot: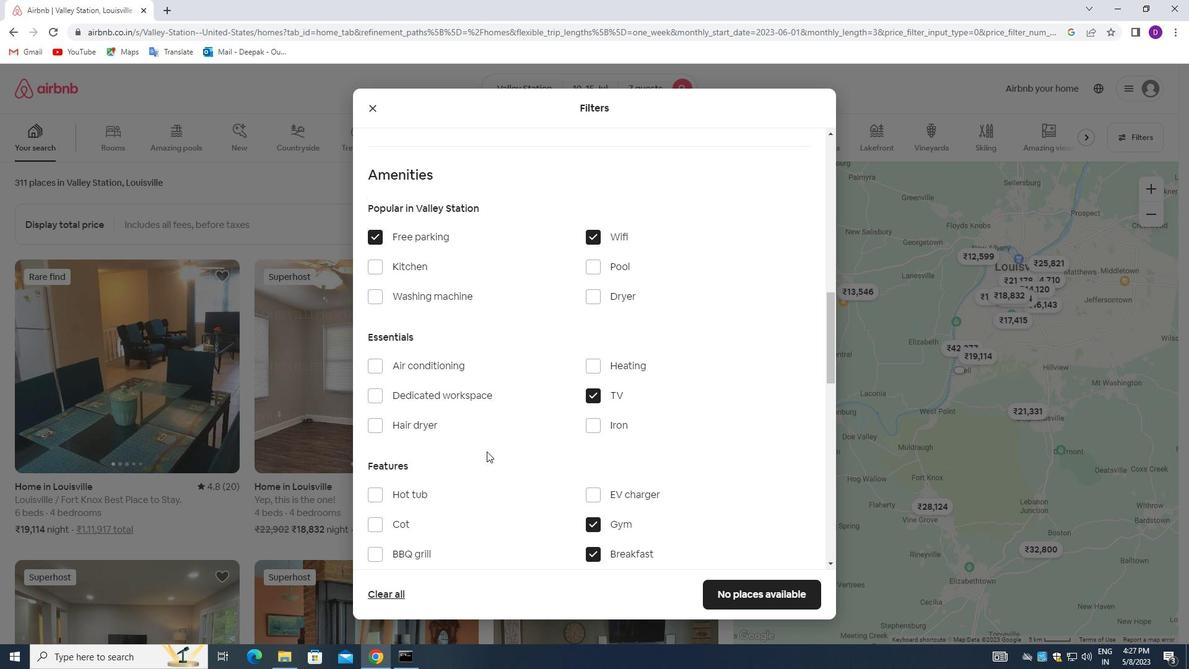 
Action: Mouse scrolled (487, 450) with delta (0, 0)
Screenshot: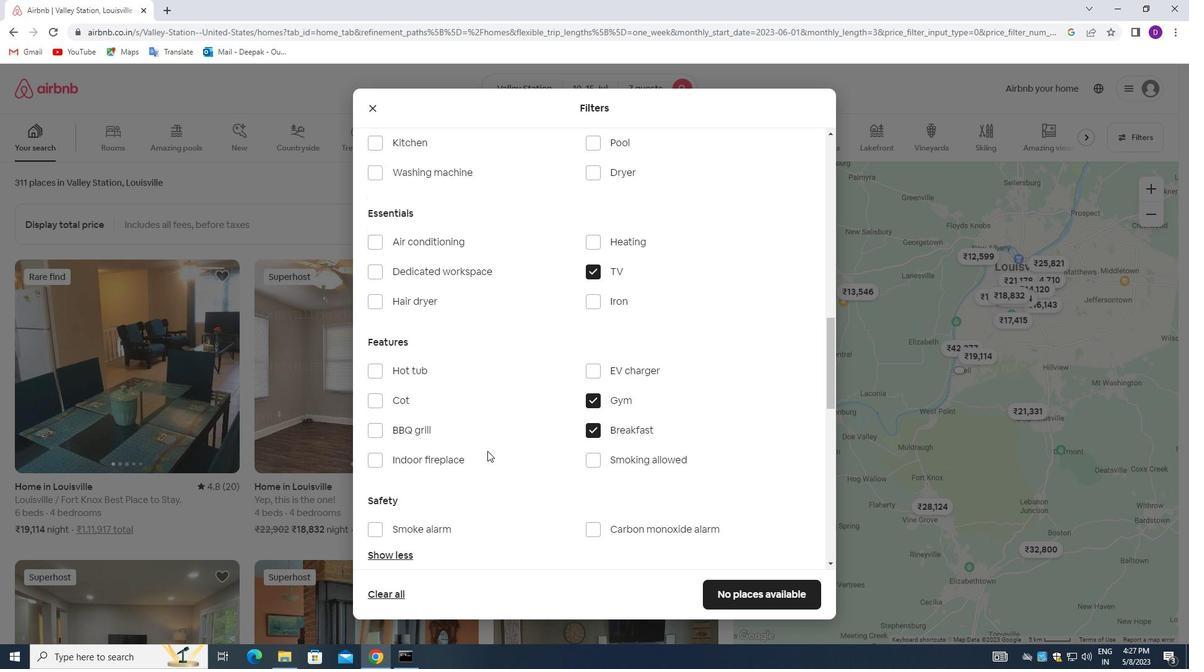 
Action: Mouse scrolled (487, 450) with delta (0, 0)
Screenshot: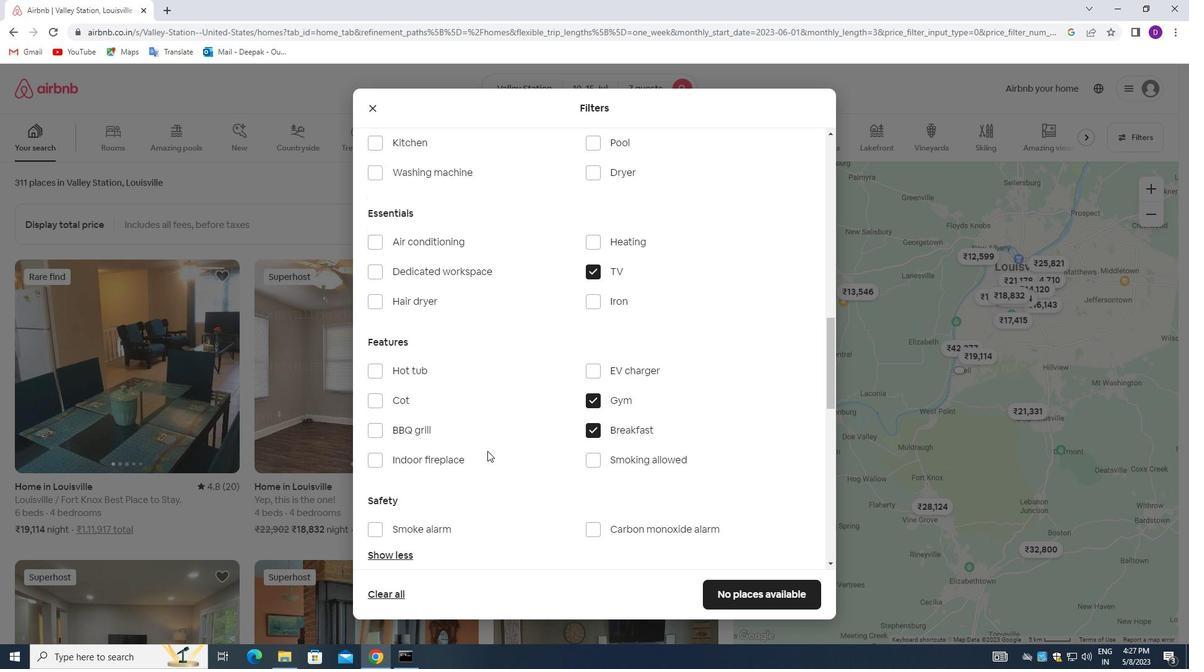 
Action: Mouse scrolled (487, 450) with delta (0, 0)
Screenshot: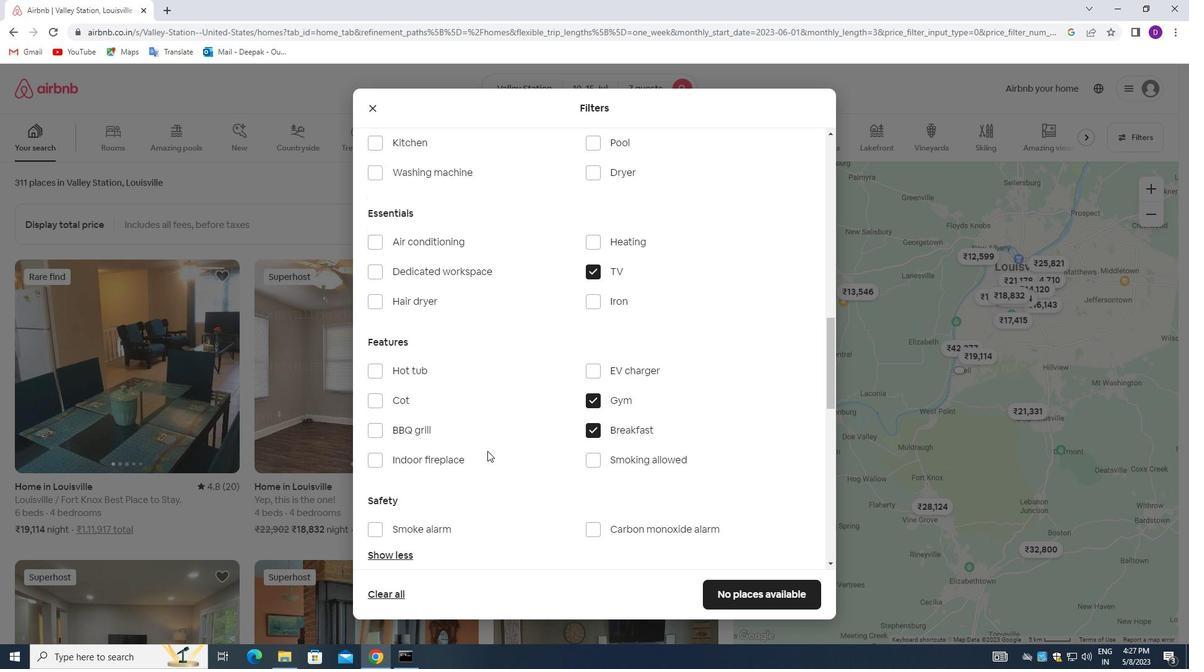 
Action: Mouse moved to (487, 450)
Screenshot: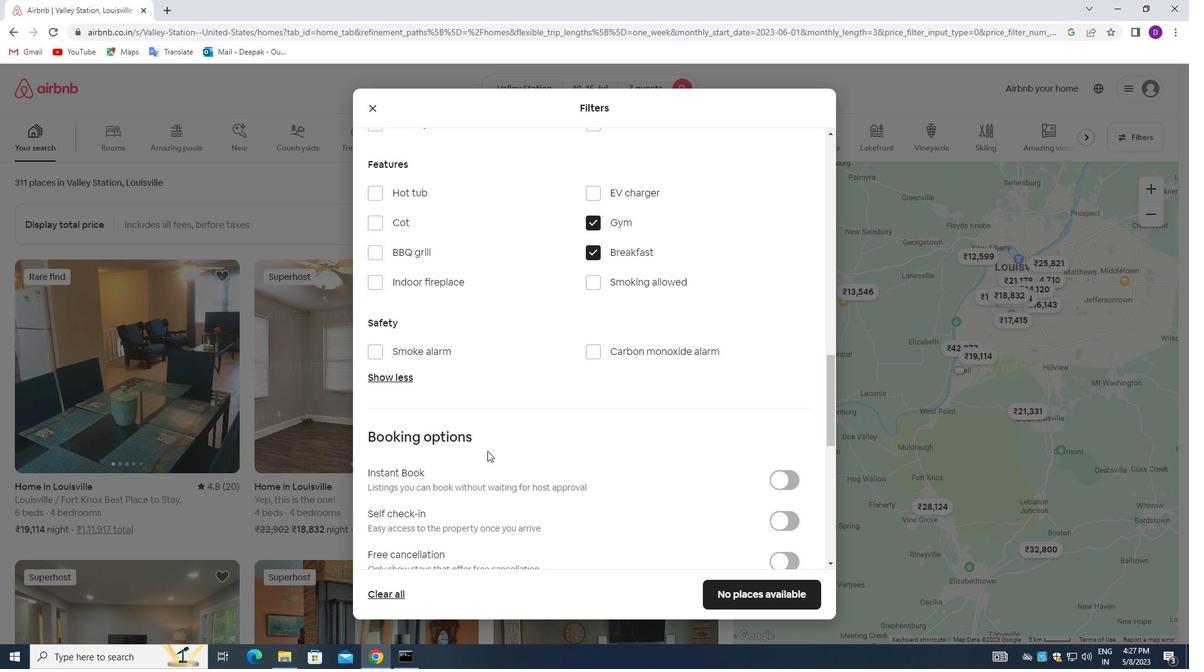 
Action: Mouse scrolled (487, 449) with delta (0, 0)
Screenshot: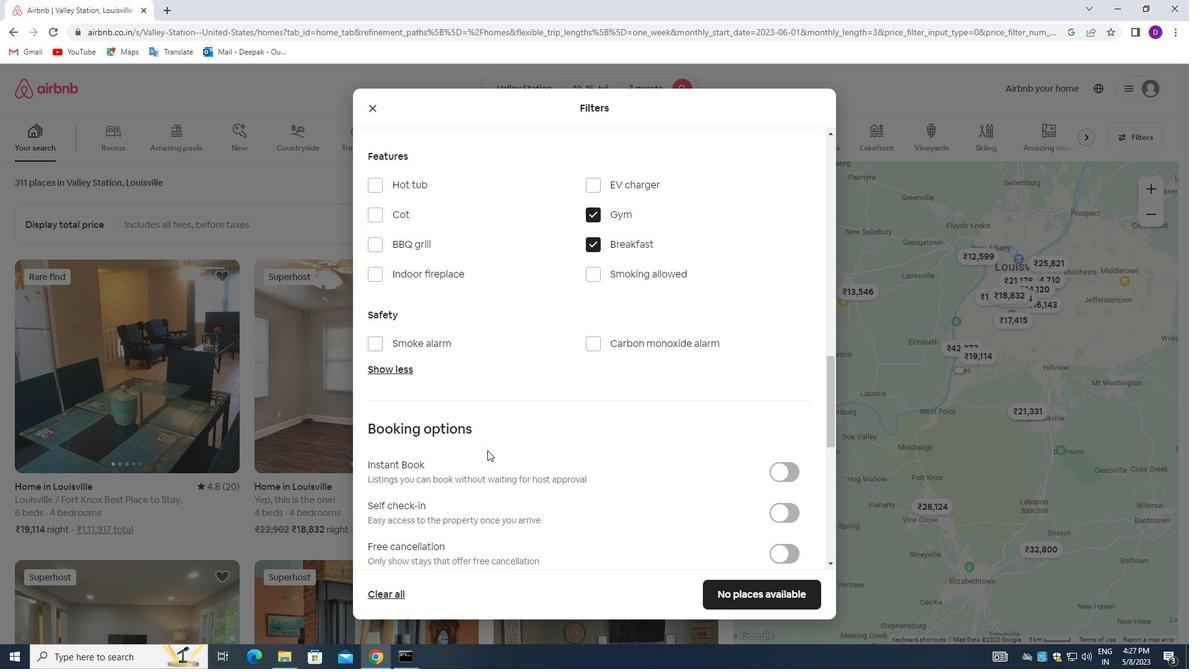 
Action: Mouse moved to (775, 452)
Screenshot: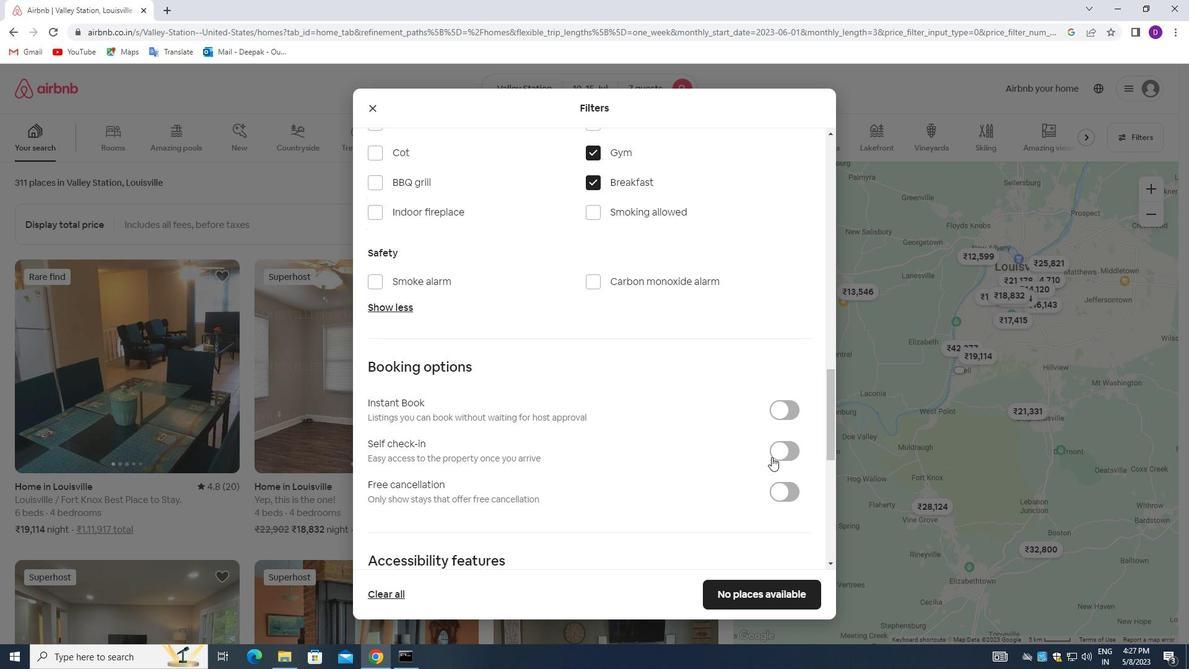 
Action: Mouse pressed left at (775, 452)
Screenshot: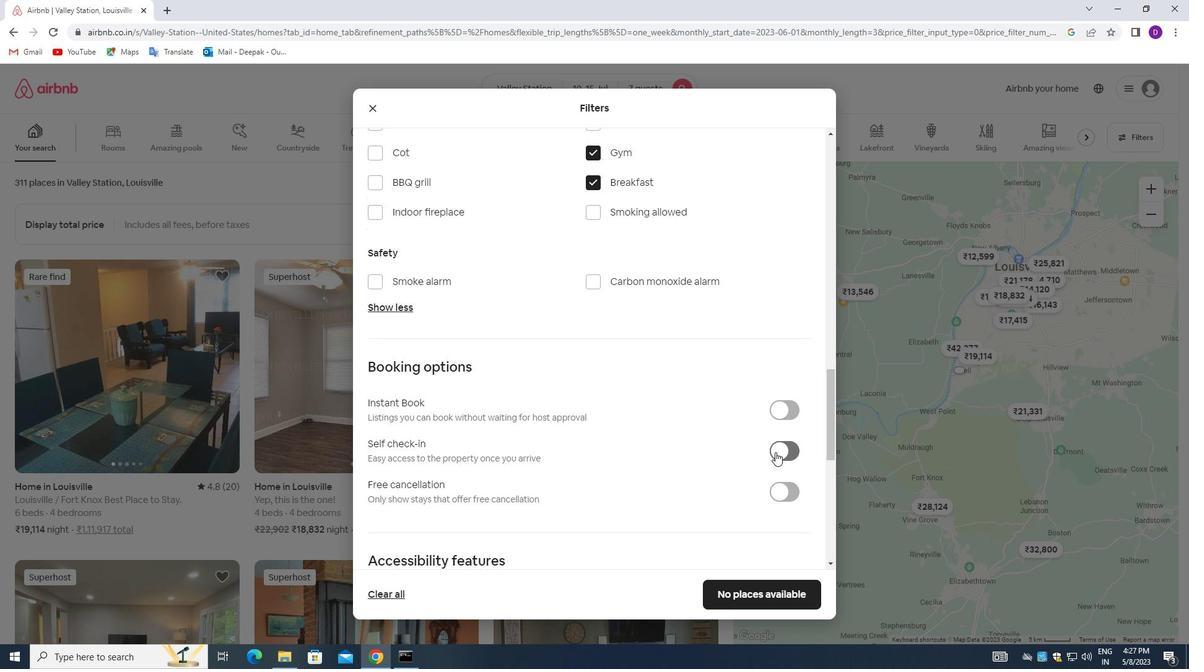 
Action: Mouse moved to (565, 444)
Screenshot: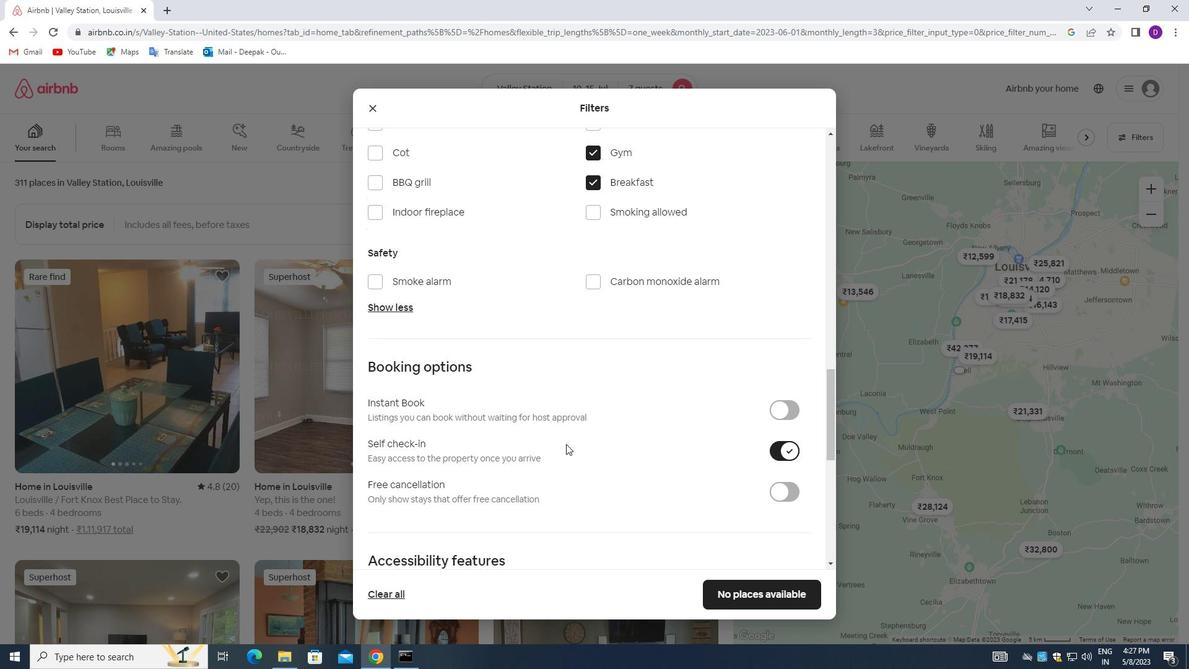 
Action: Mouse scrolled (565, 443) with delta (0, 0)
Screenshot: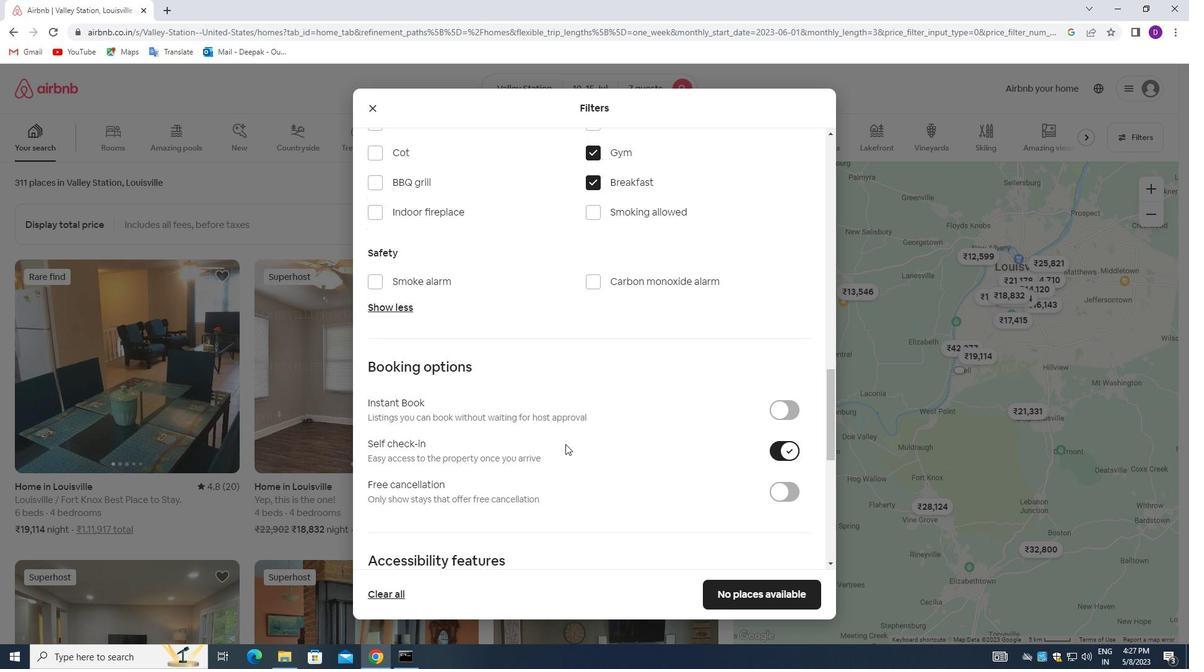 
Action: Mouse scrolled (565, 443) with delta (0, 0)
Screenshot: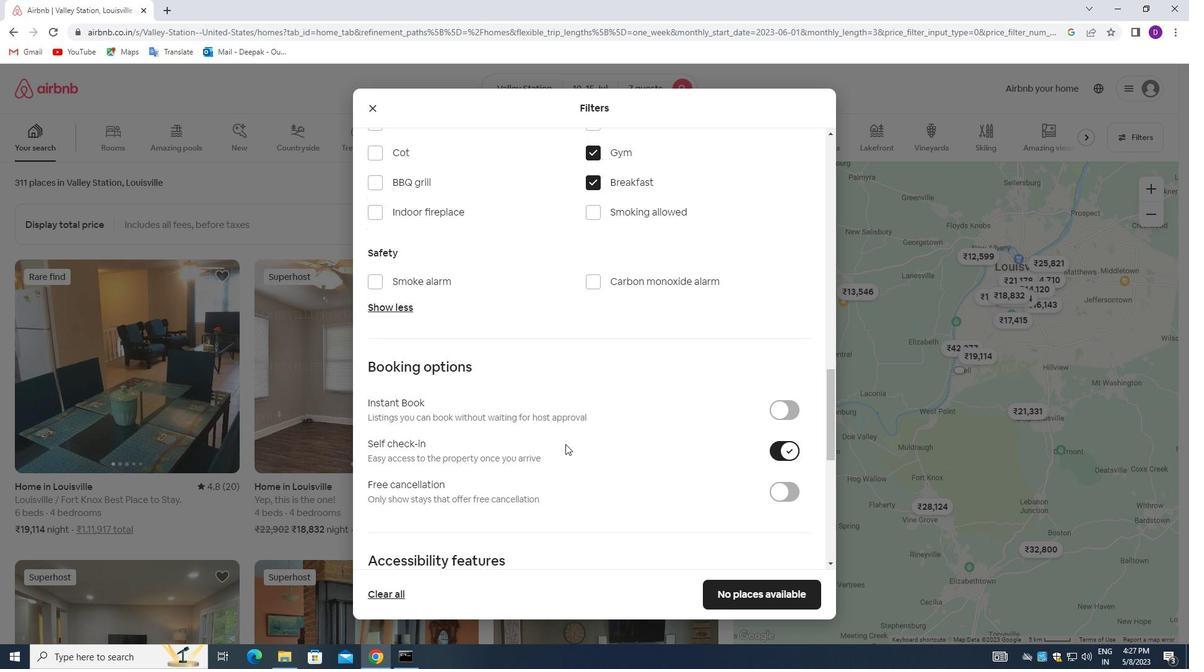 
Action: Mouse scrolled (565, 443) with delta (0, 0)
Screenshot: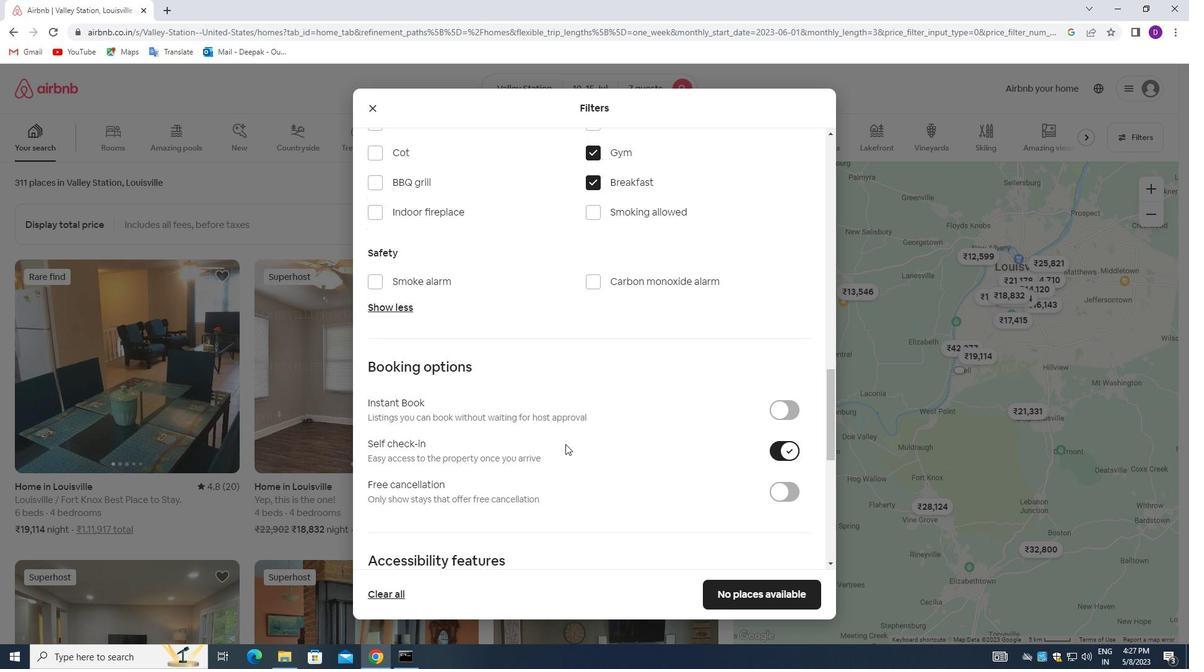 
Action: Mouse moved to (561, 444)
Screenshot: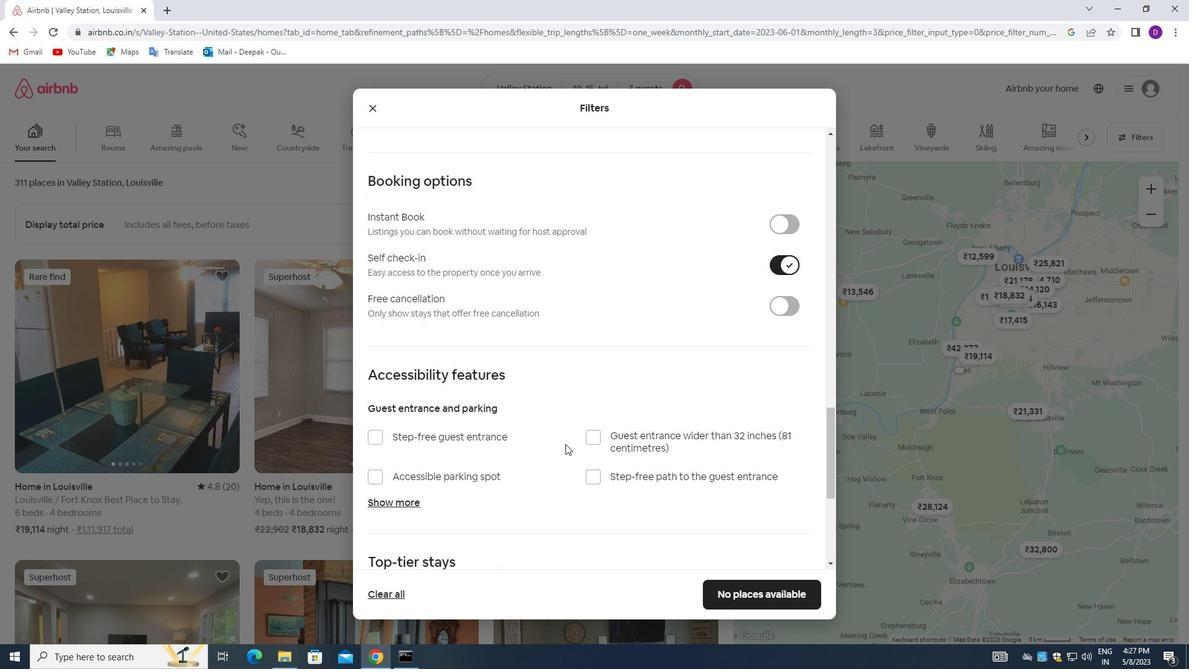 
Action: Mouse scrolled (561, 444) with delta (0, 0)
Screenshot: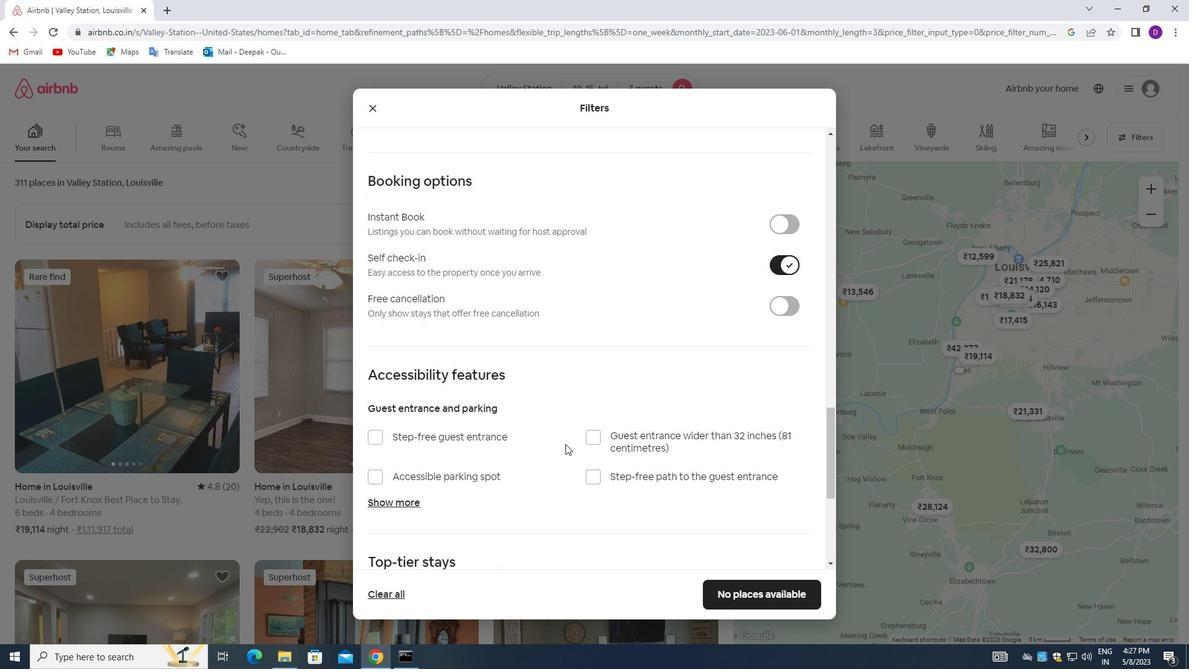 
Action: Mouse moved to (559, 446)
Screenshot: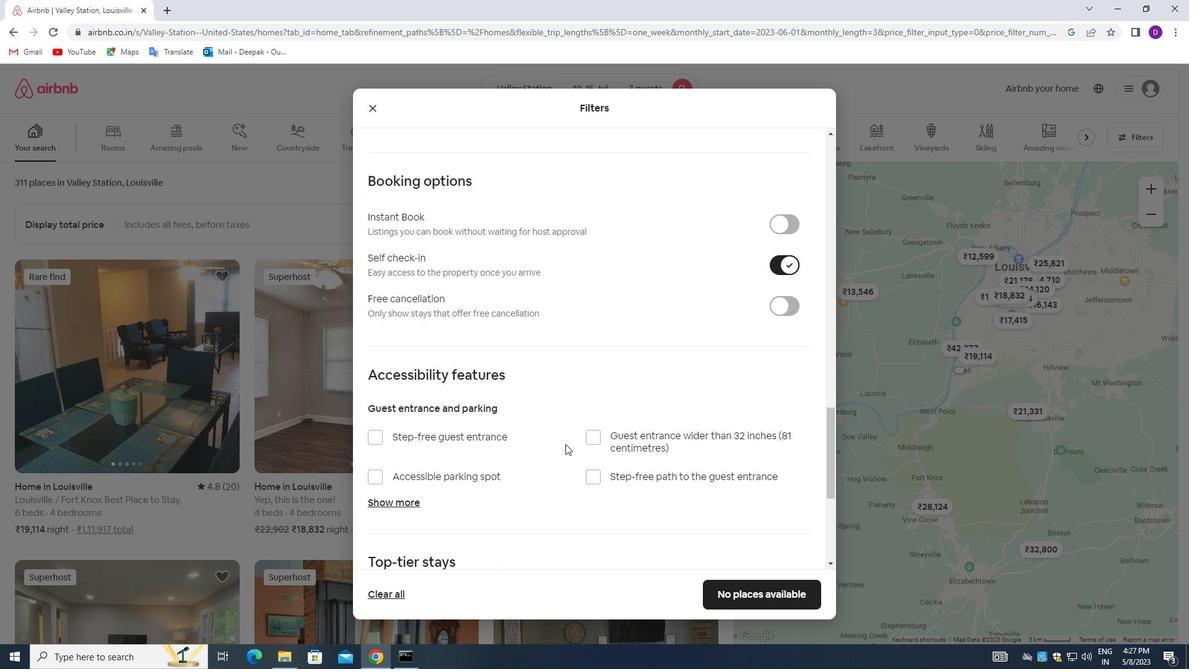 
Action: Mouse scrolled (559, 445) with delta (0, 0)
Screenshot: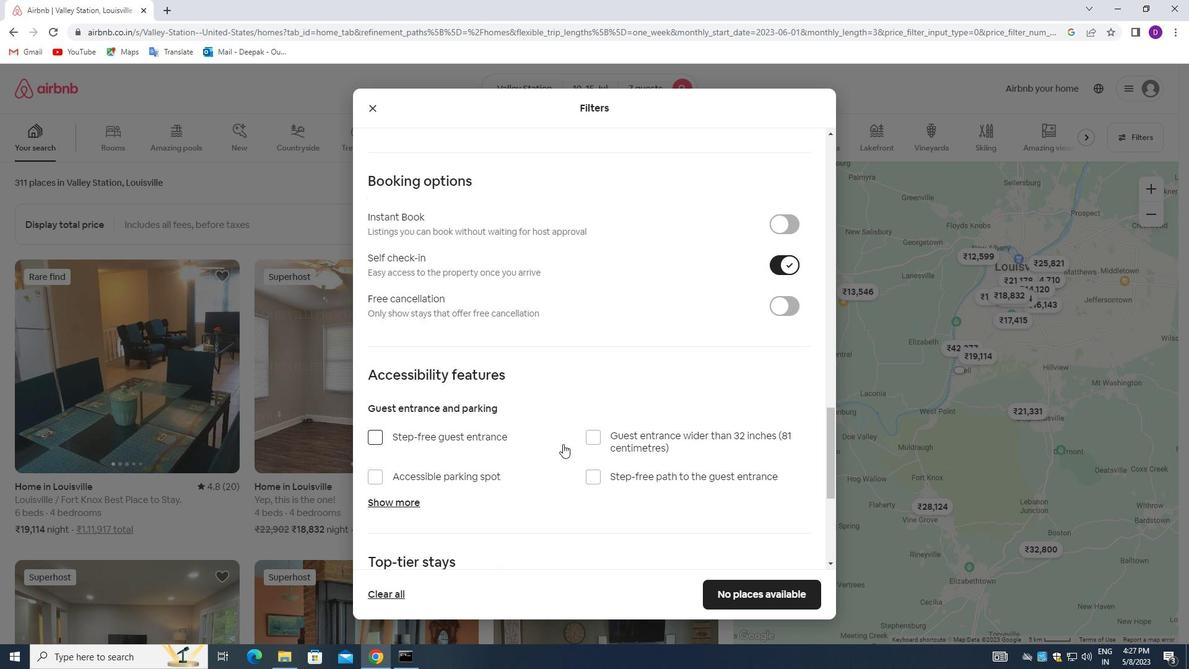 
Action: Mouse moved to (557, 446)
Screenshot: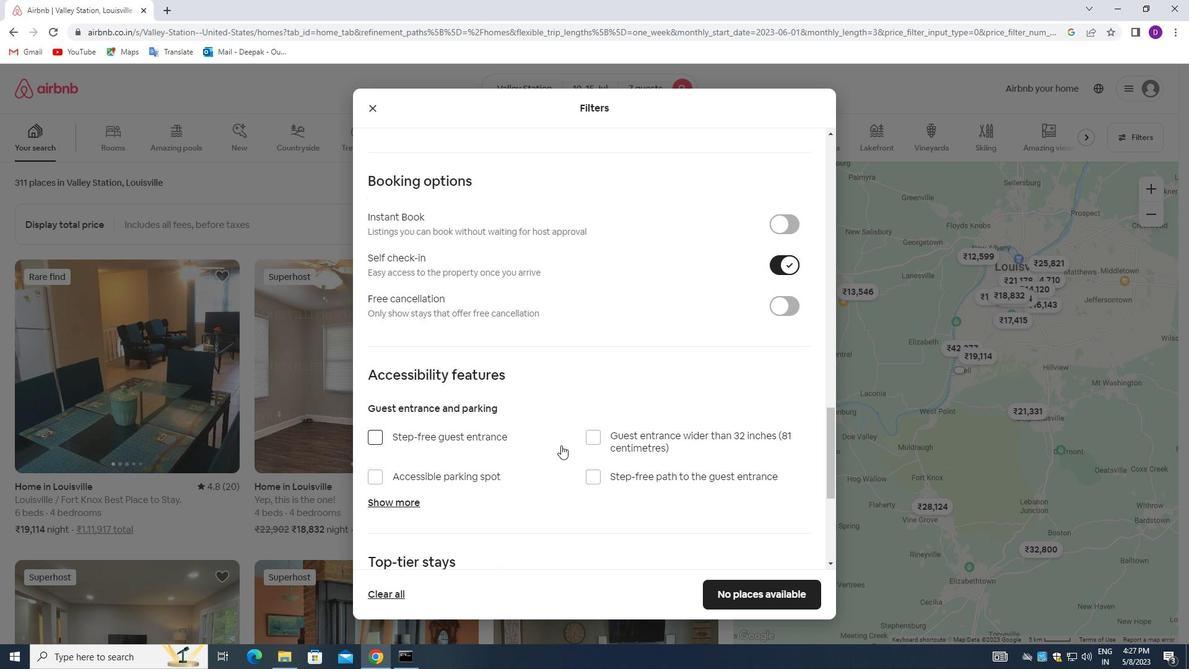 
Action: Mouse scrolled (557, 446) with delta (0, 0)
Screenshot: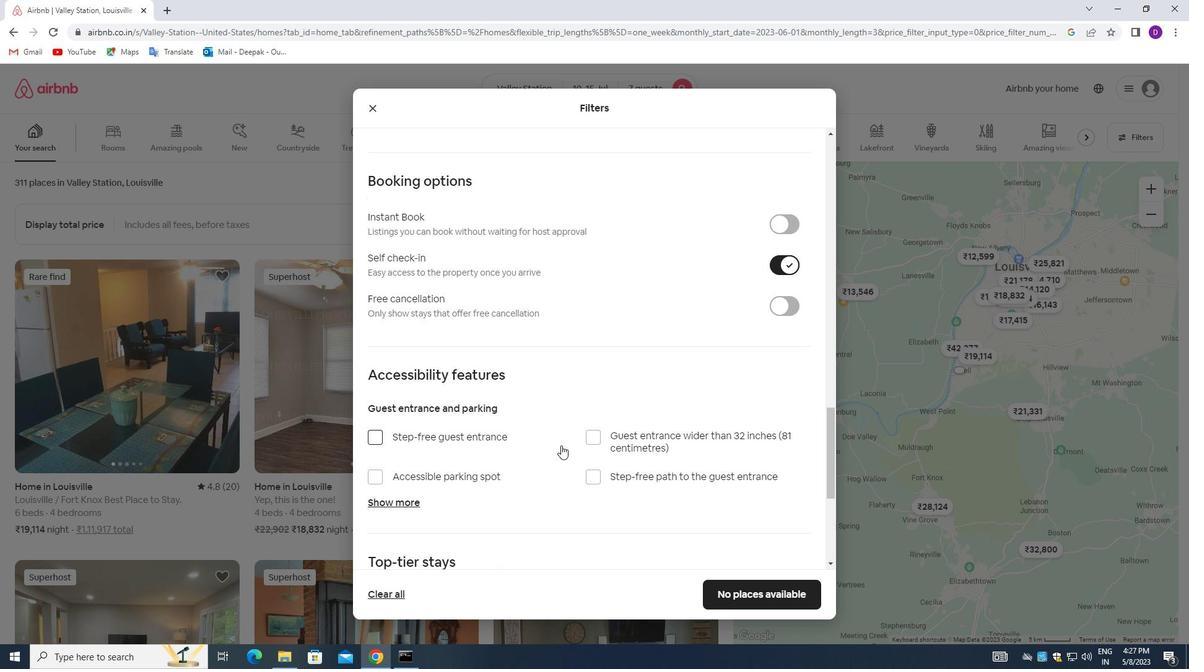 
Action: Mouse moved to (535, 451)
Screenshot: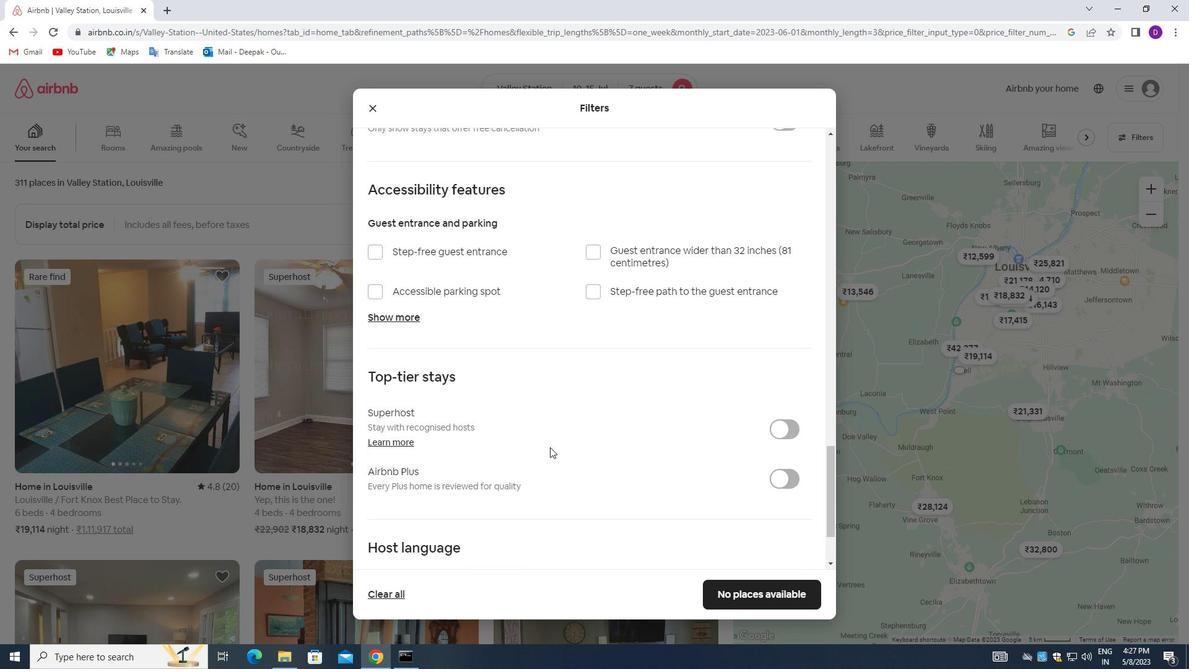
Action: Mouse scrolled (535, 450) with delta (0, 0)
Screenshot: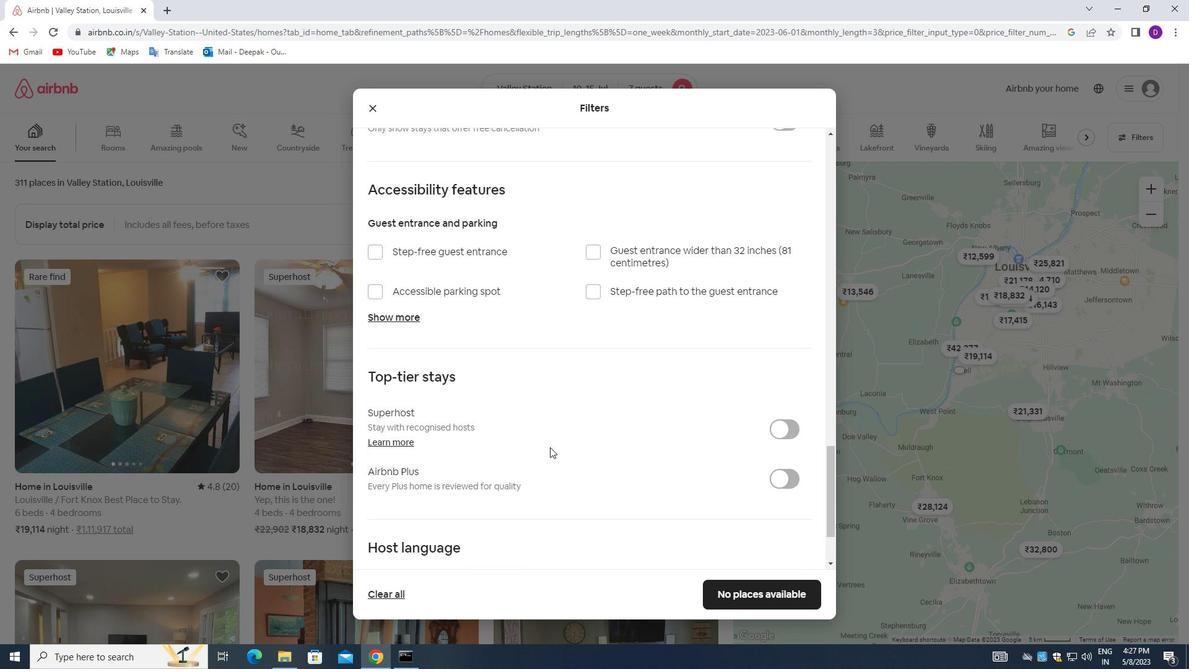 
Action: Mouse moved to (533, 451)
Screenshot: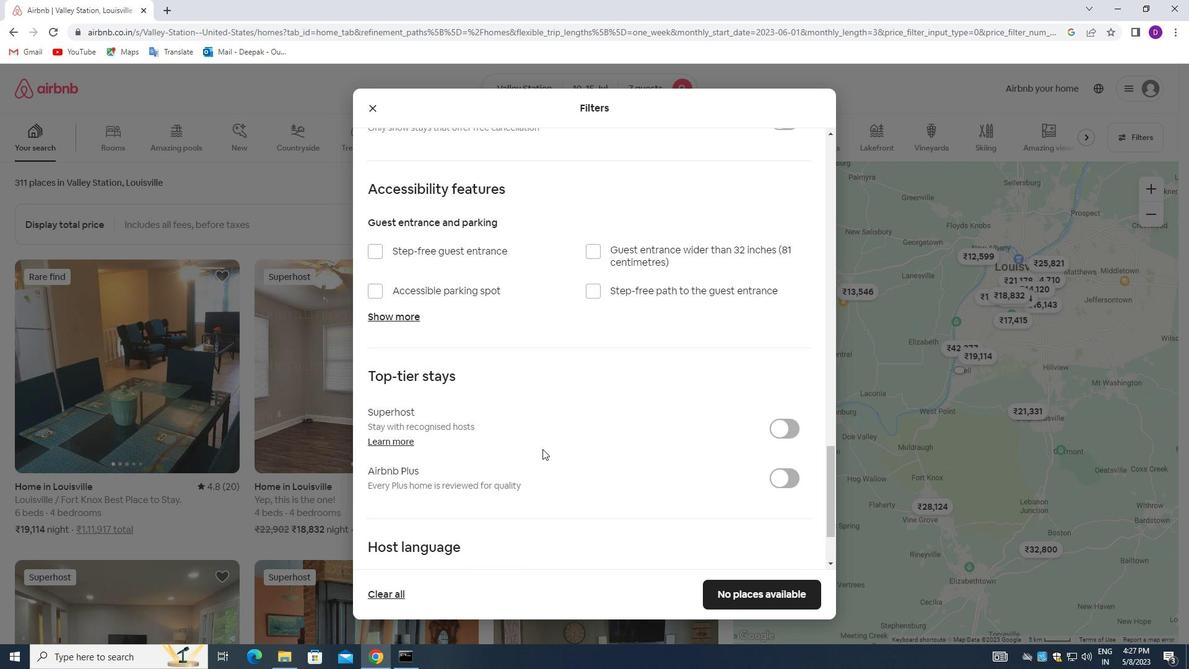 
Action: Mouse scrolled (533, 451) with delta (0, 0)
Screenshot: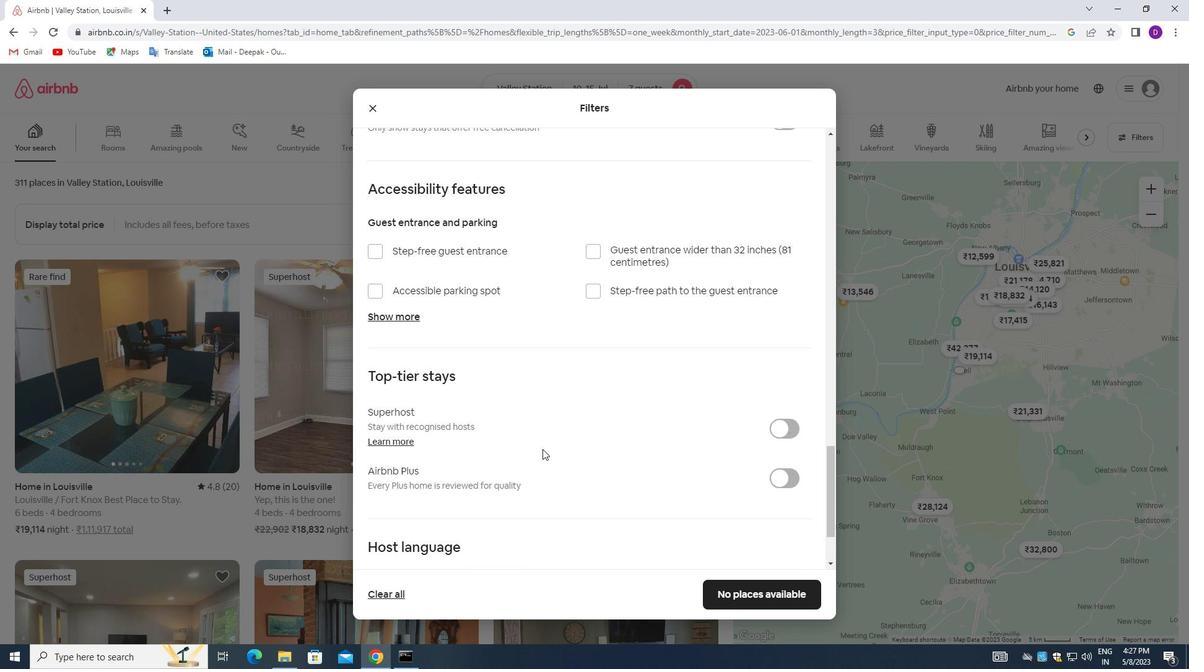 
Action: Mouse moved to (532, 451)
Screenshot: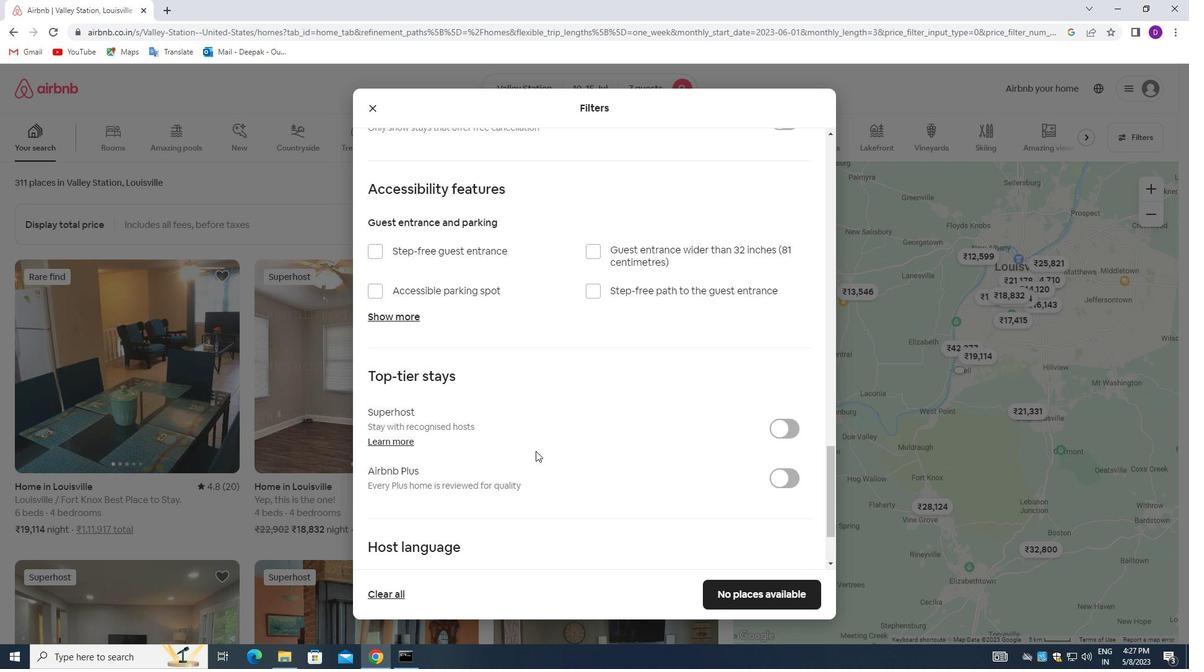 
Action: Mouse scrolled (532, 451) with delta (0, 0)
Screenshot: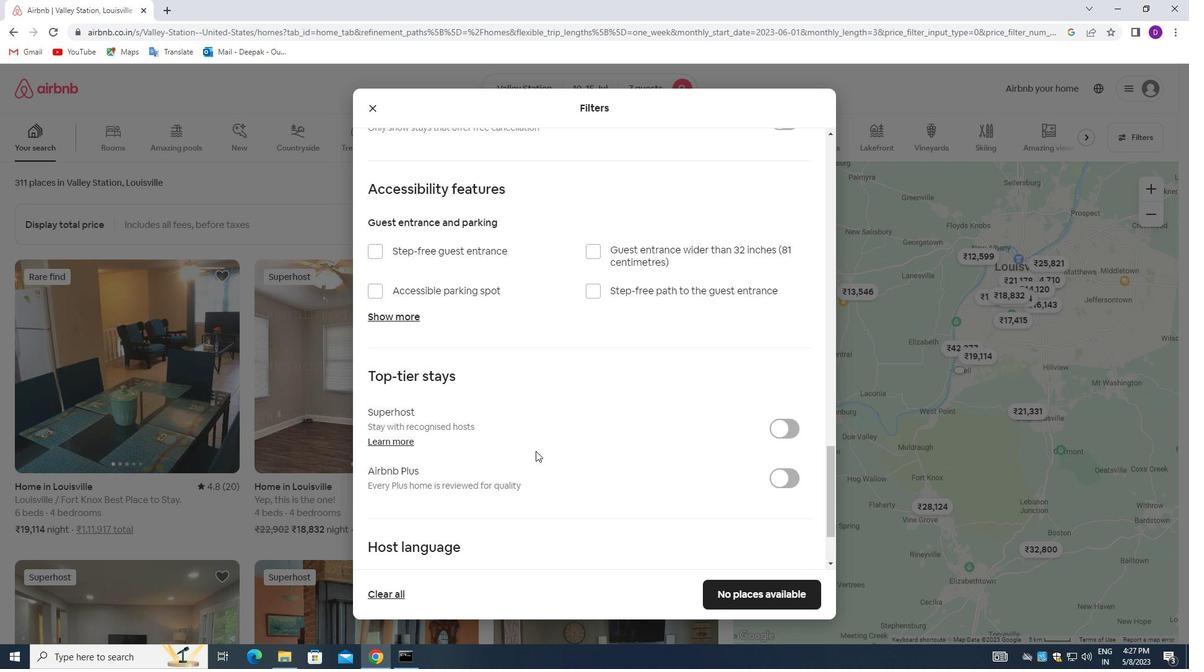 
Action: Mouse moved to (530, 452)
Screenshot: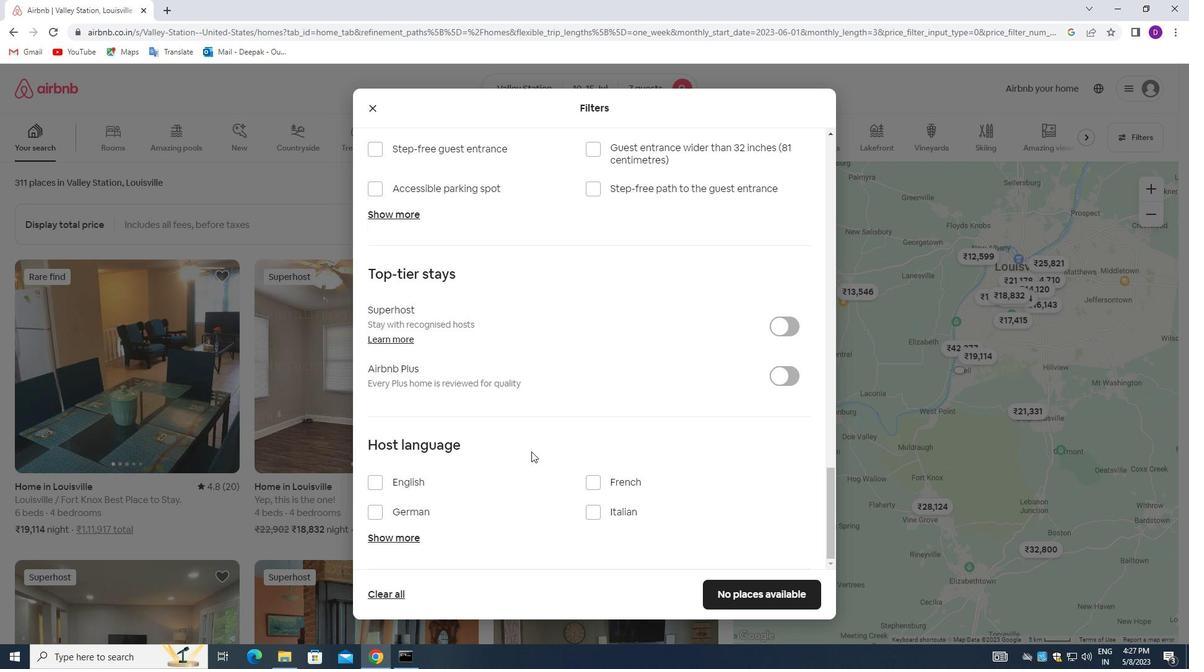 
Action: Mouse scrolled (530, 452) with delta (0, 0)
Screenshot: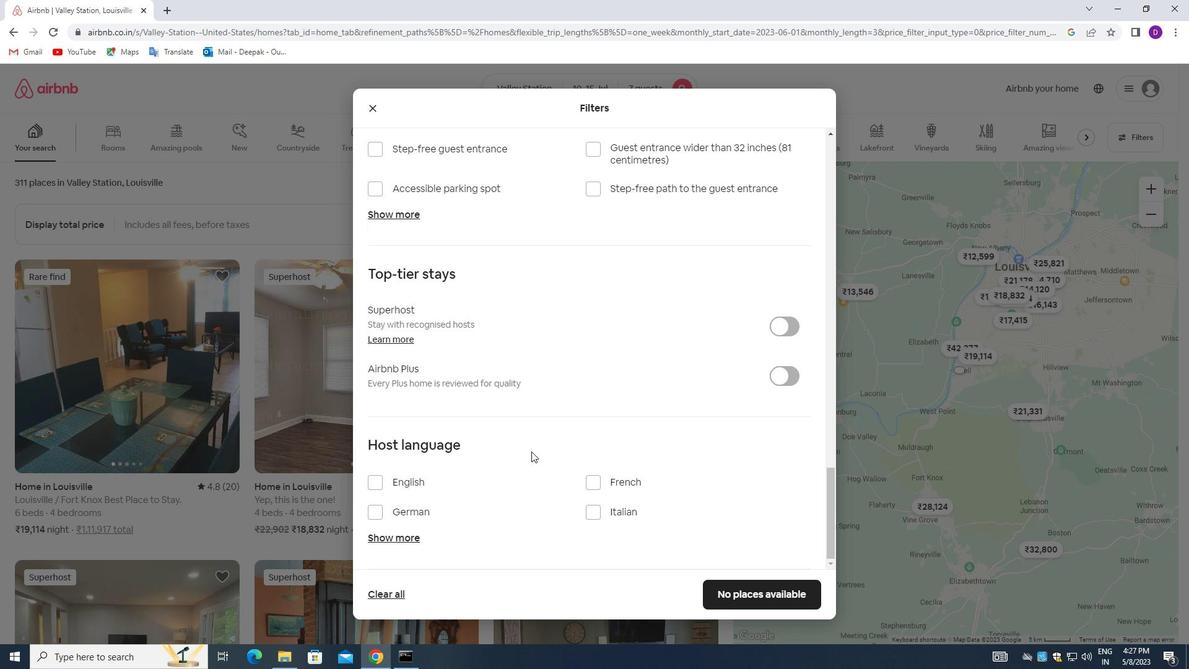 
Action: Mouse scrolled (530, 452) with delta (0, 0)
Screenshot: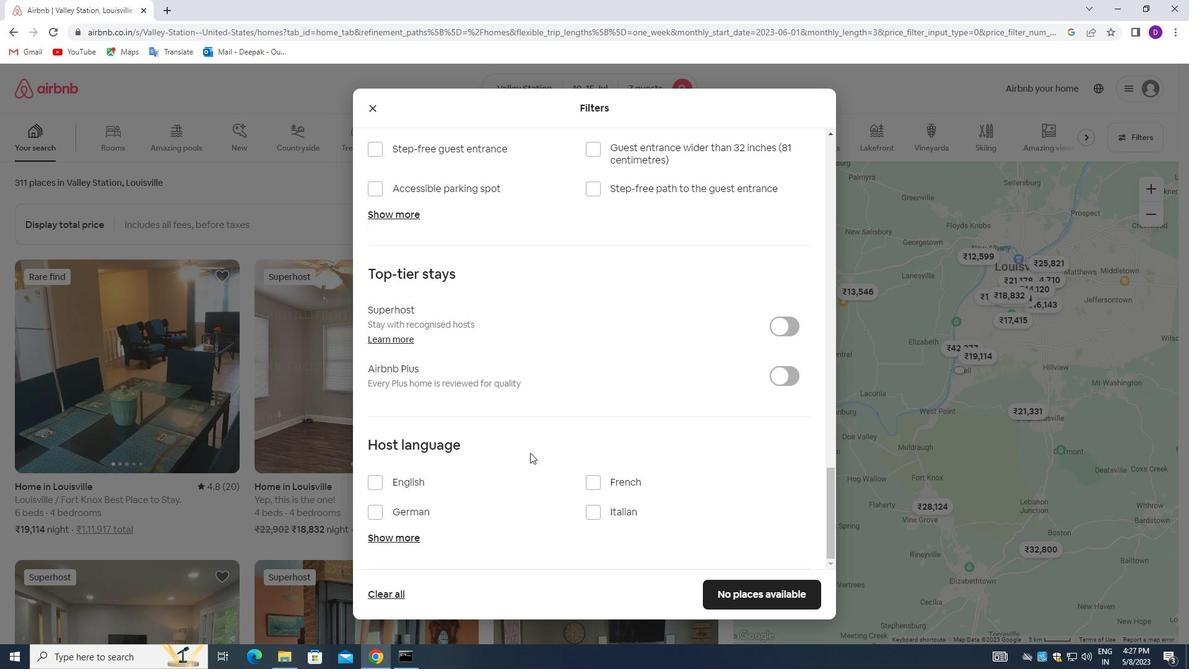 
Action: Mouse moved to (595, 428)
Screenshot: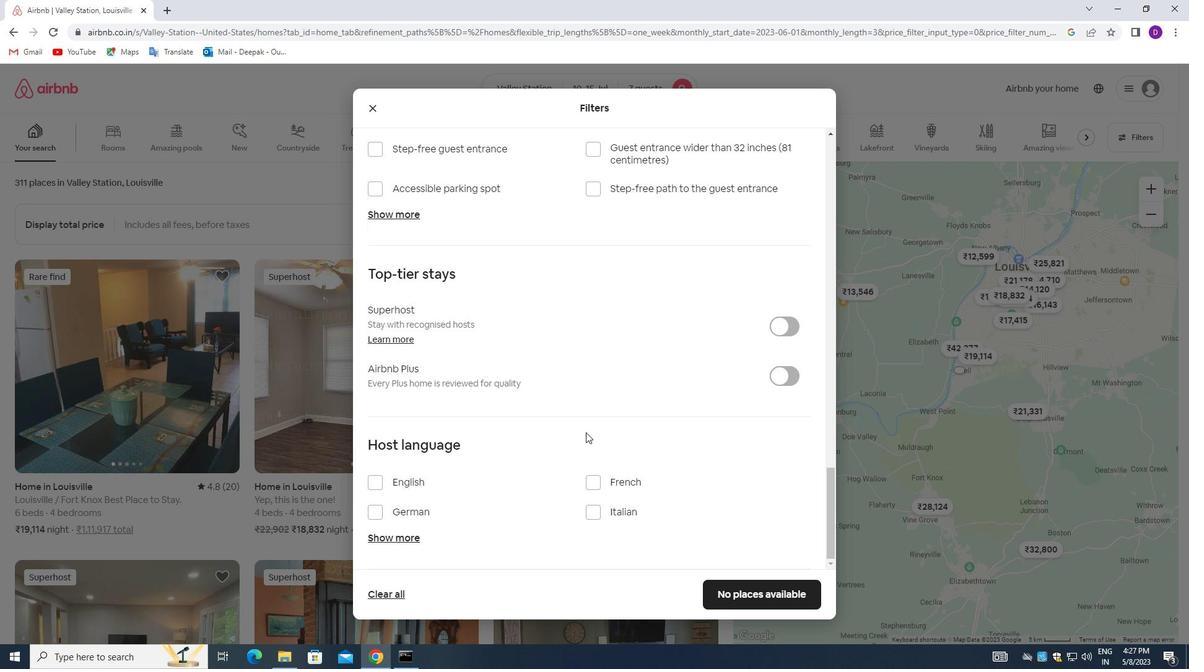 
Action: Mouse scrolled (595, 428) with delta (0, 0)
Screenshot: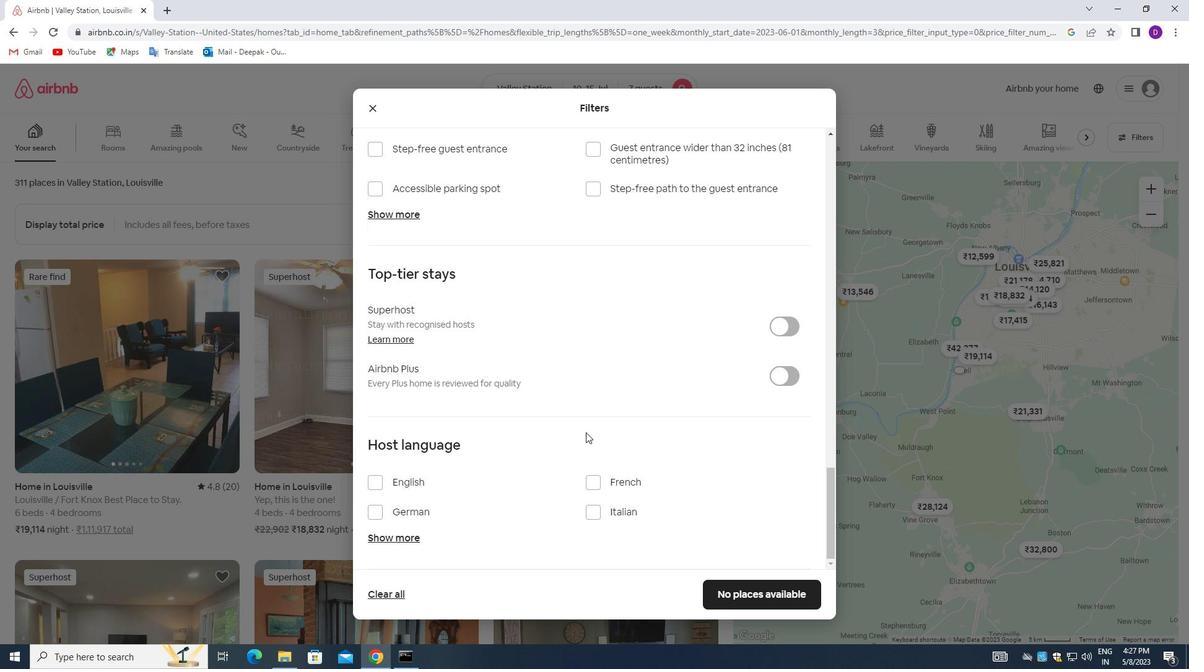 
Action: Mouse scrolled (595, 428) with delta (0, 0)
Screenshot: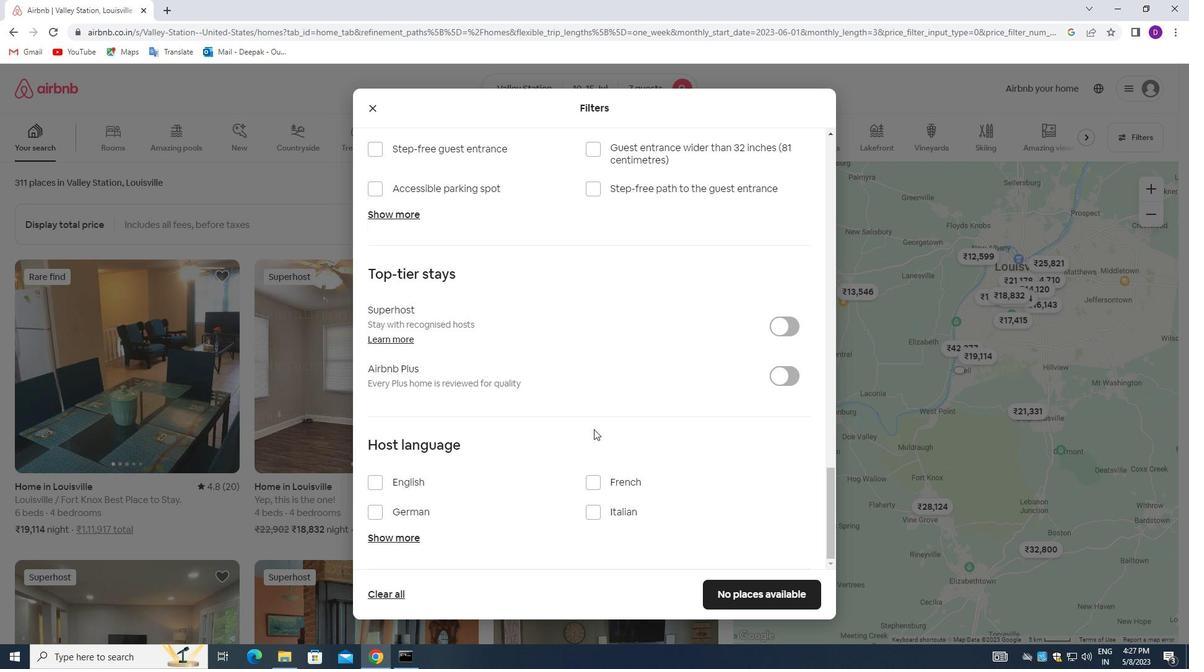
Action: Mouse scrolled (595, 428) with delta (0, 0)
Screenshot: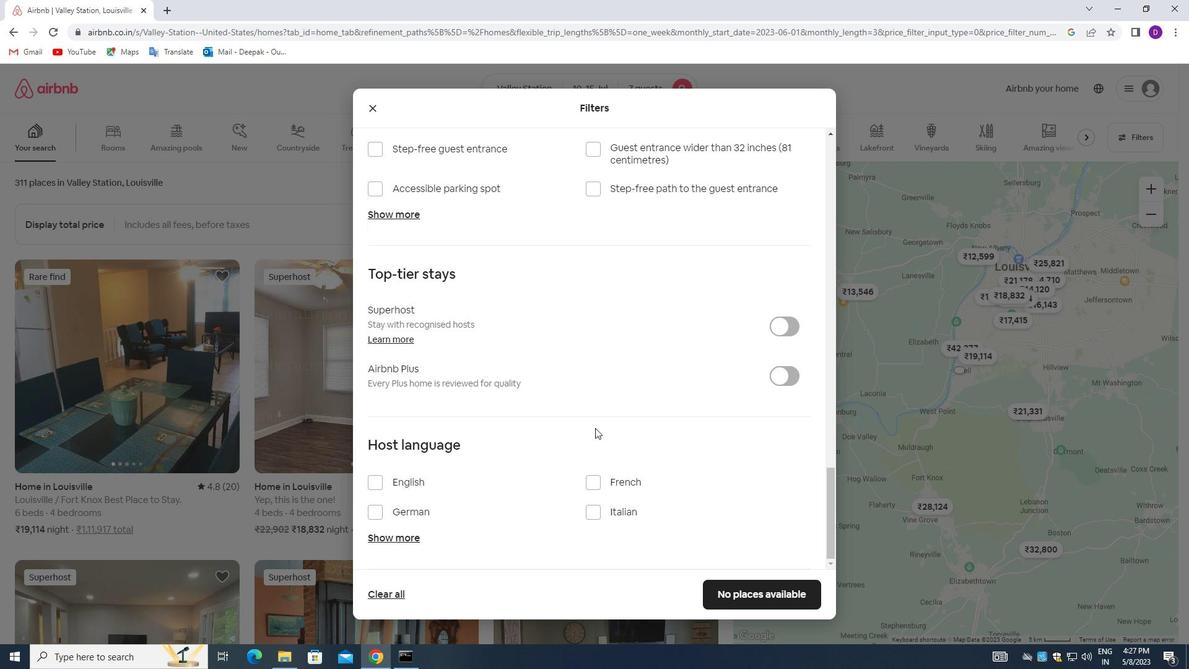 
Action: Mouse scrolled (595, 428) with delta (0, 0)
Screenshot: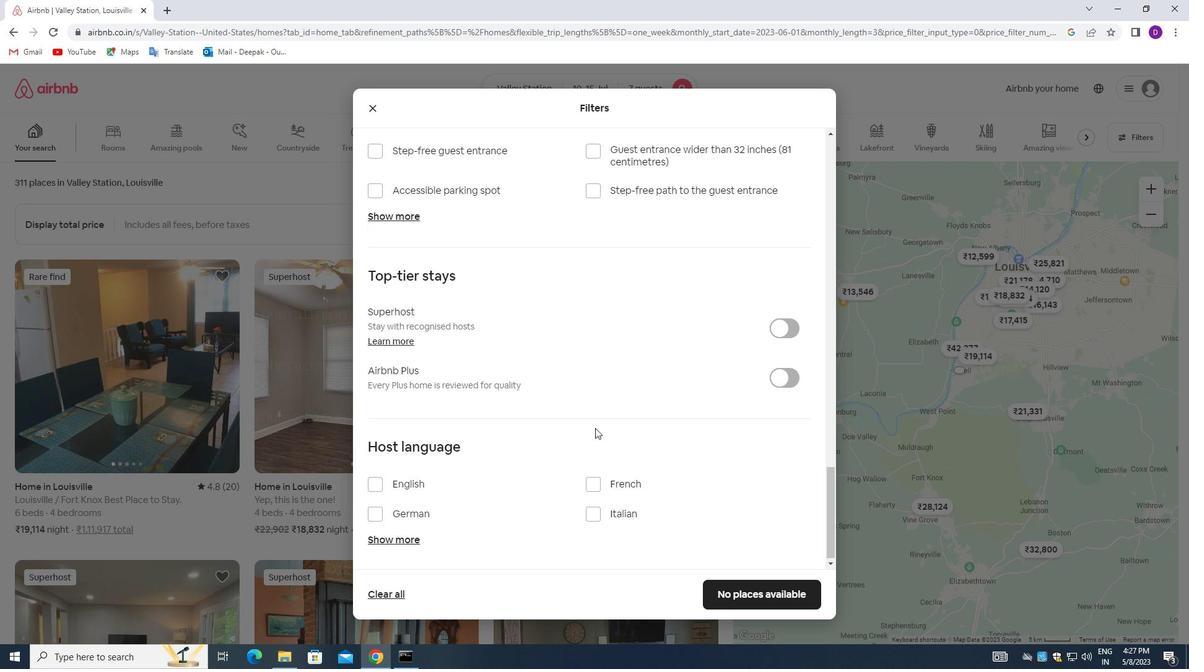 
Action: Mouse scrolled (595, 427) with delta (0, 0)
Screenshot: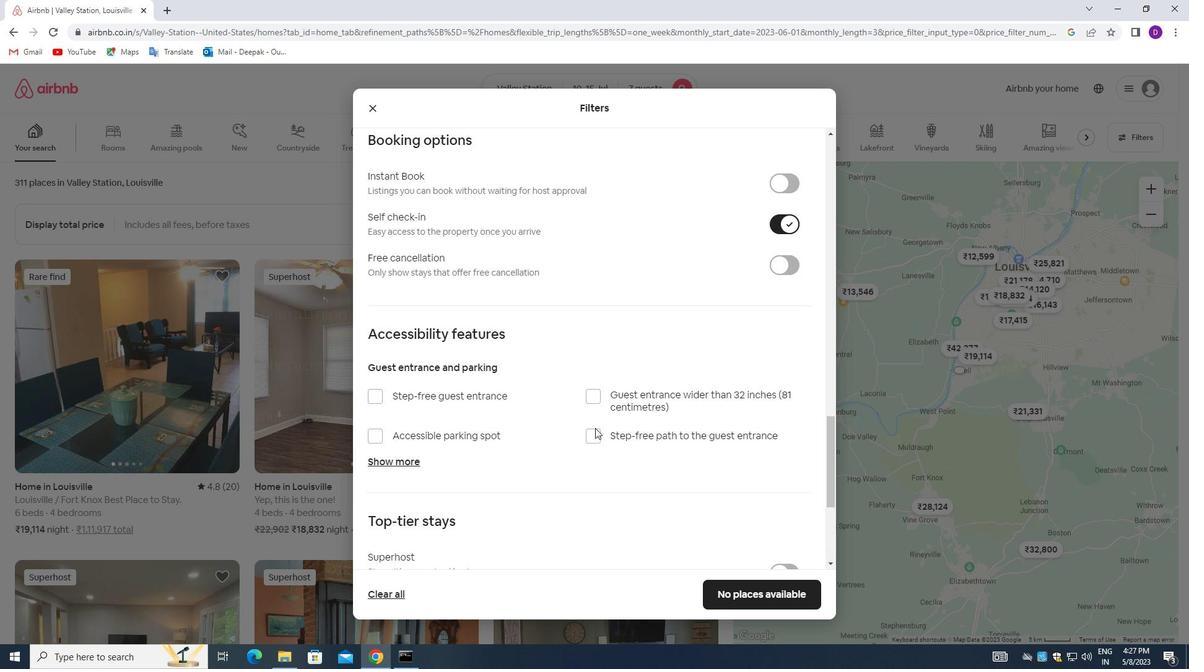 
Action: Mouse scrolled (595, 427) with delta (0, 0)
Screenshot: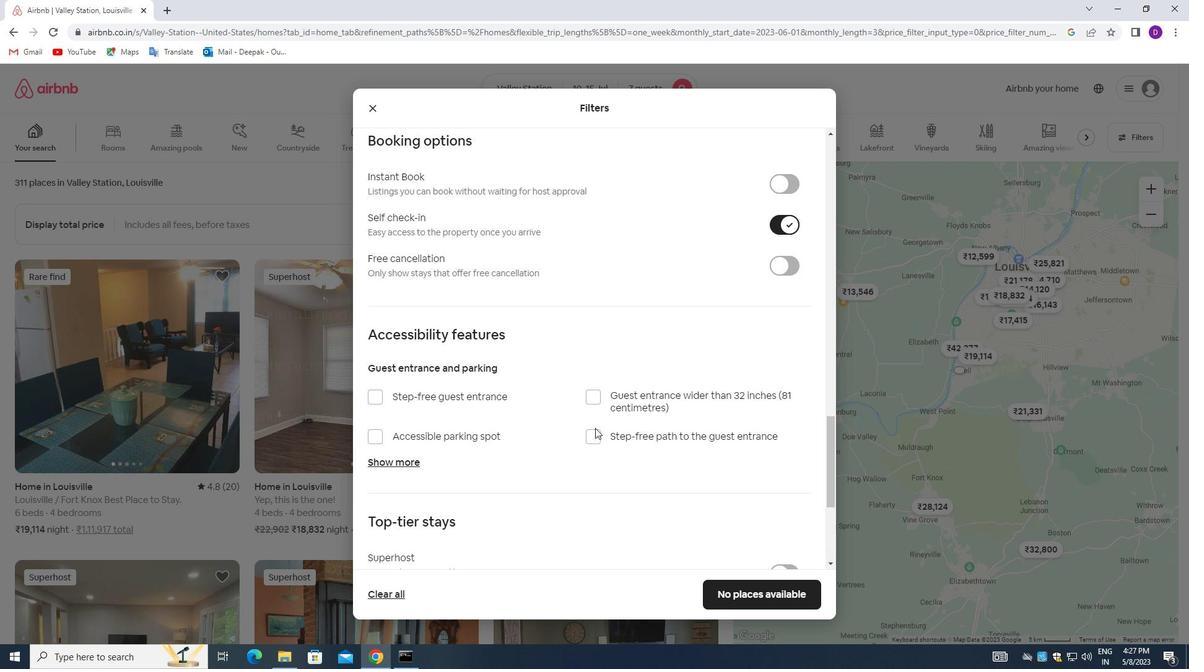 
Action: Mouse scrolled (595, 427) with delta (0, 0)
Screenshot: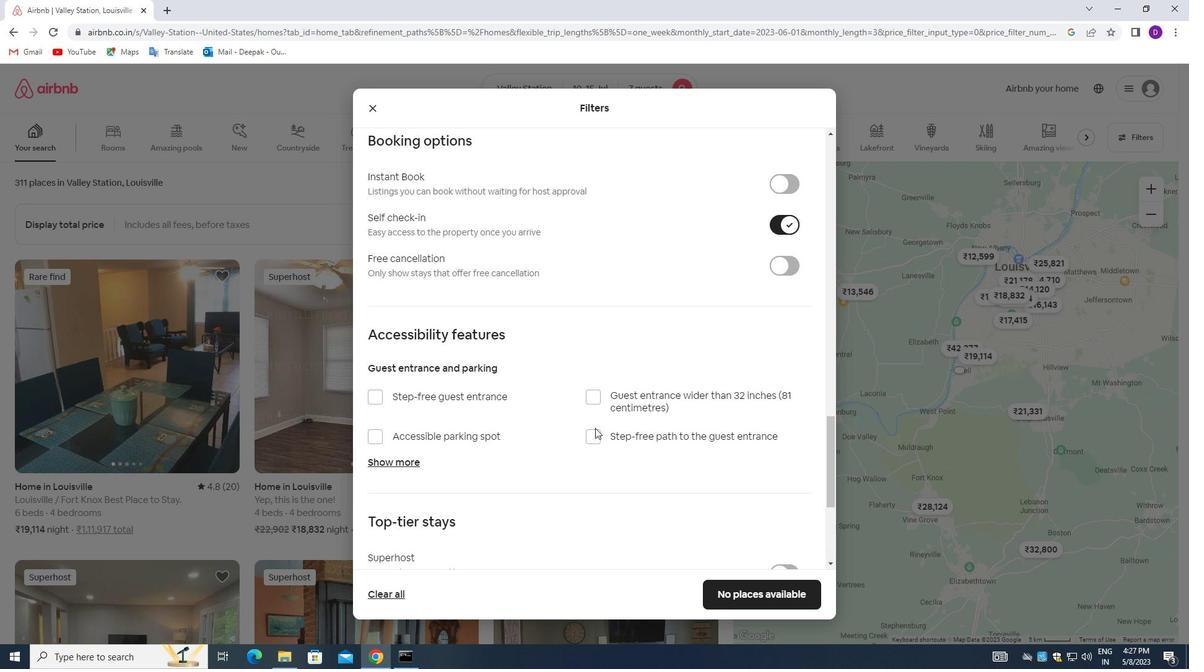 
Action: Mouse moved to (595, 427)
Screenshot: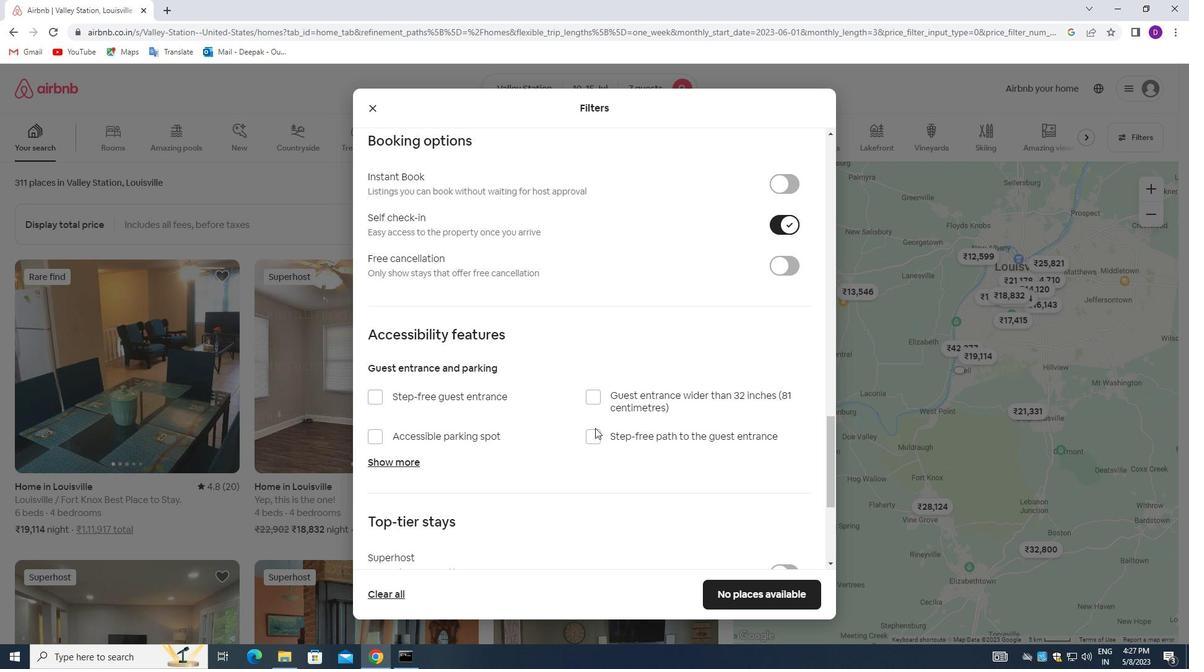 
Action: Mouse scrolled (595, 426) with delta (0, 0)
Screenshot: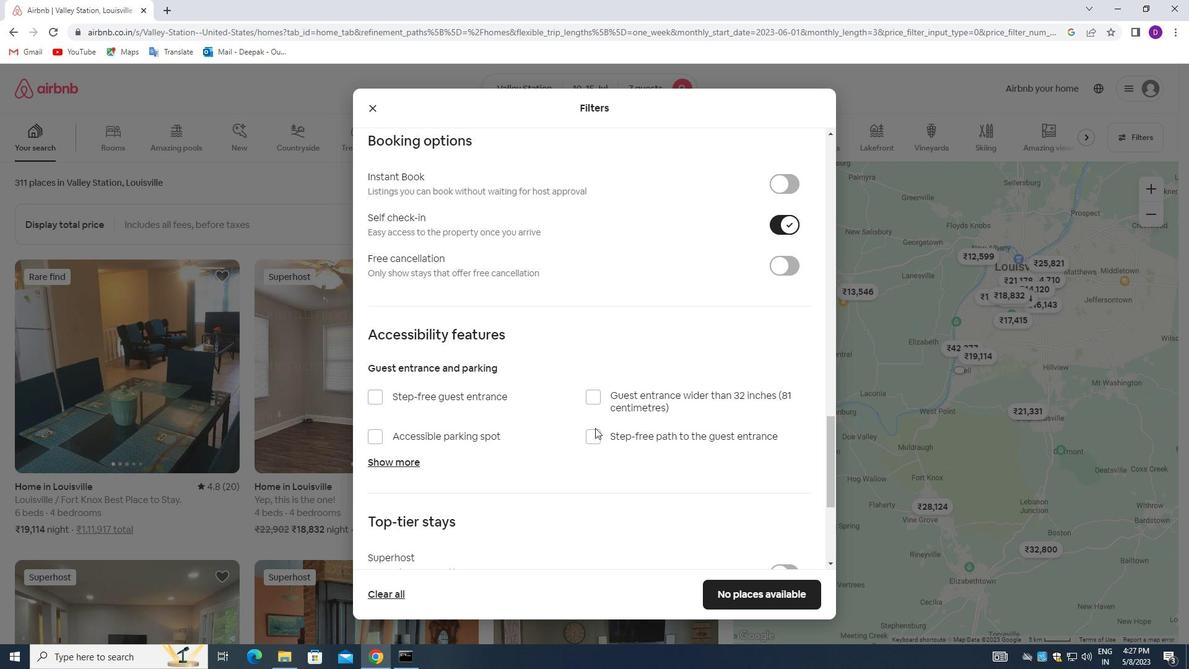 
Action: Mouse moved to (567, 466)
Screenshot: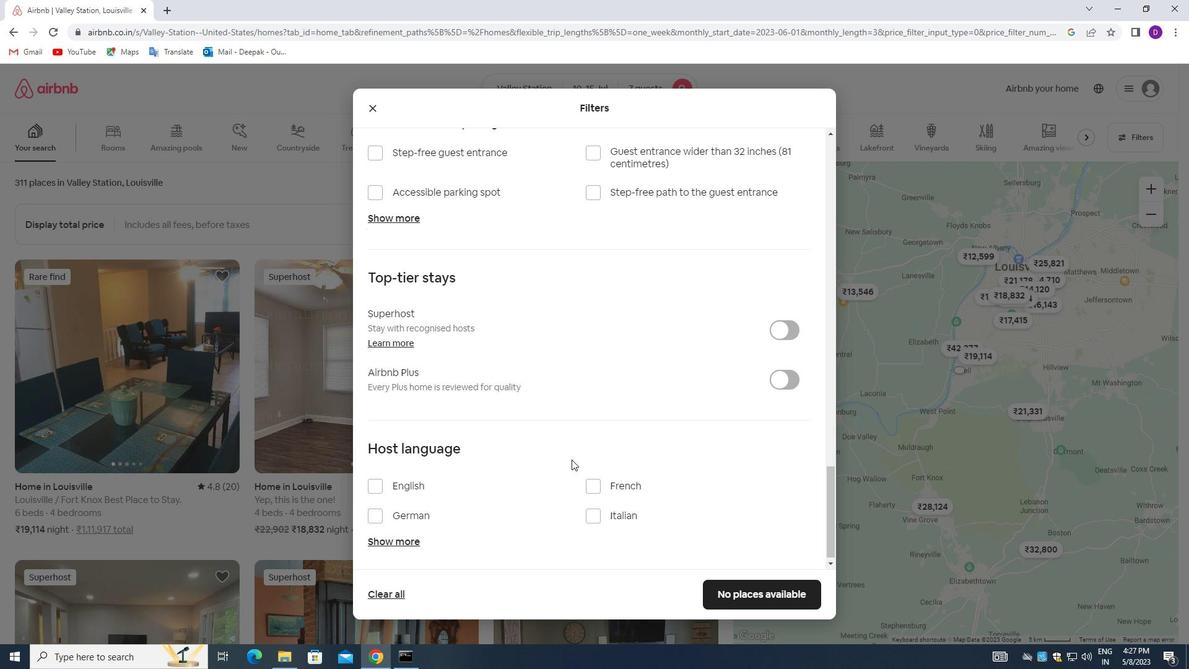 
Action: Mouse scrolled (567, 465) with delta (0, 0)
Screenshot: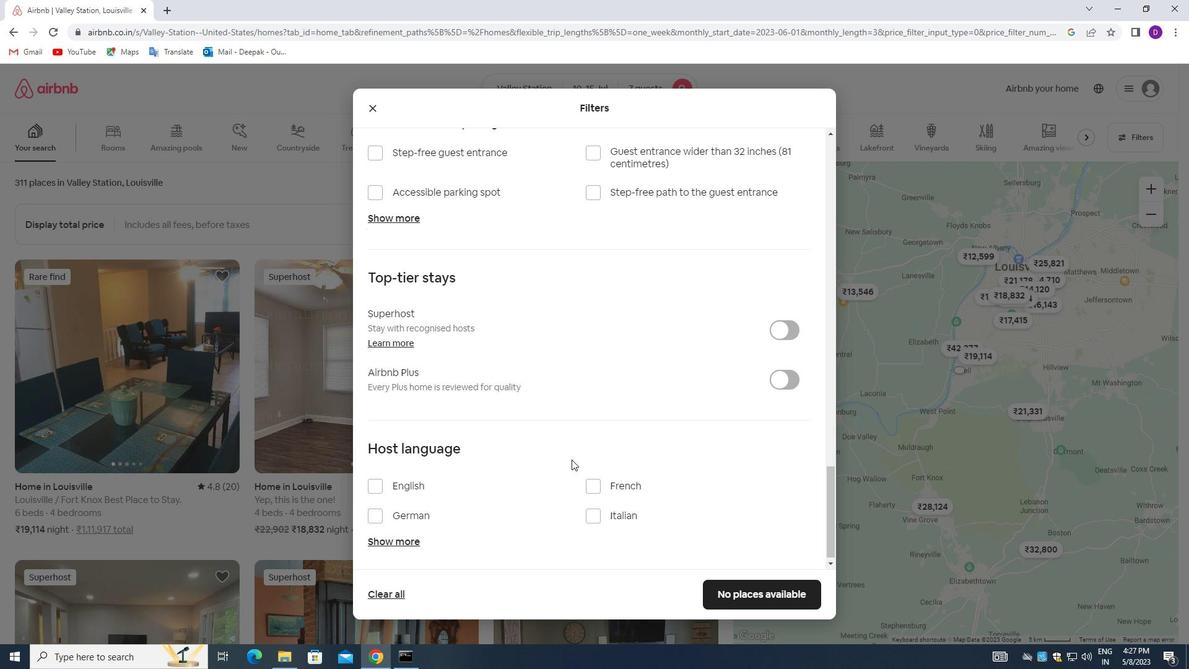 
Action: Mouse moved to (567, 467)
Screenshot: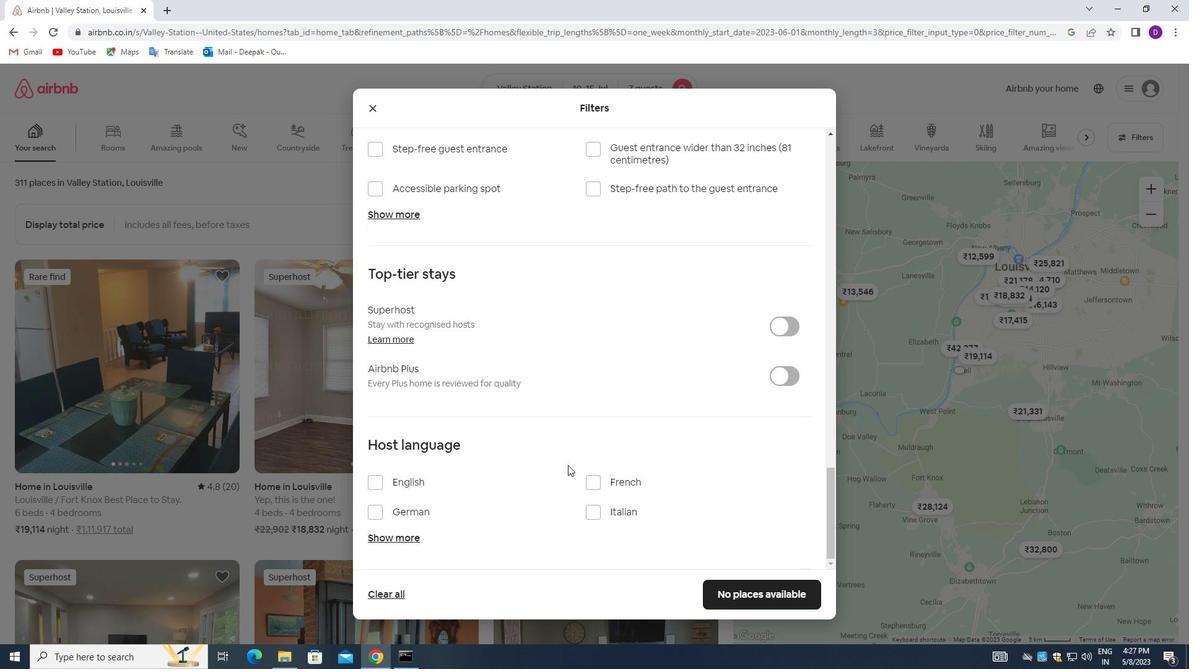 
Action: Mouse scrolled (567, 466) with delta (0, 0)
Screenshot: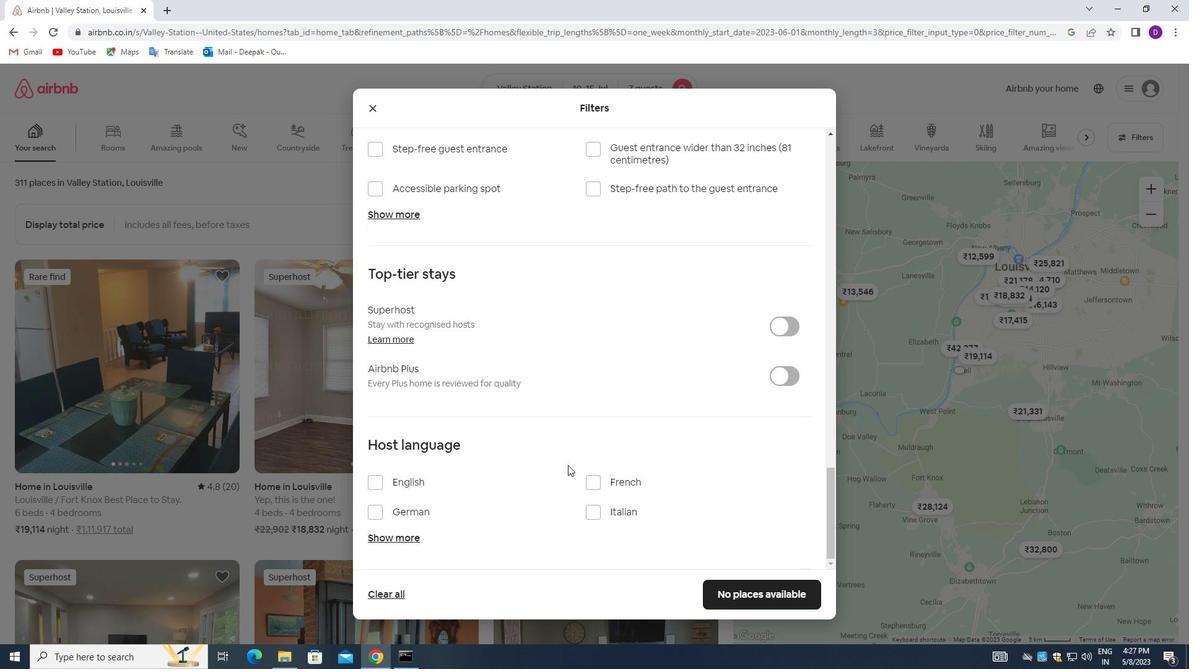 
Action: Mouse moved to (566, 467)
Screenshot: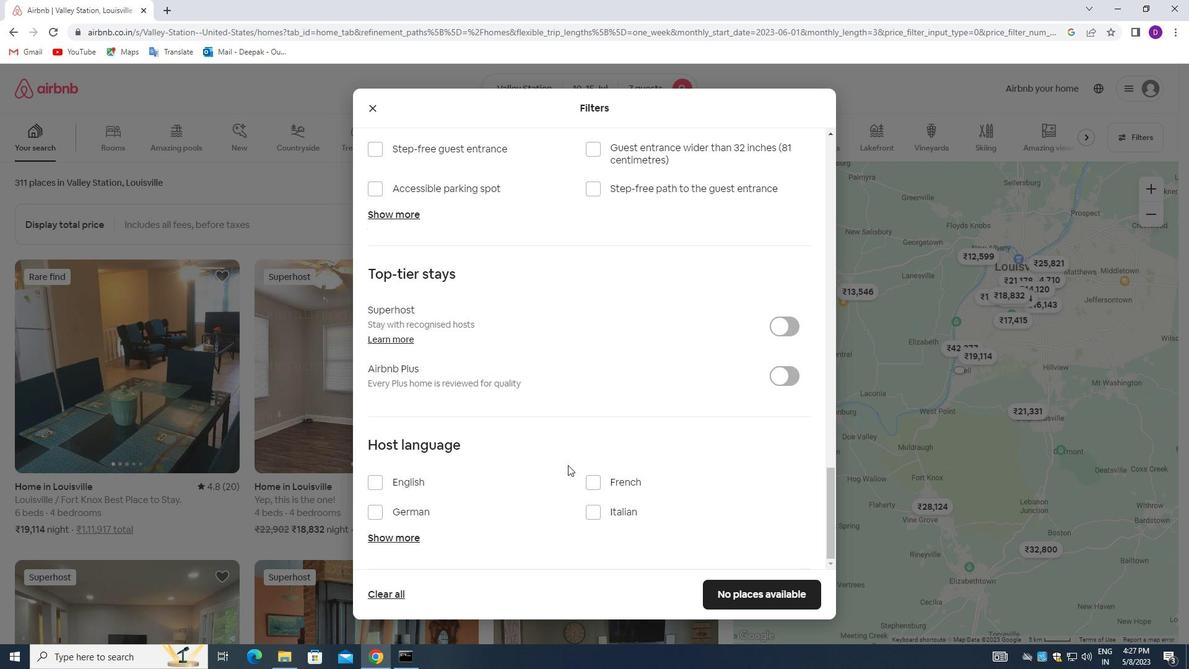
Action: Mouse scrolled (566, 466) with delta (0, 0)
Screenshot: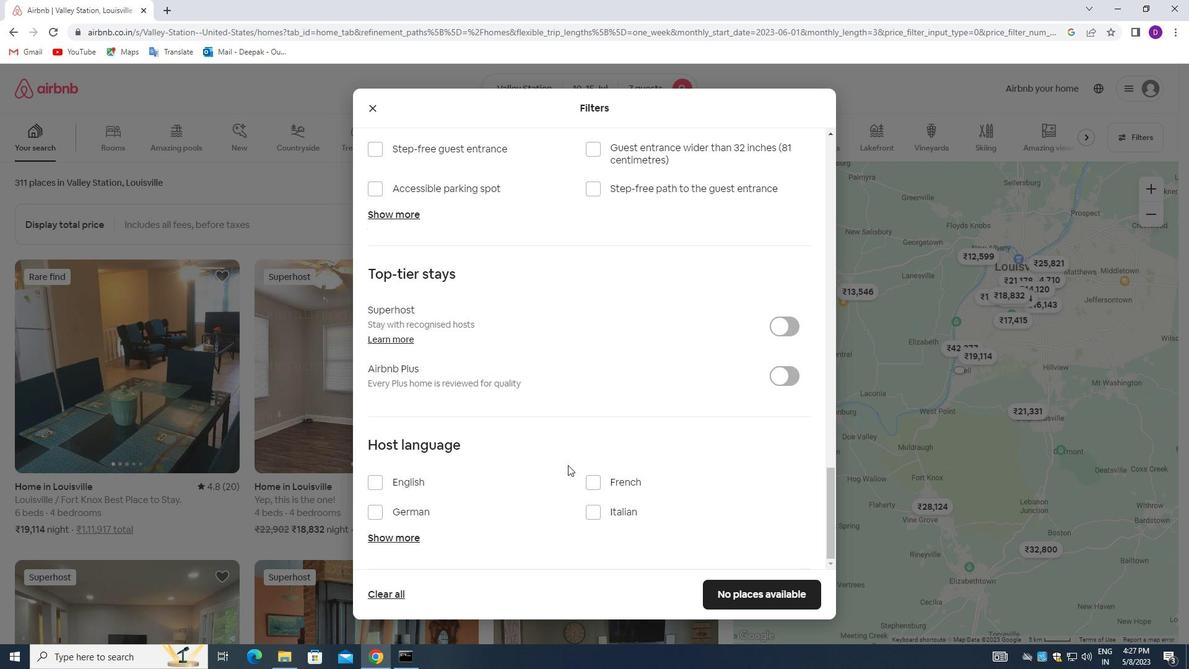 
Action: Mouse moved to (374, 483)
Screenshot: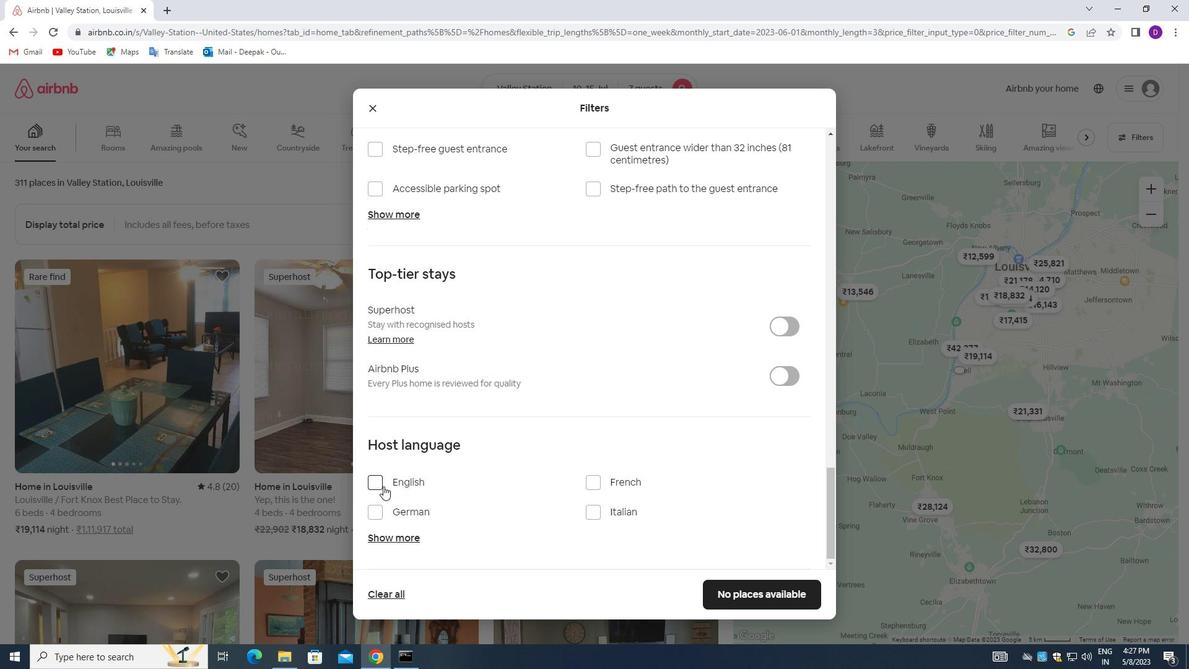 
Action: Mouse pressed left at (374, 483)
Screenshot: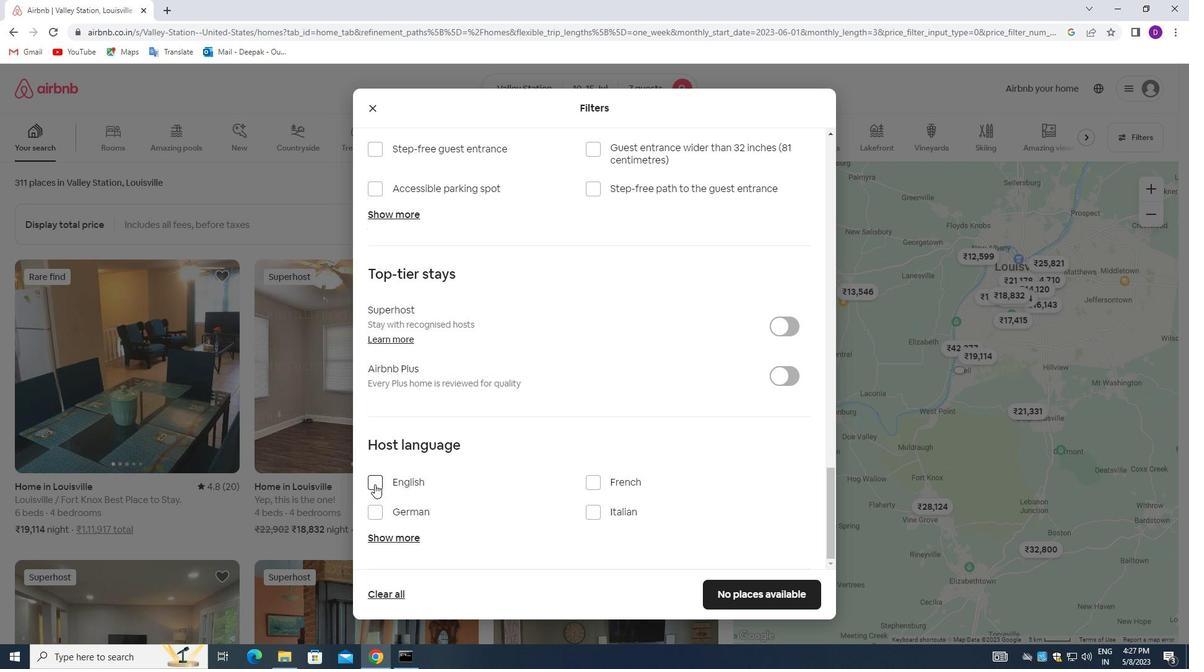 
Action: Mouse moved to (721, 584)
Screenshot: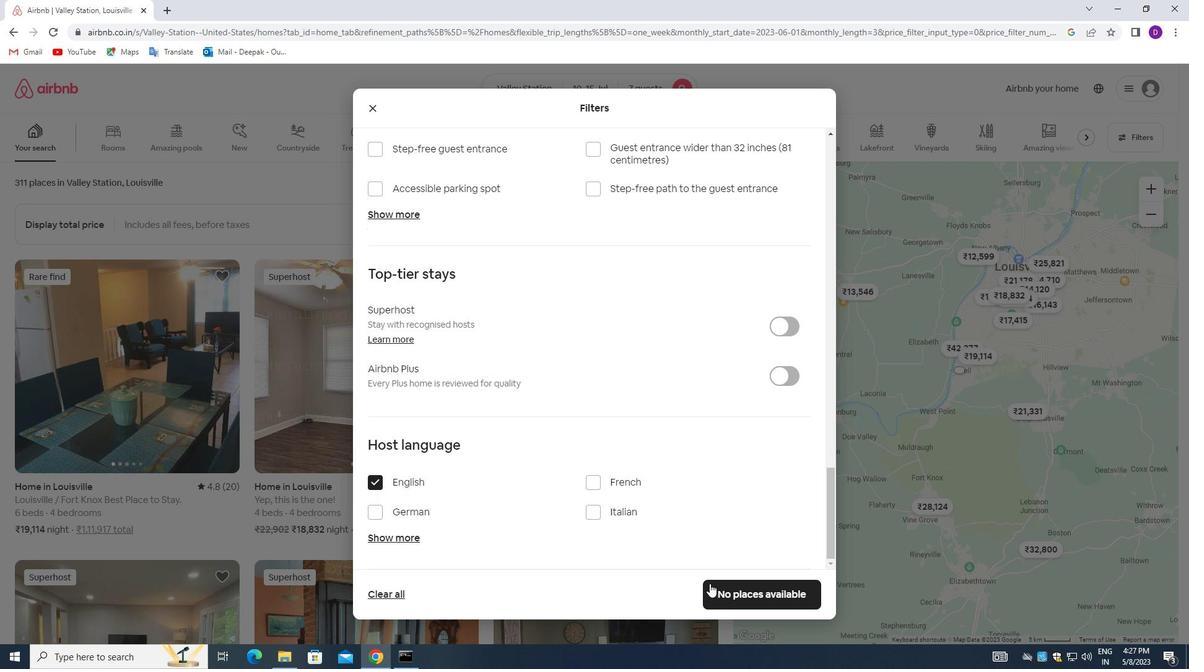
Action: Mouse pressed left at (721, 584)
Screenshot: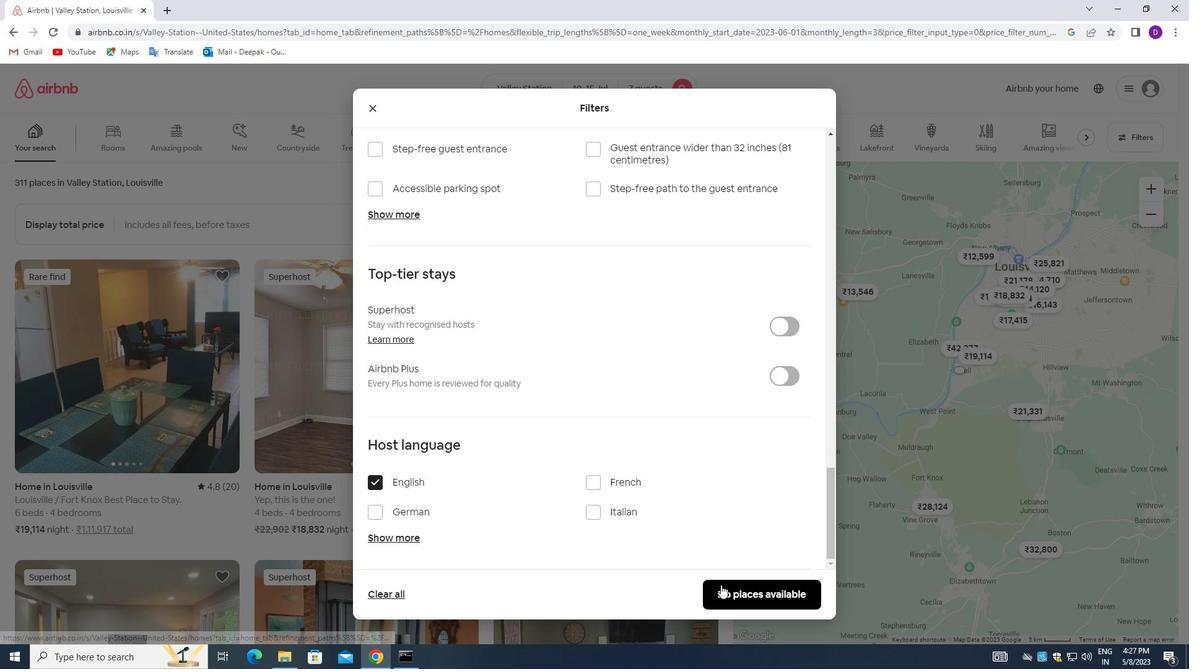 
Action: Mouse moved to (688, 474)
Screenshot: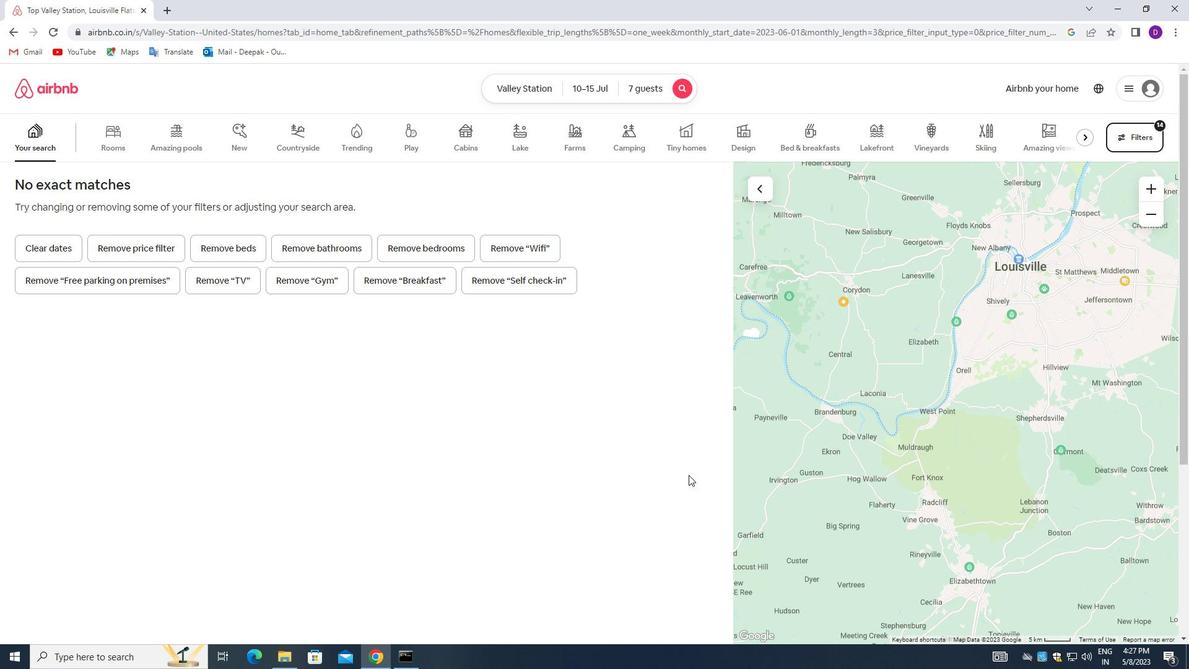 
